 Task: Look for space in Tarancón, Spain from 12th  July, 2023 to 15th July, 2023 for 3 adults in price range Rs.12000 to Rs.16000. Place can be entire place with 2 bedrooms having 3 beds and 1 bathroom. Property type can be house, flat, guest house. Booking option can be shelf check-in. Required host language is English.
Action: Mouse moved to (400, 180)
Screenshot: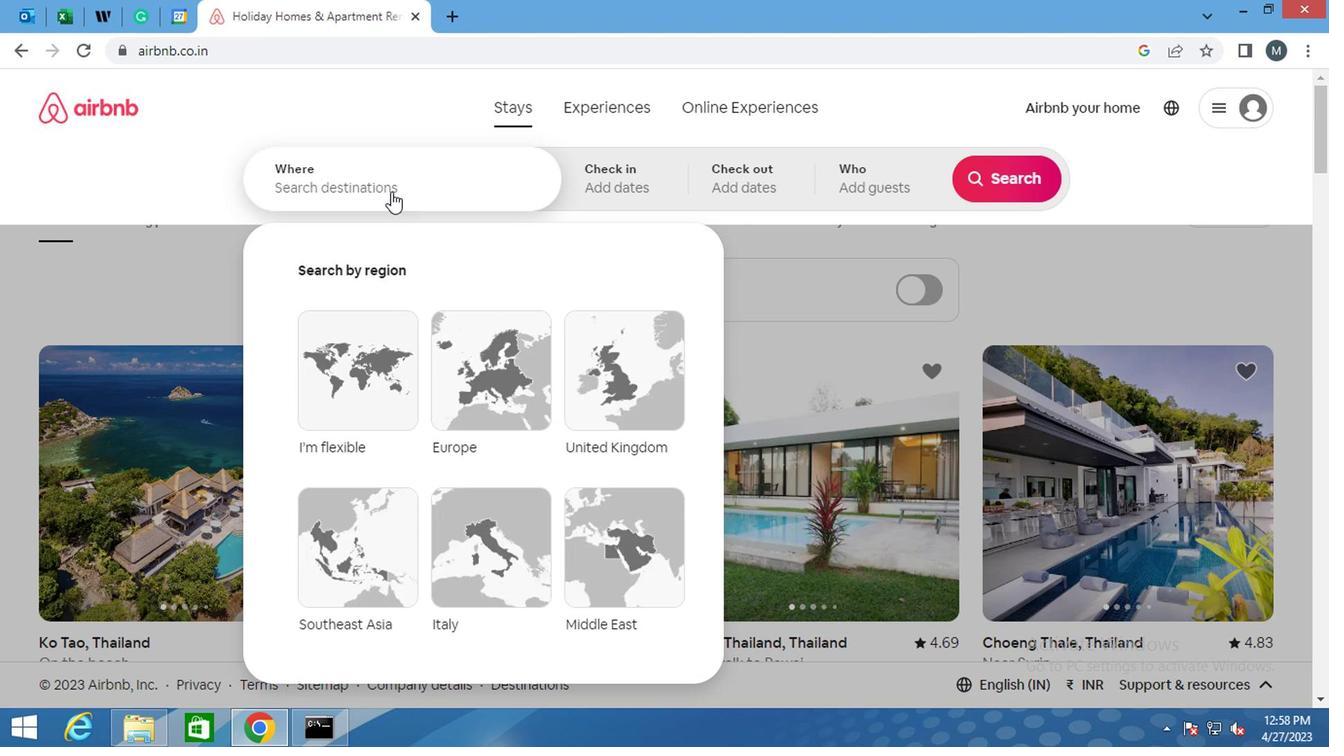 
Action: Mouse pressed left at (400, 180)
Screenshot: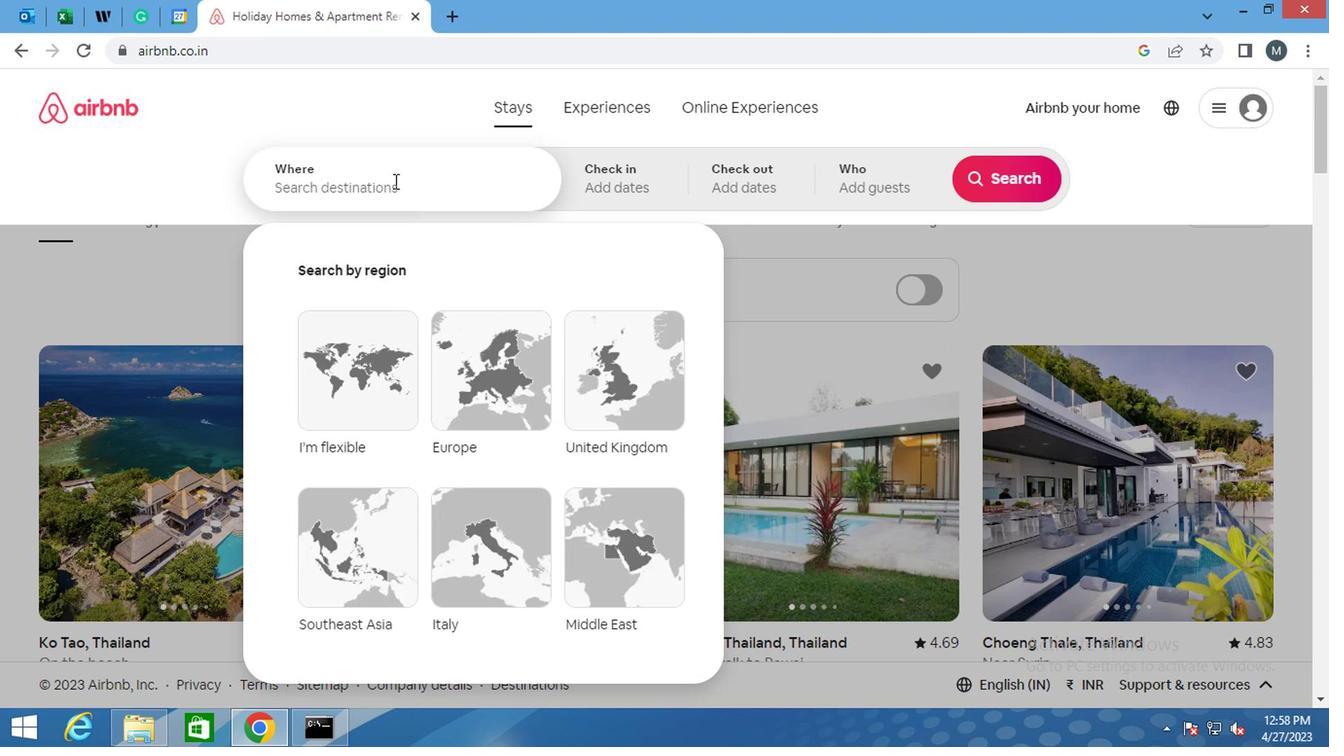 
Action: Mouse moved to (385, 194)
Screenshot: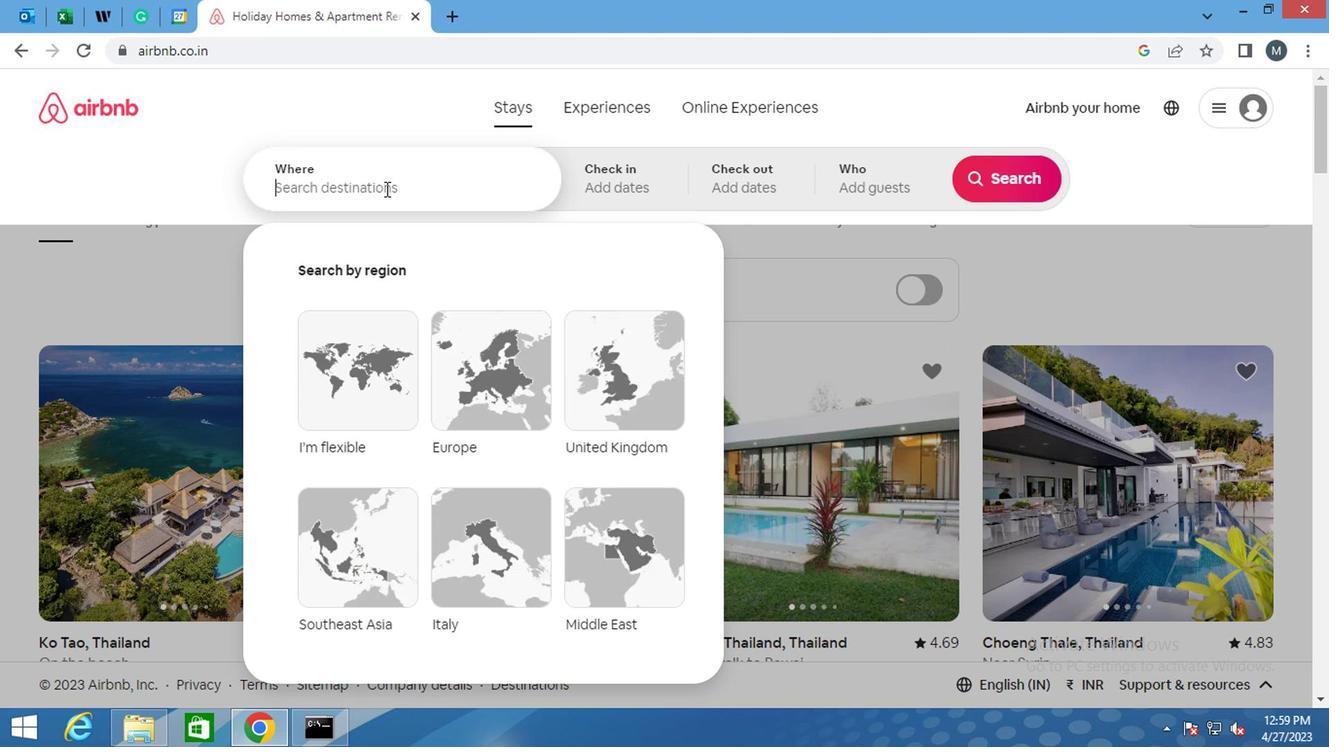 
Action: Key pressed <Key.shift>TARANCON,<Key.space><Key.shift><Key.shift><Key.shift><Key.shift><Key.shift><Key.shift><Key.shift><Key.shift><Key.shift><Key.shift><Key.shift>SPAIN<Key.enter>
Screenshot: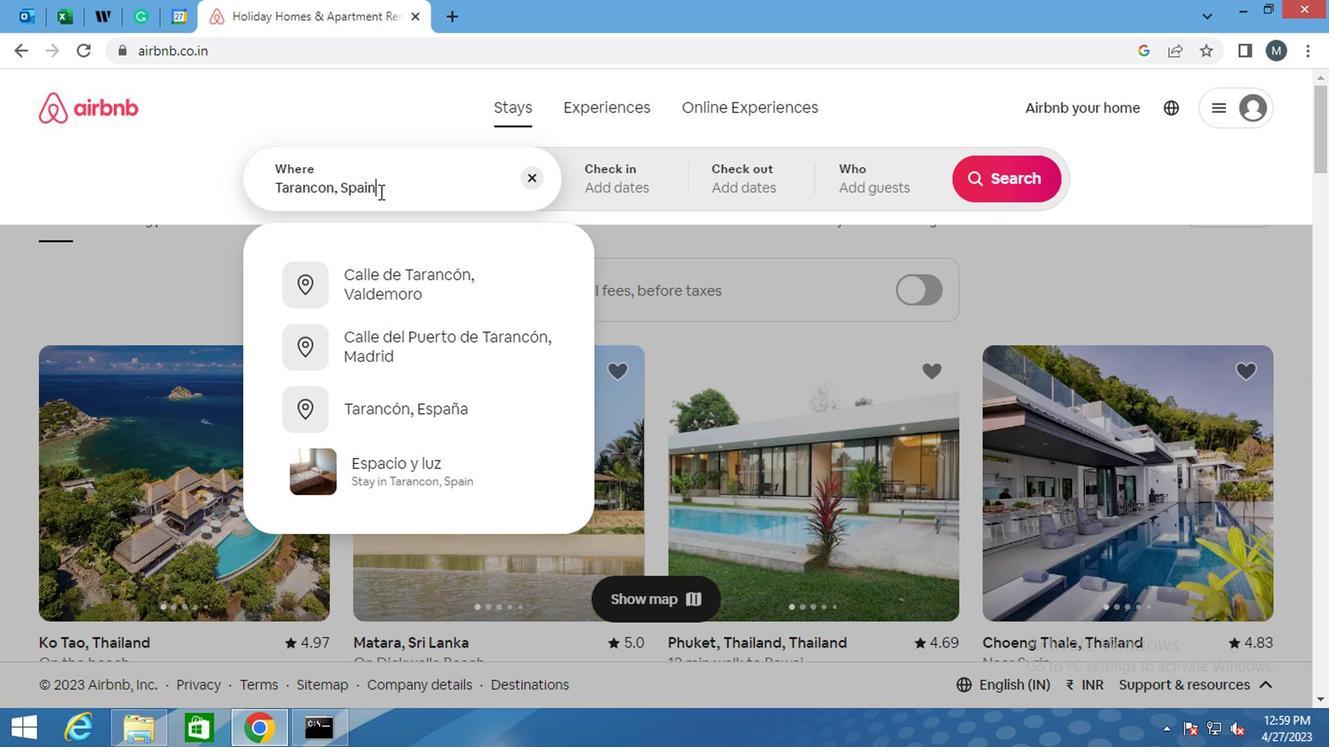 
Action: Mouse moved to (982, 343)
Screenshot: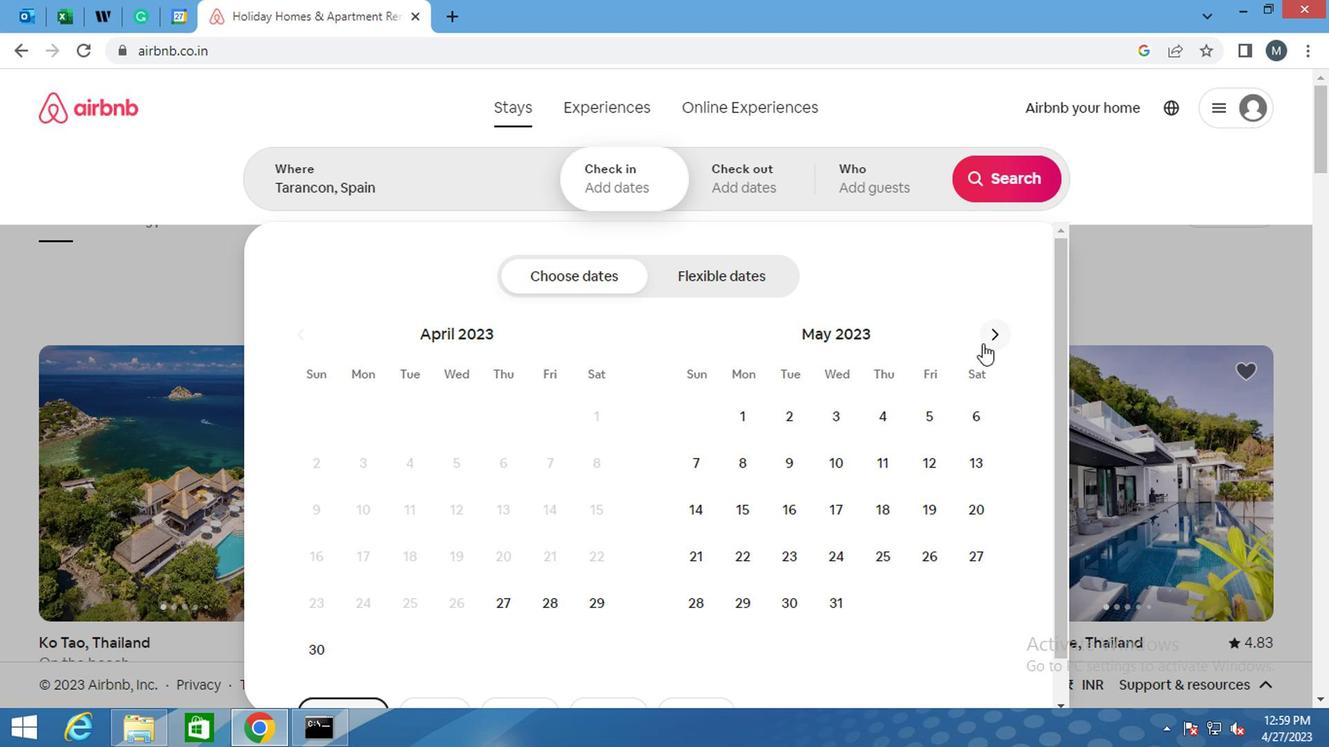 
Action: Mouse pressed left at (982, 343)
Screenshot: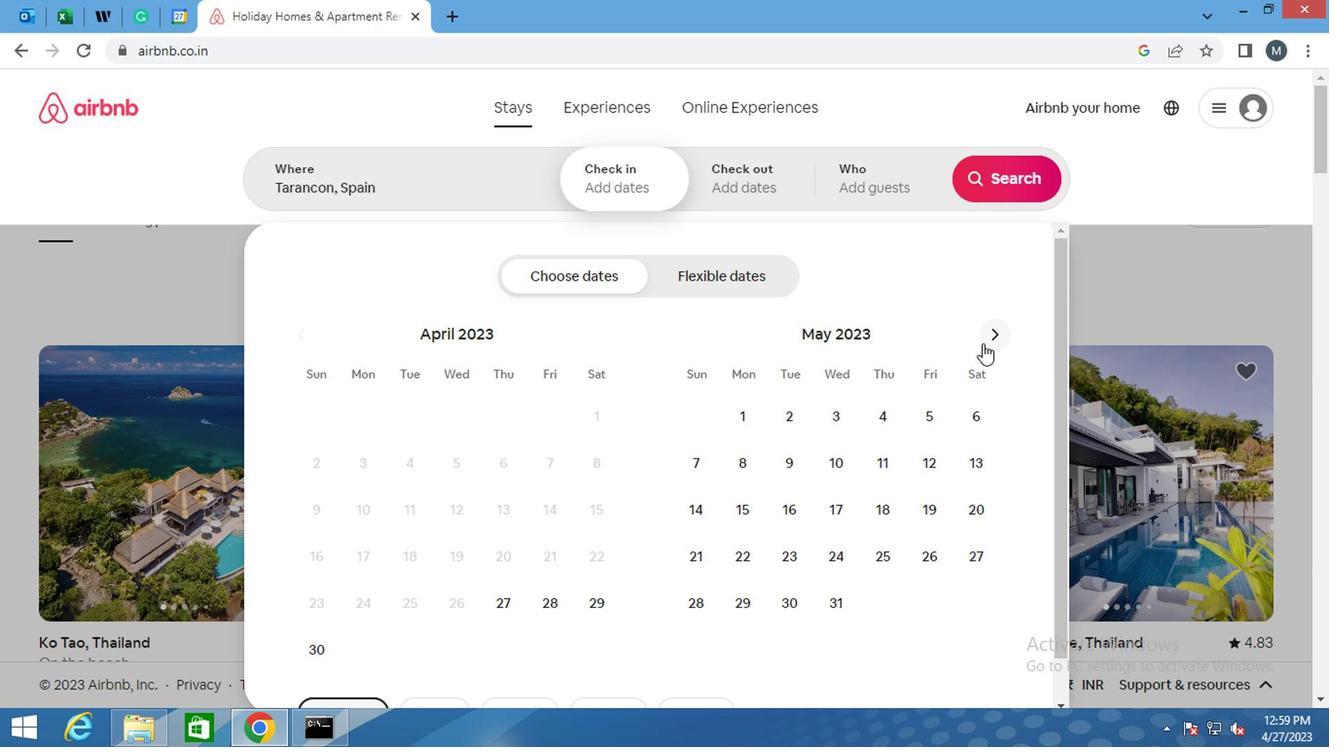 
Action: Mouse moved to (989, 339)
Screenshot: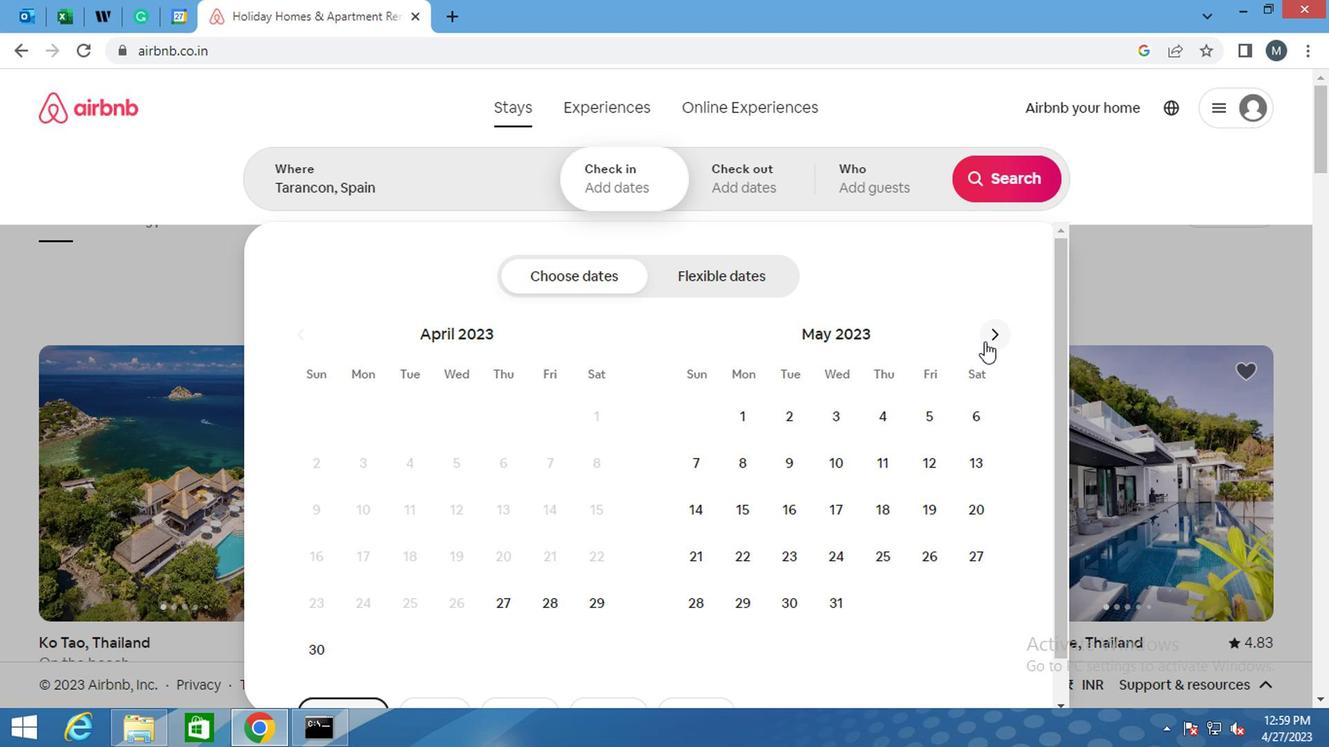 
Action: Mouse pressed left at (989, 339)
Screenshot: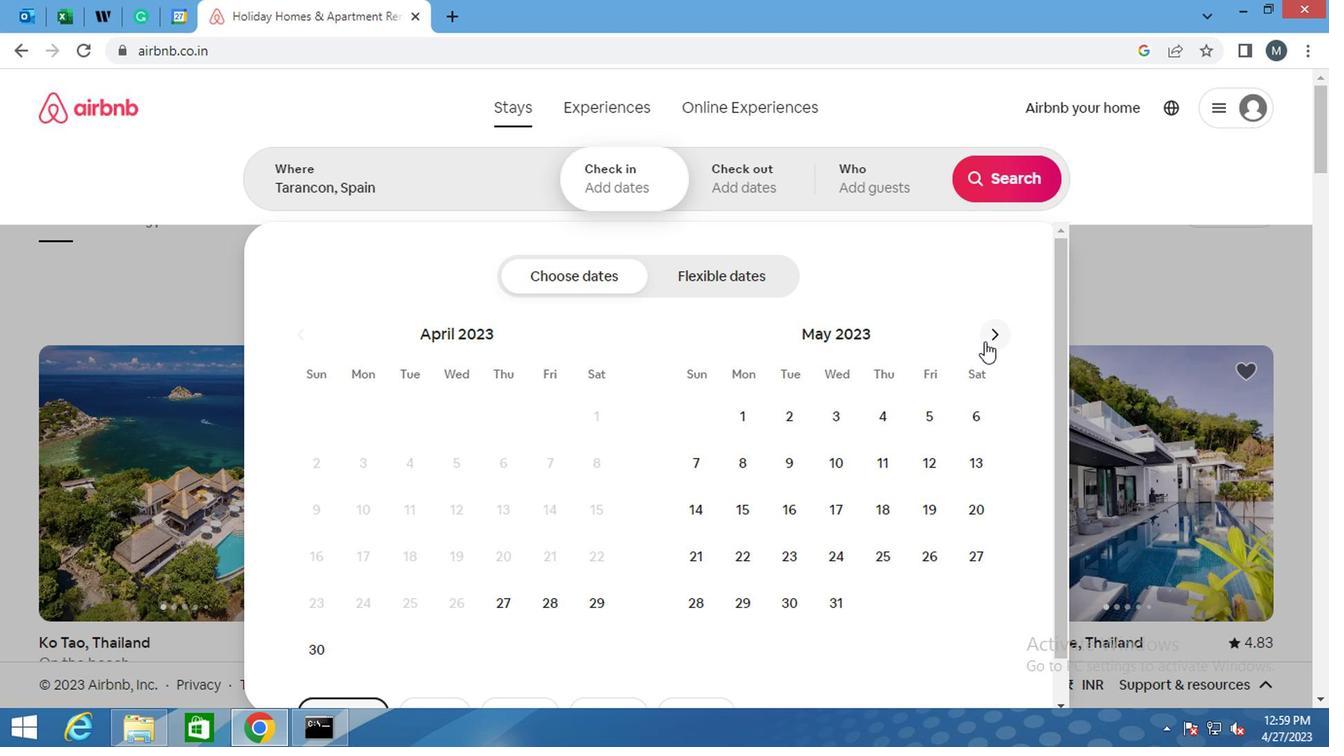 
Action: Mouse moved to (989, 339)
Screenshot: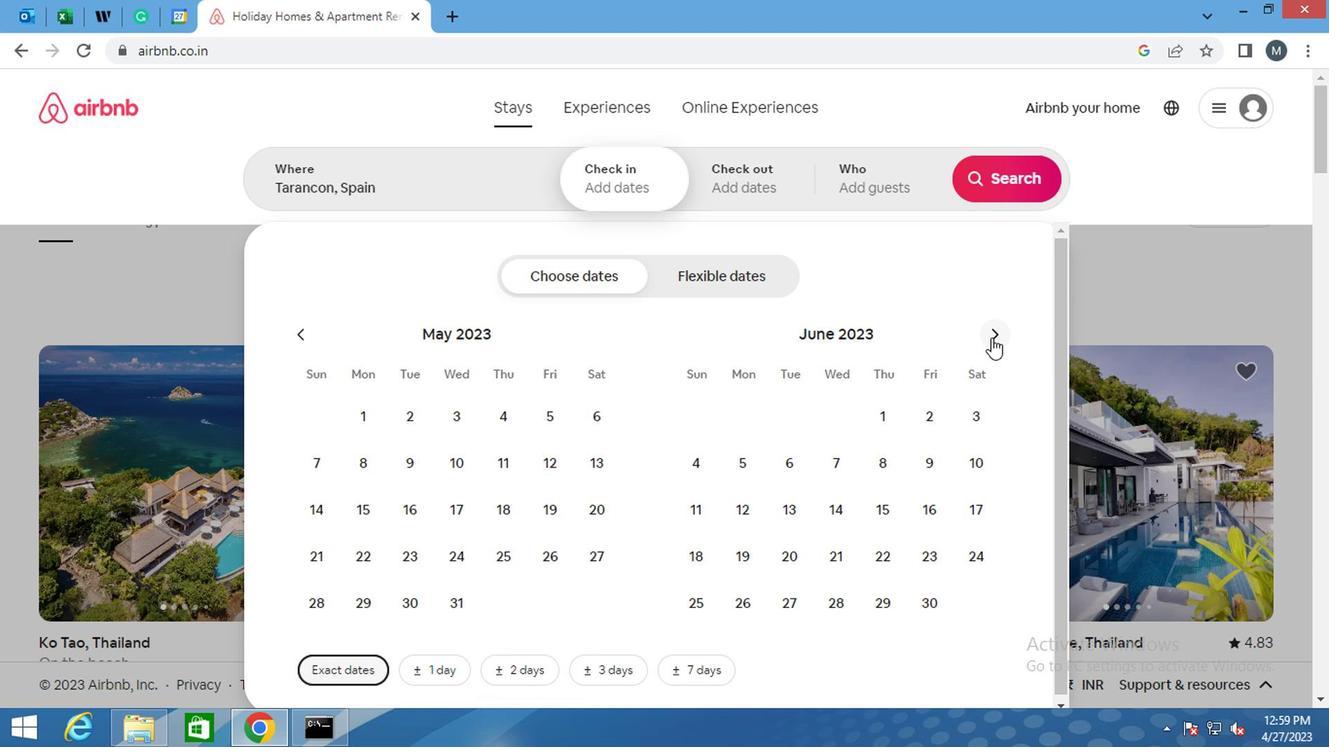 
Action: Mouse pressed left at (989, 339)
Screenshot: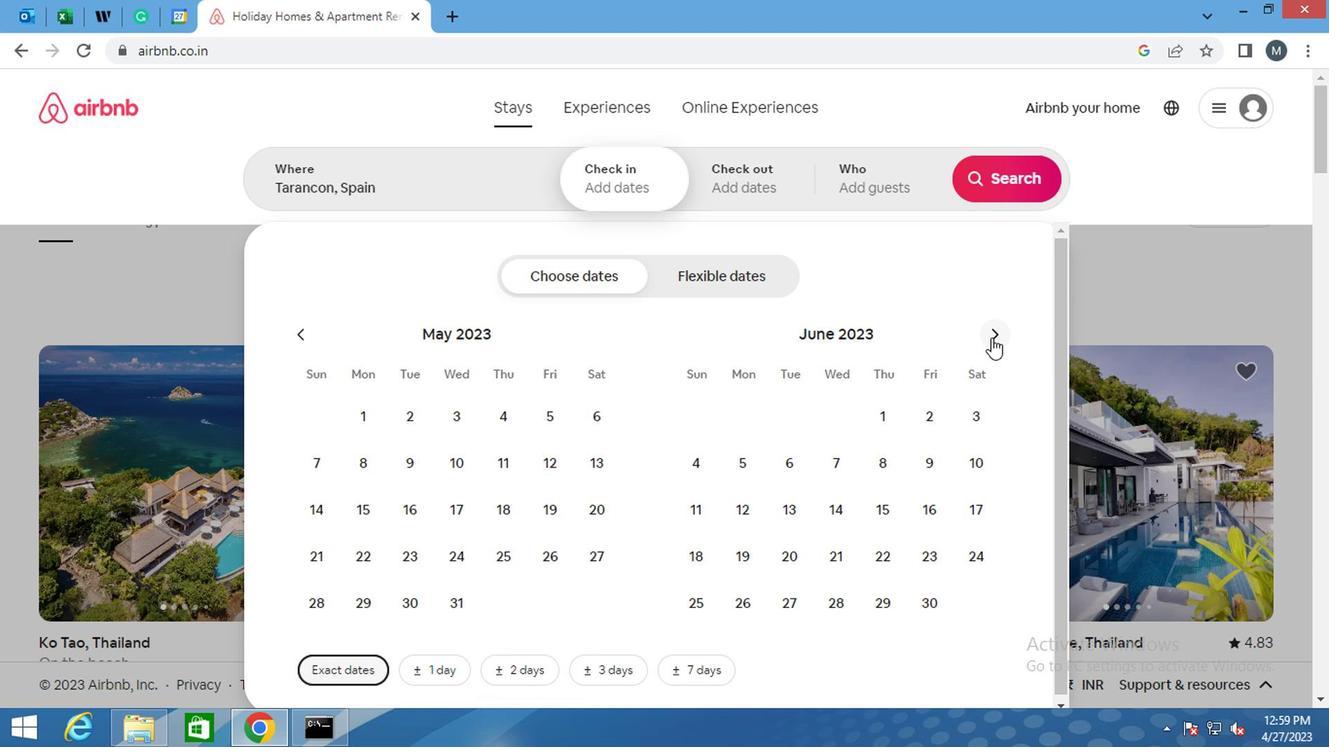
Action: Mouse moved to (846, 505)
Screenshot: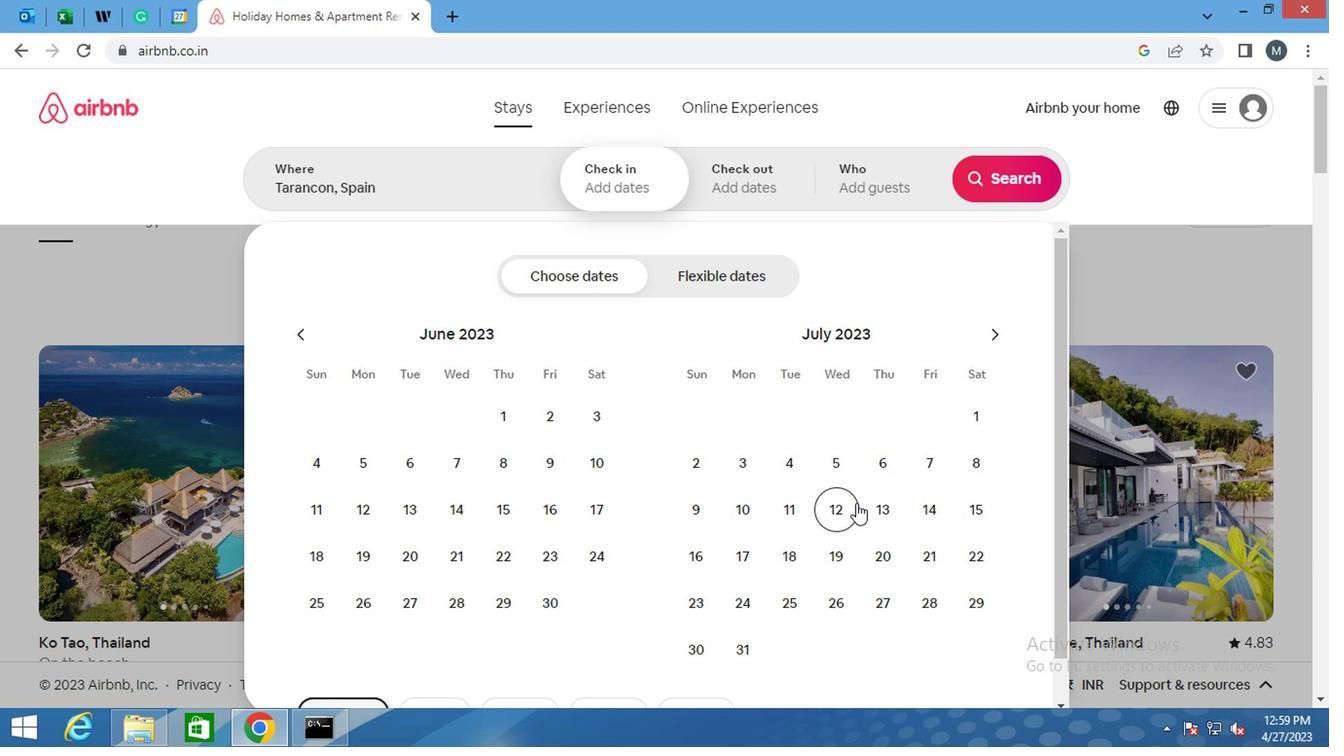 
Action: Mouse pressed left at (846, 505)
Screenshot: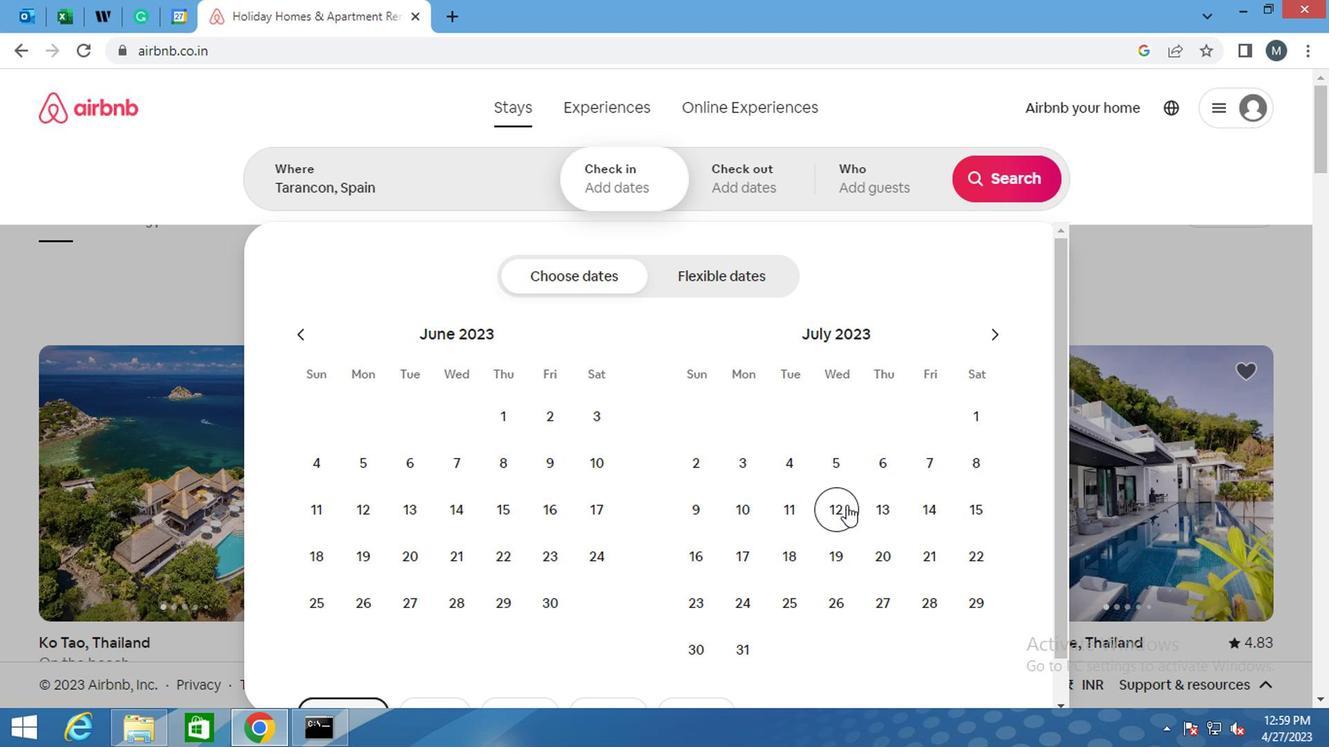 
Action: Mouse moved to (965, 509)
Screenshot: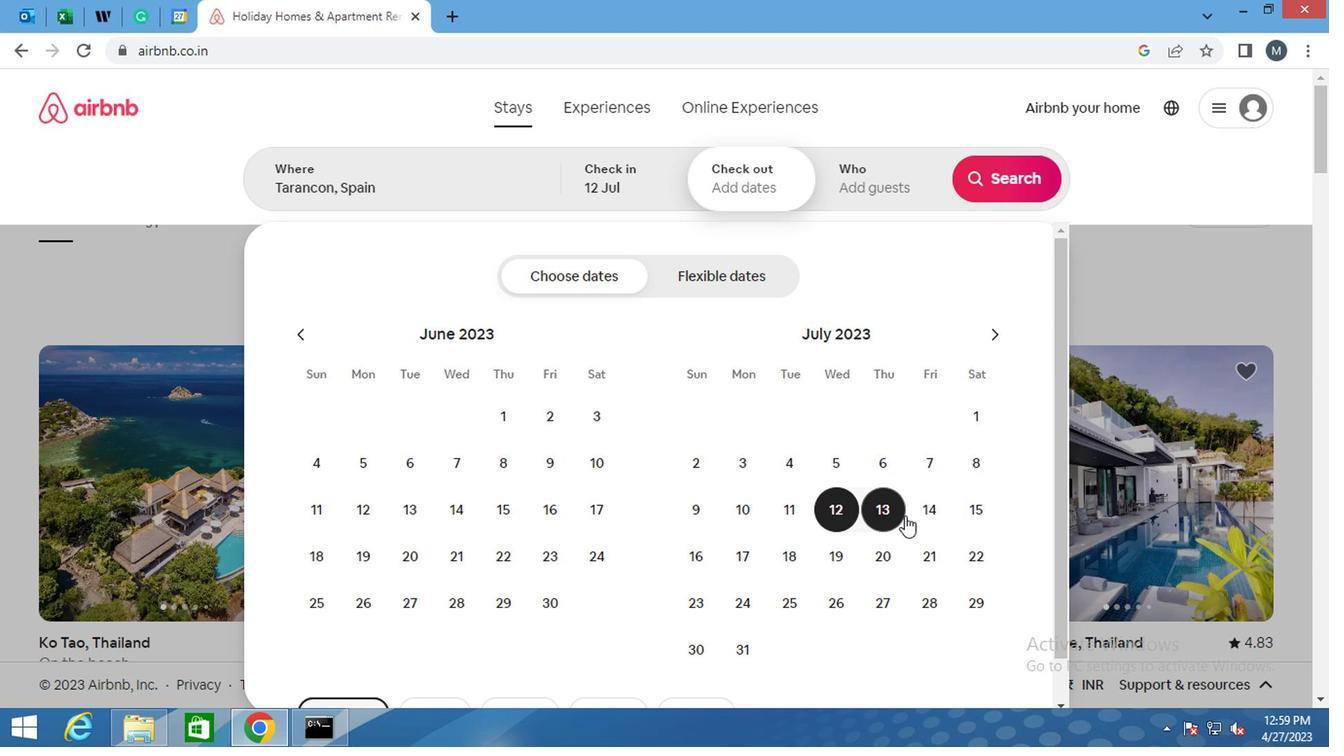 
Action: Mouse pressed left at (965, 509)
Screenshot: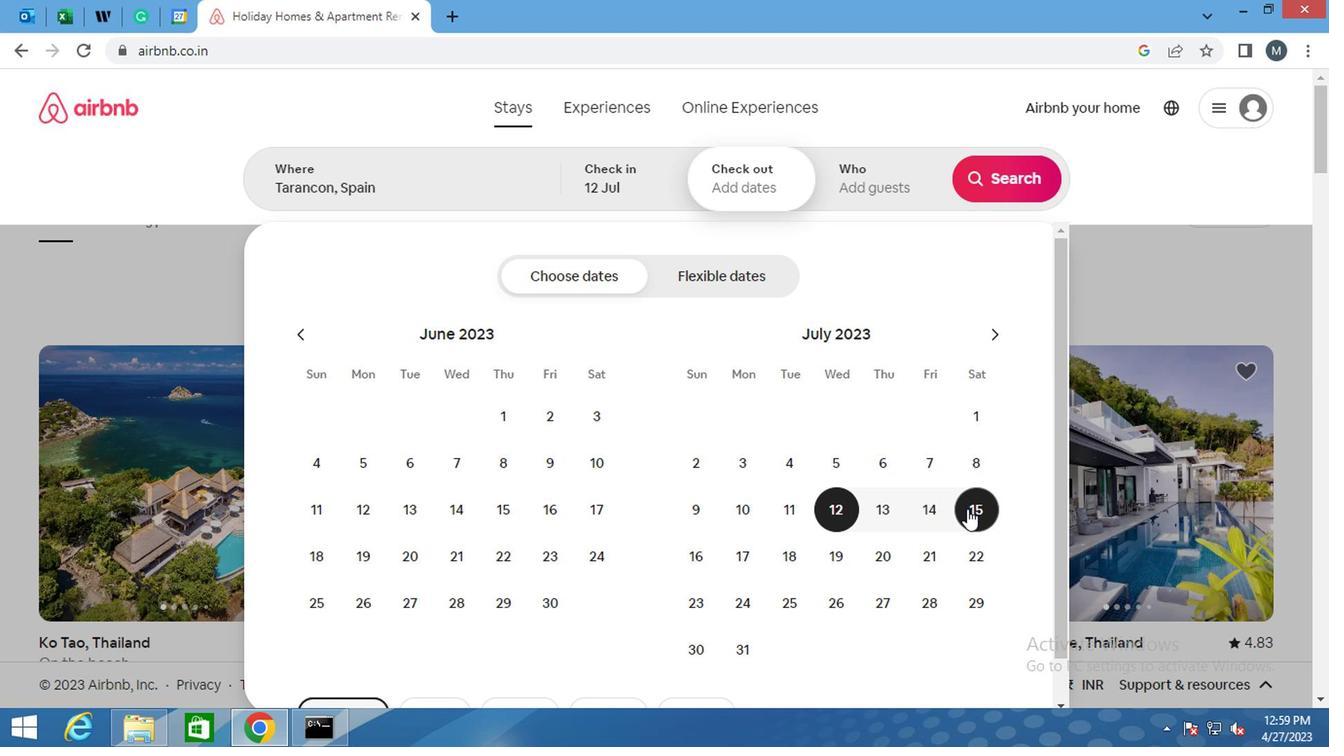 
Action: Mouse moved to (883, 195)
Screenshot: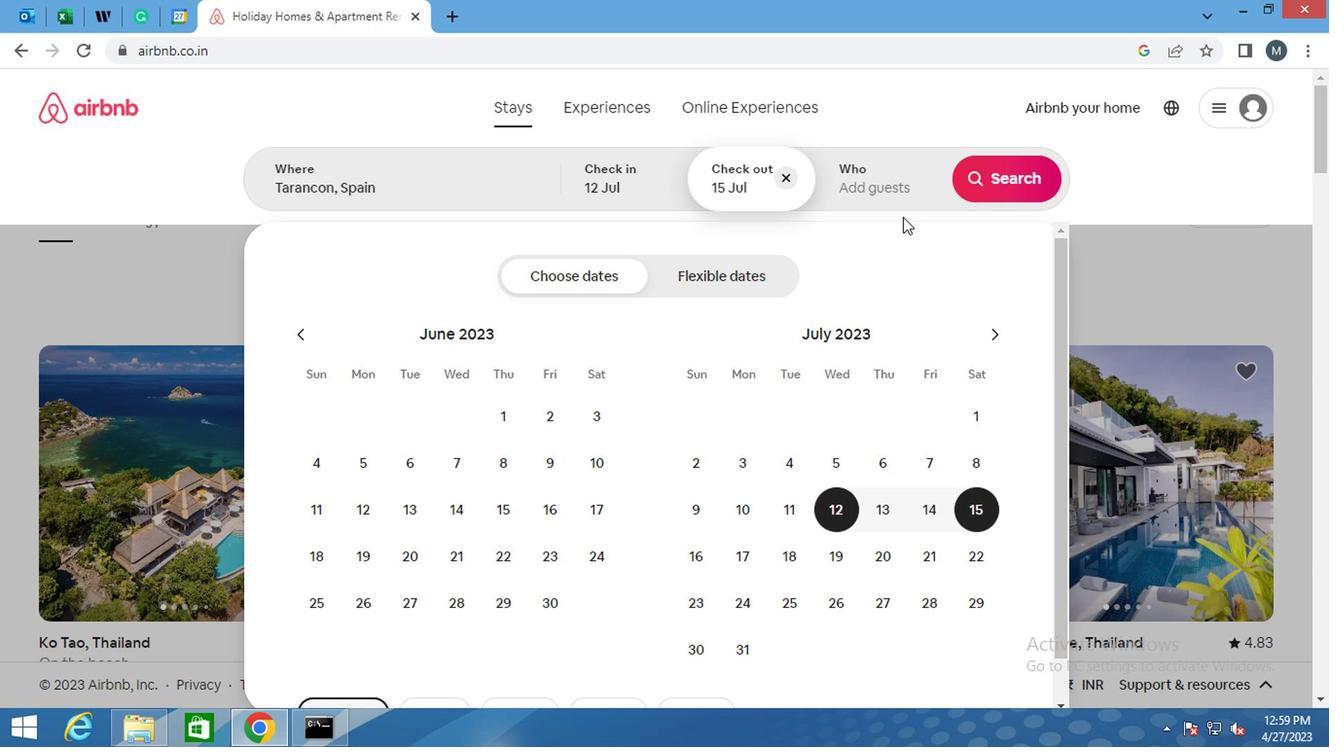 
Action: Mouse pressed left at (883, 195)
Screenshot: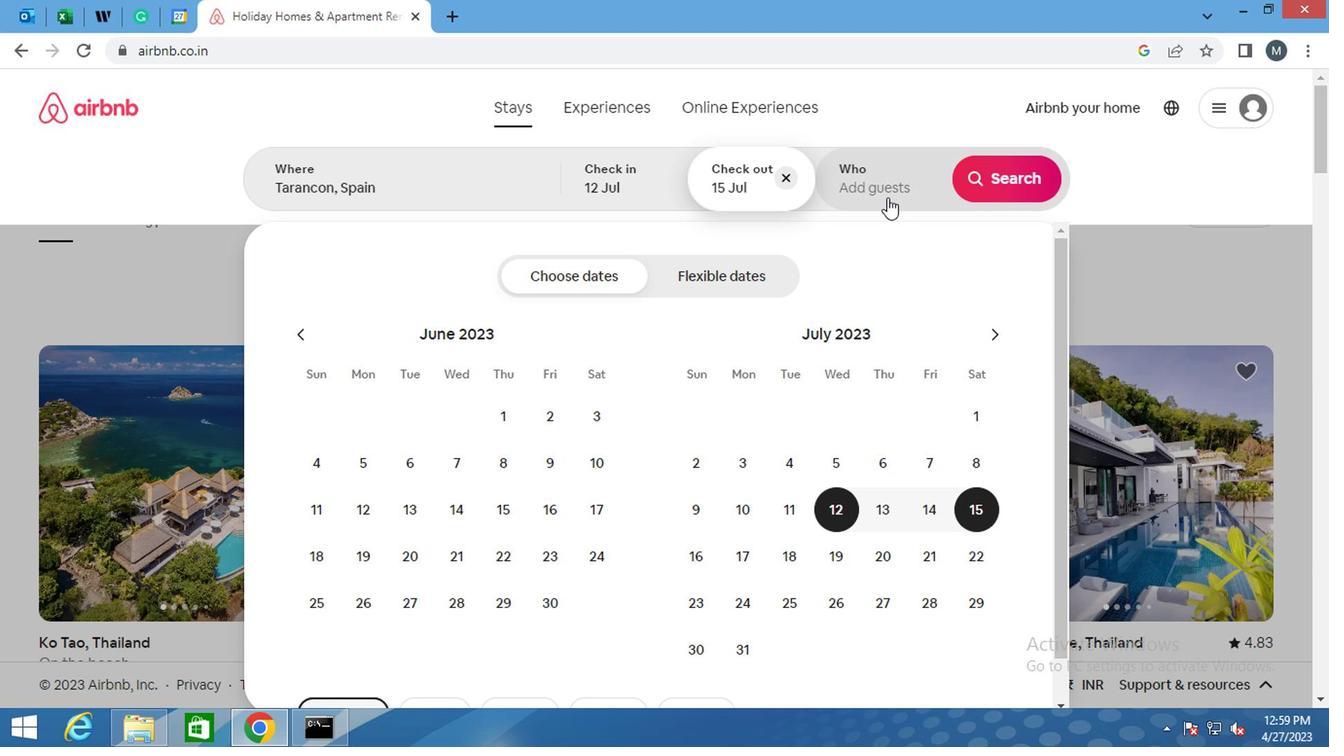 
Action: Mouse moved to (1014, 279)
Screenshot: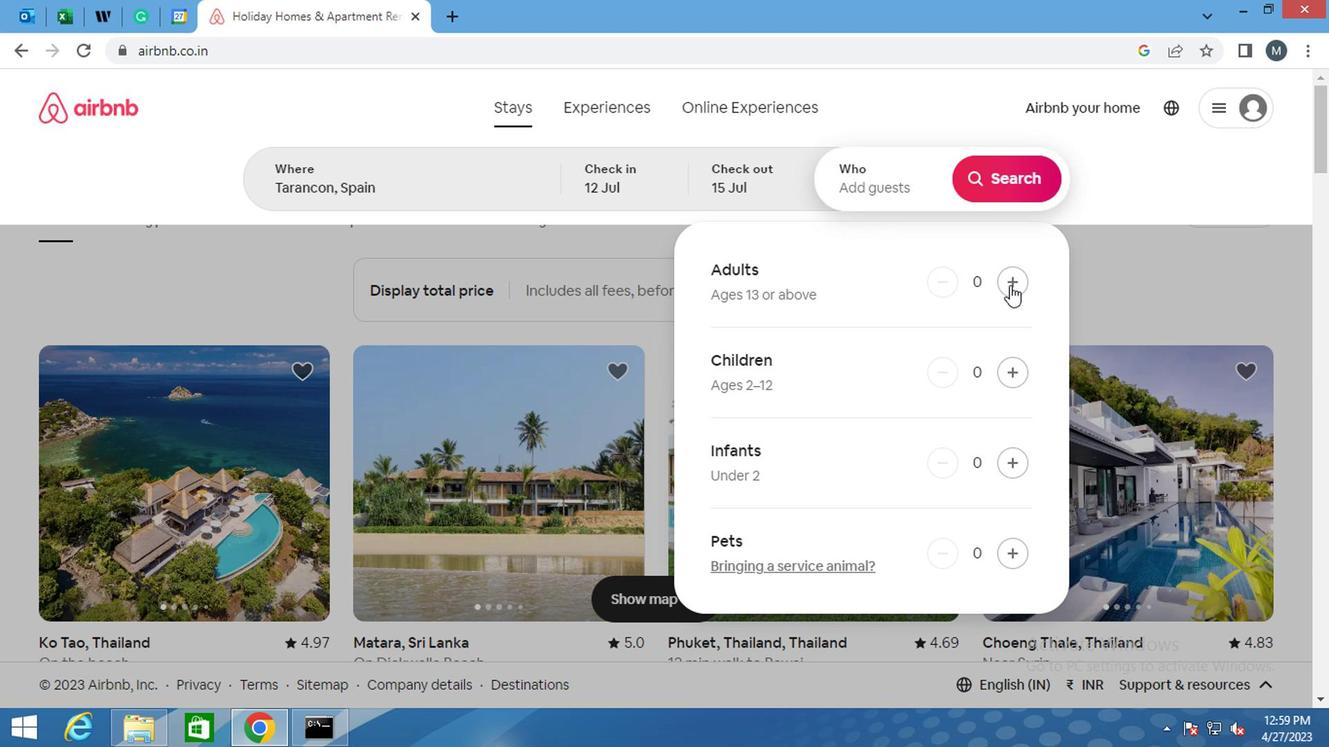 
Action: Mouse pressed left at (1014, 279)
Screenshot: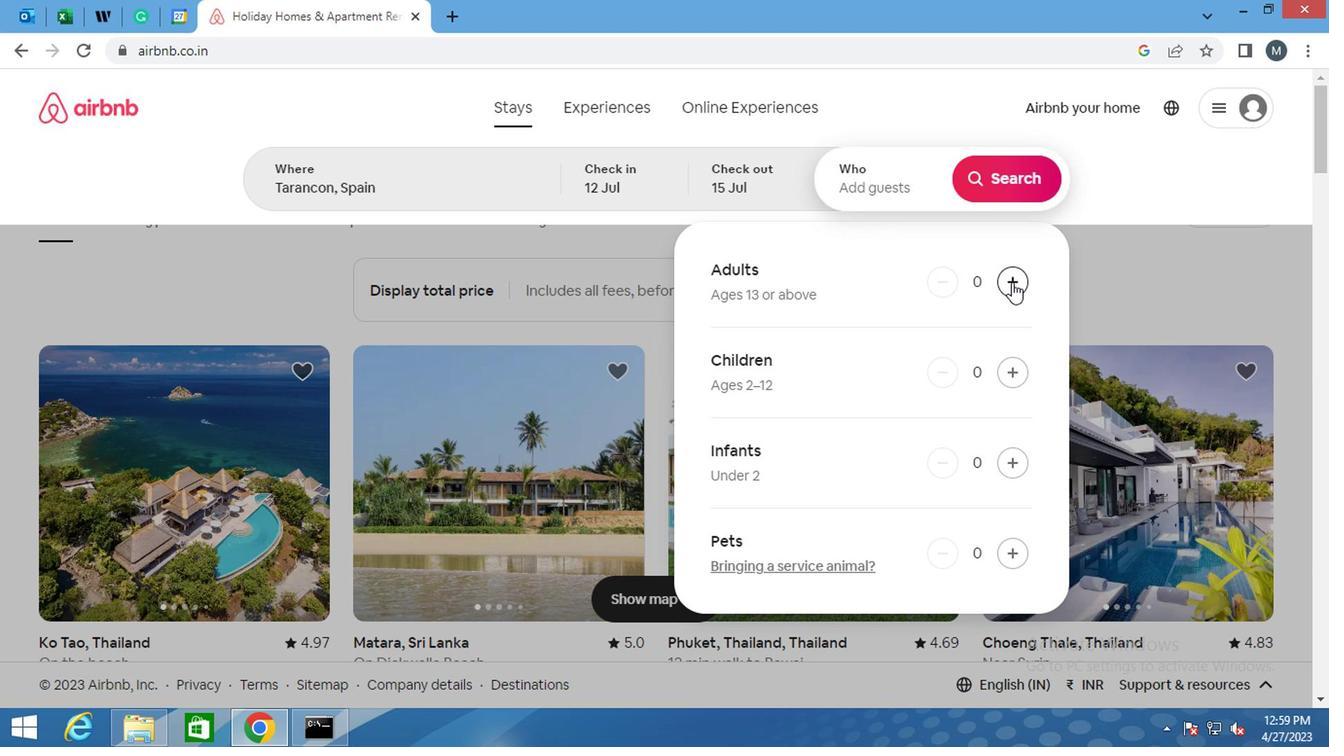 
Action: Mouse pressed left at (1014, 279)
Screenshot: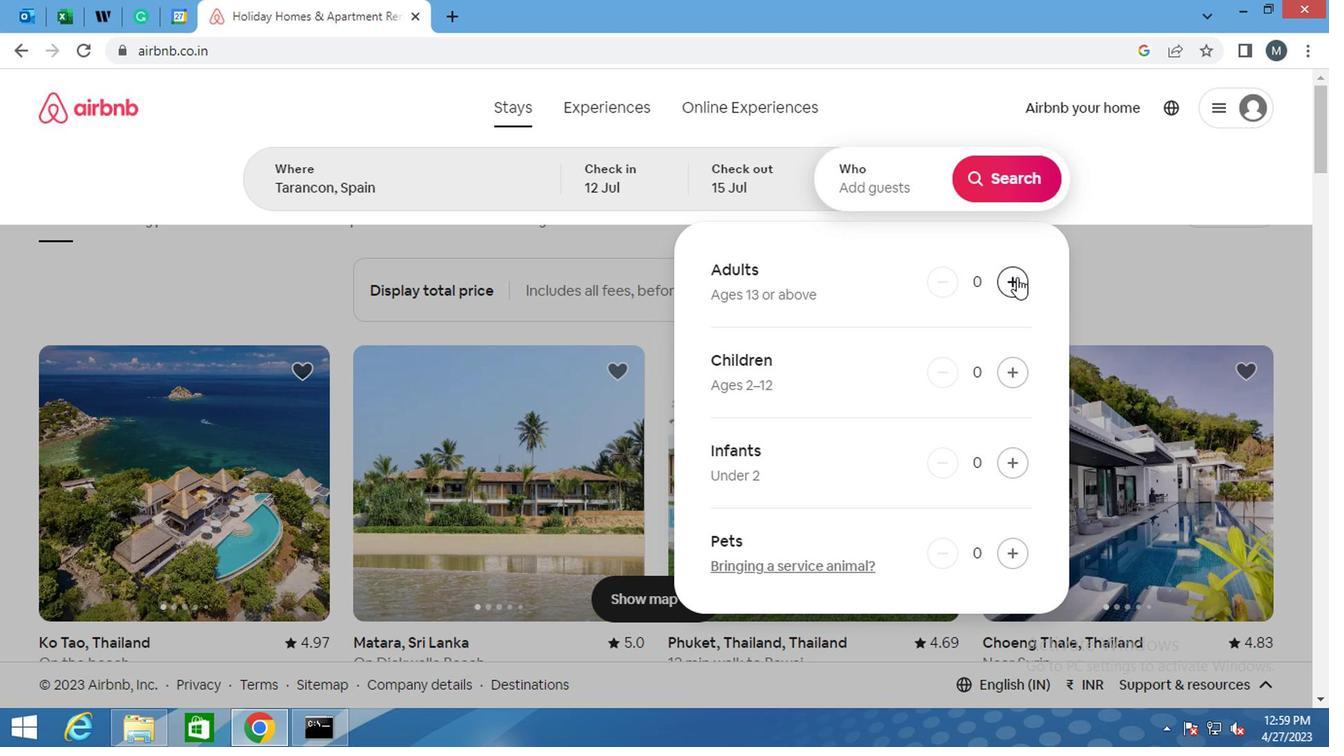 
Action: Mouse pressed left at (1014, 279)
Screenshot: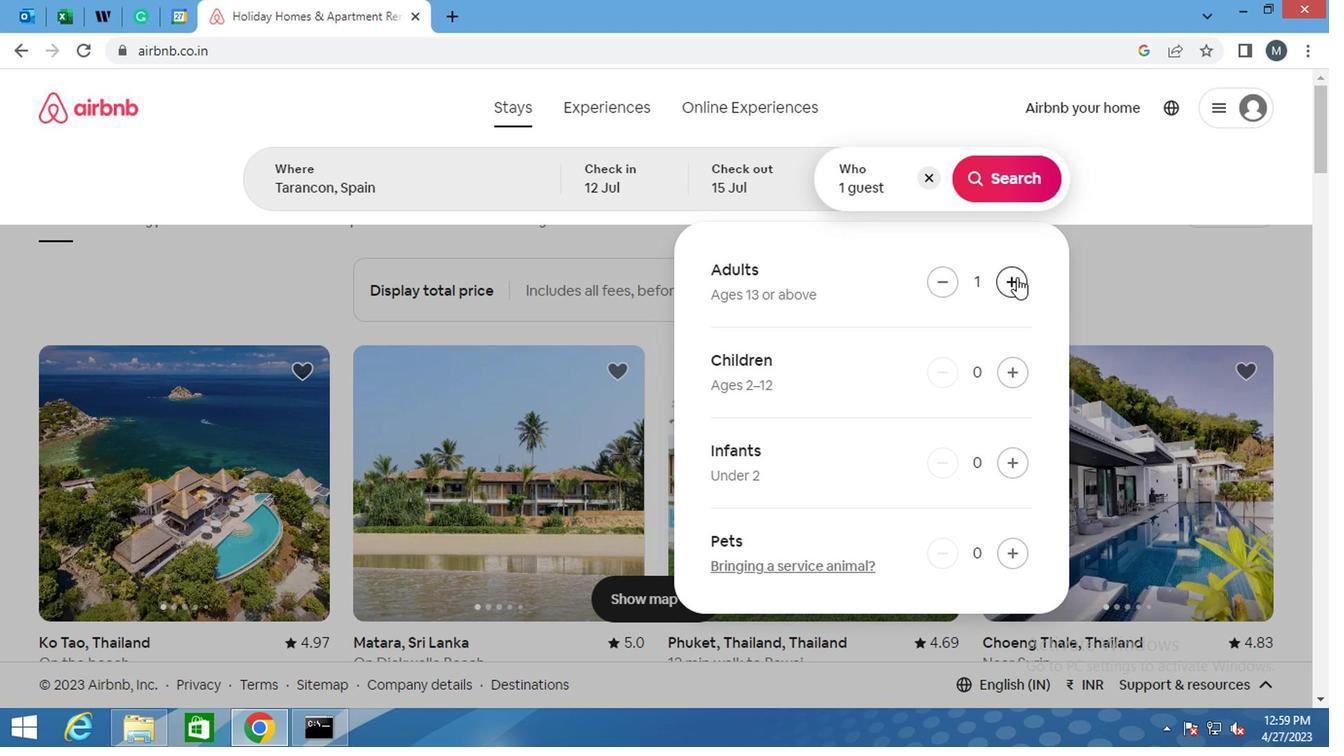 
Action: Mouse moved to (1008, 178)
Screenshot: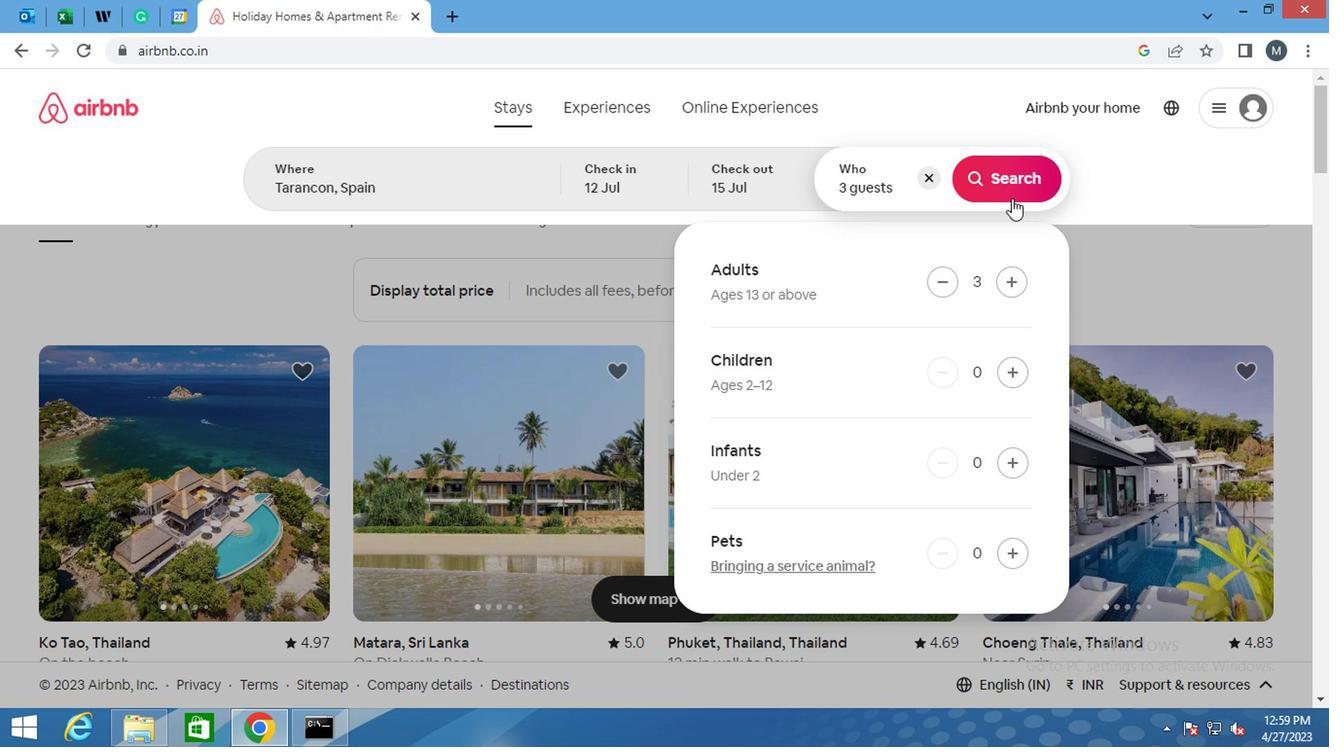 
Action: Mouse pressed left at (1008, 178)
Screenshot: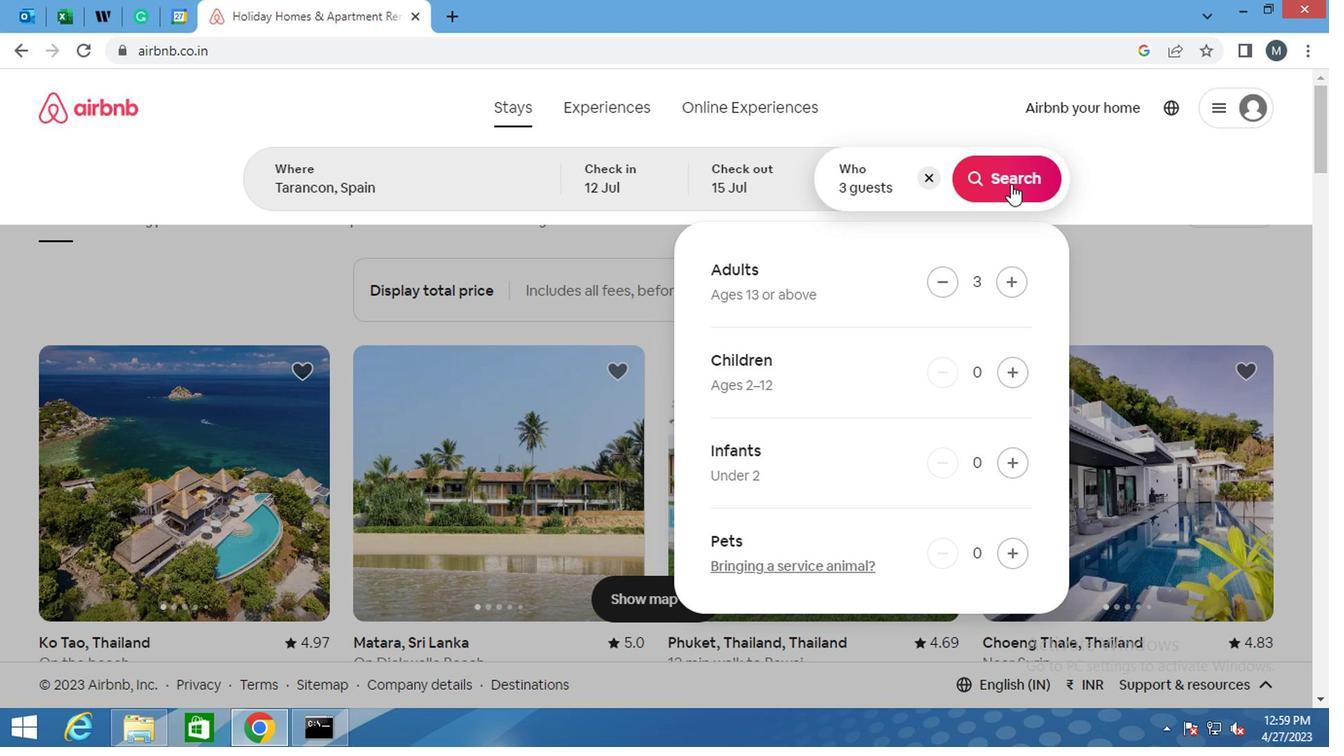 
Action: Mouse moved to (1226, 184)
Screenshot: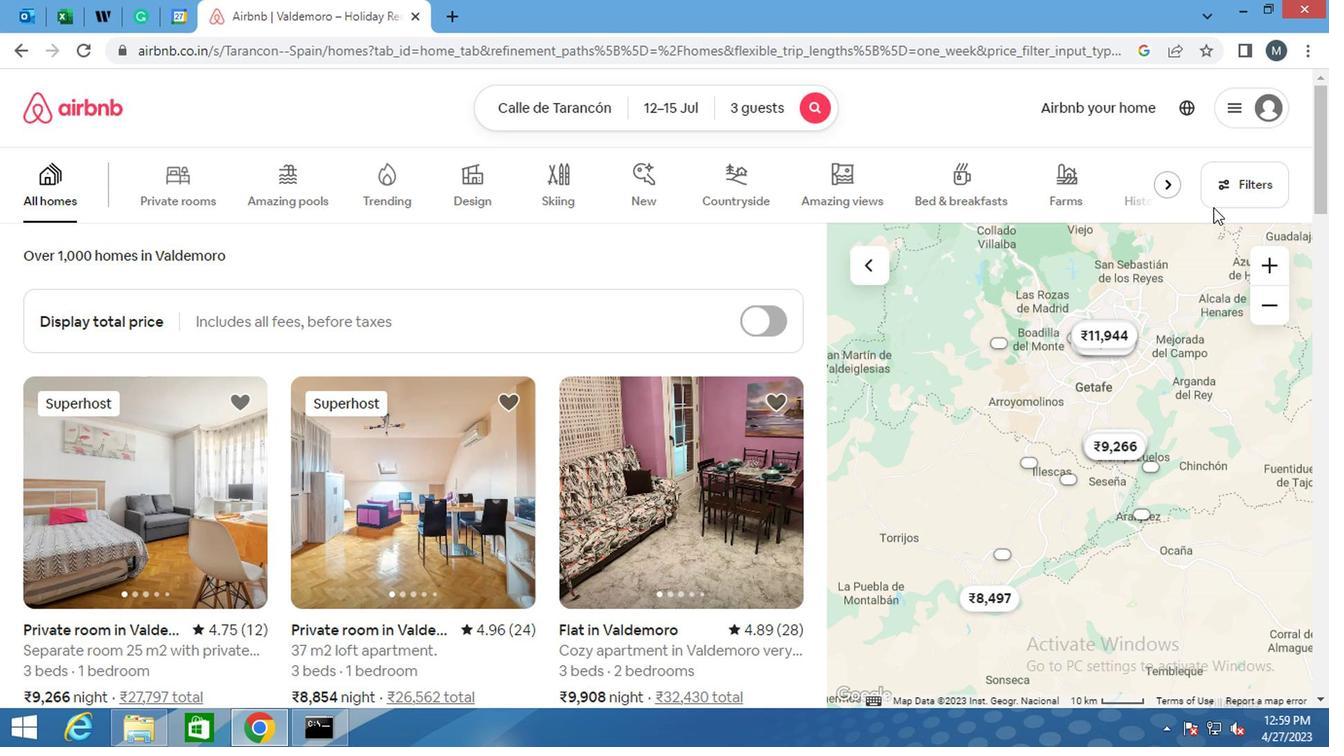 
Action: Mouse pressed left at (1226, 184)
Screenshot: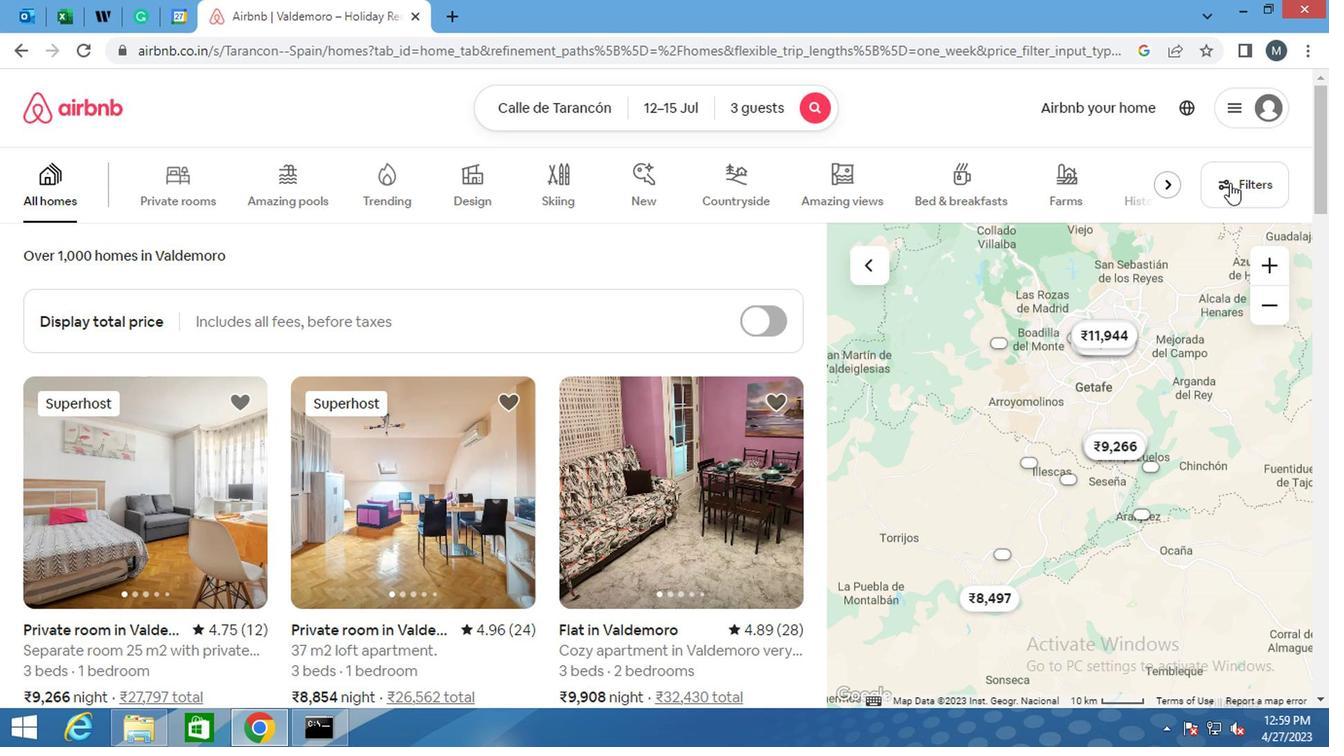 
Action: Mouse moved to (517, 422)
Screenshot: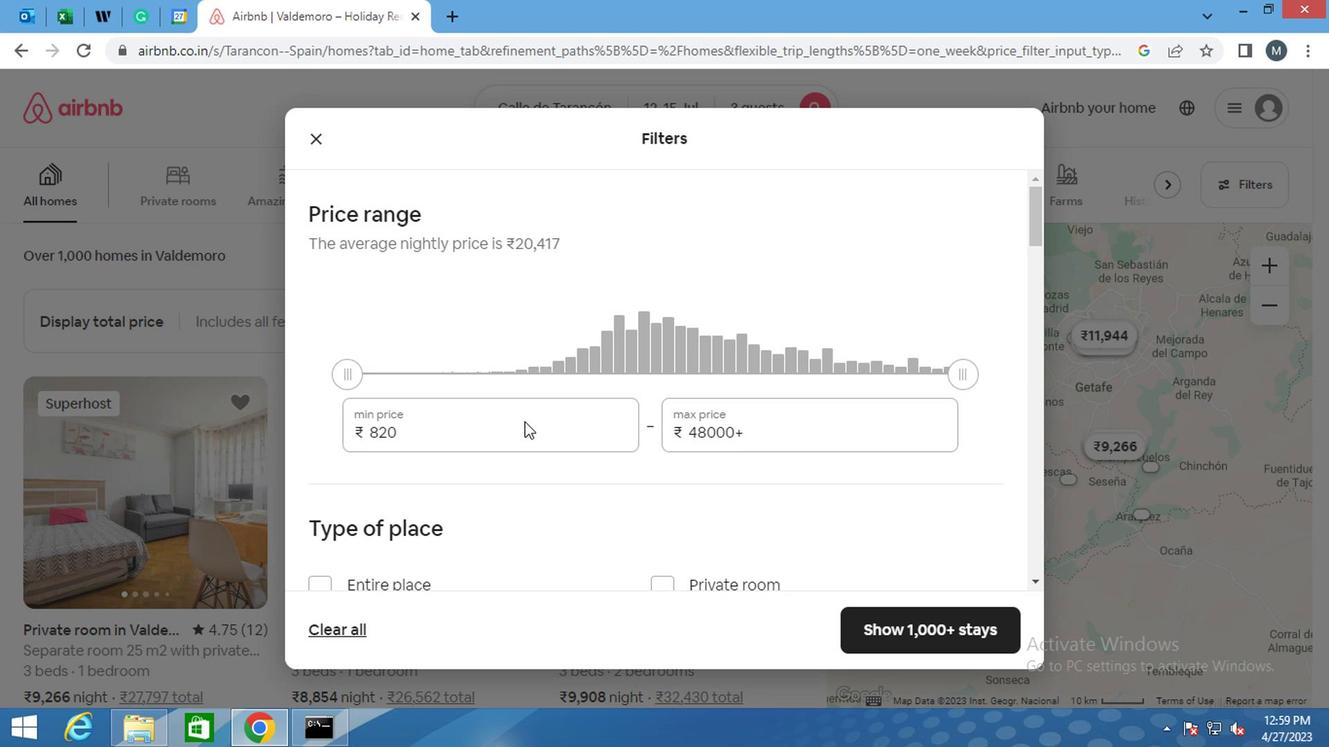 
Action: Mouse pressed left at (517, 422)
Screenshot: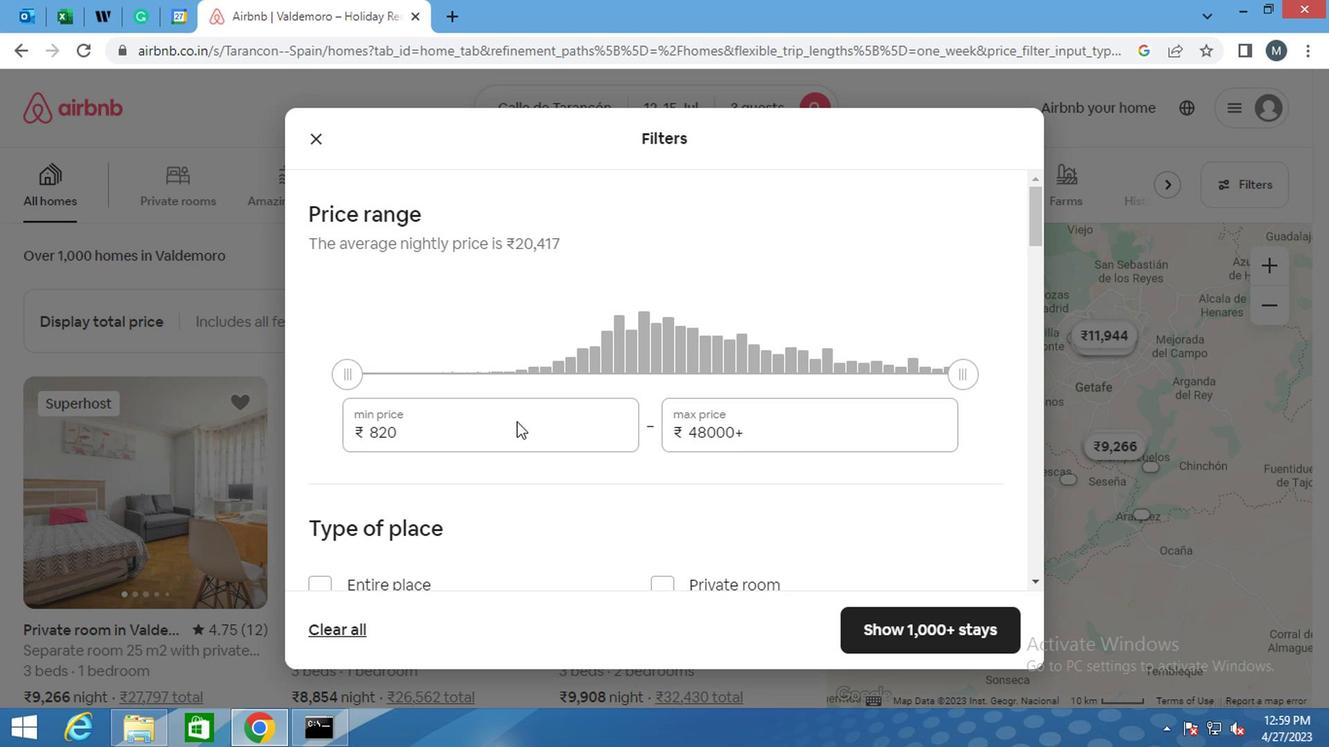 
Action: Mouse moved to (502, 433)
Screenshot: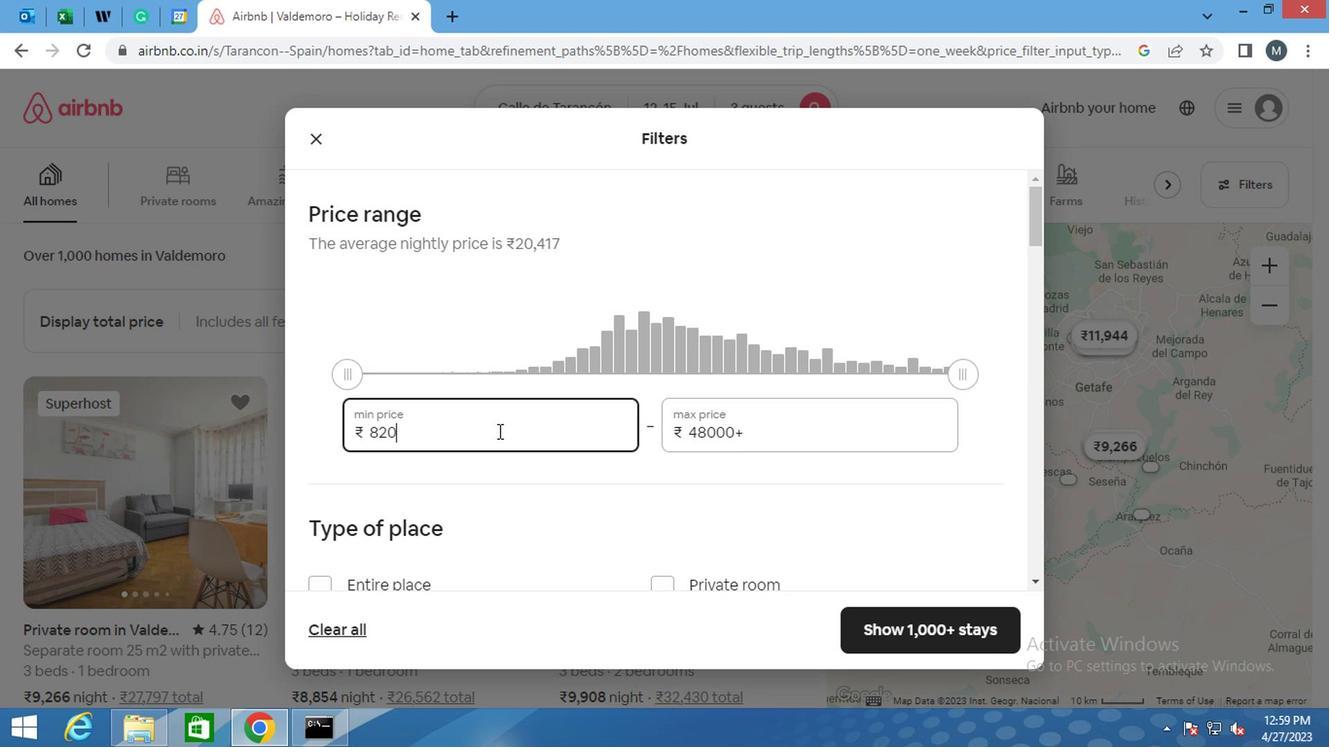 
Action: Key pressed <Key.backspace><Key.backspace><Key.backspace><Key.backspace><Key.backspace><Key.backspace><Key.backspace>12000
Screenshot: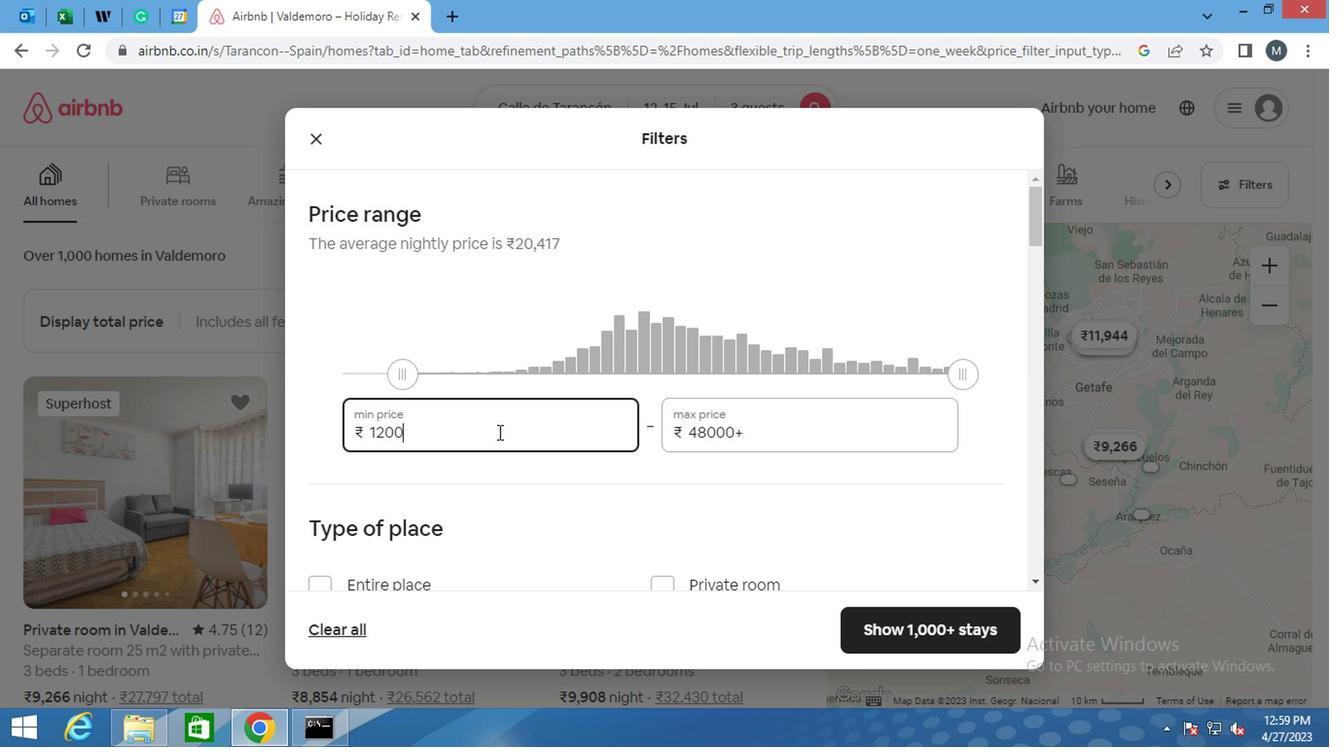 
Action: Mouse moved to (757, 424)
Screenshot: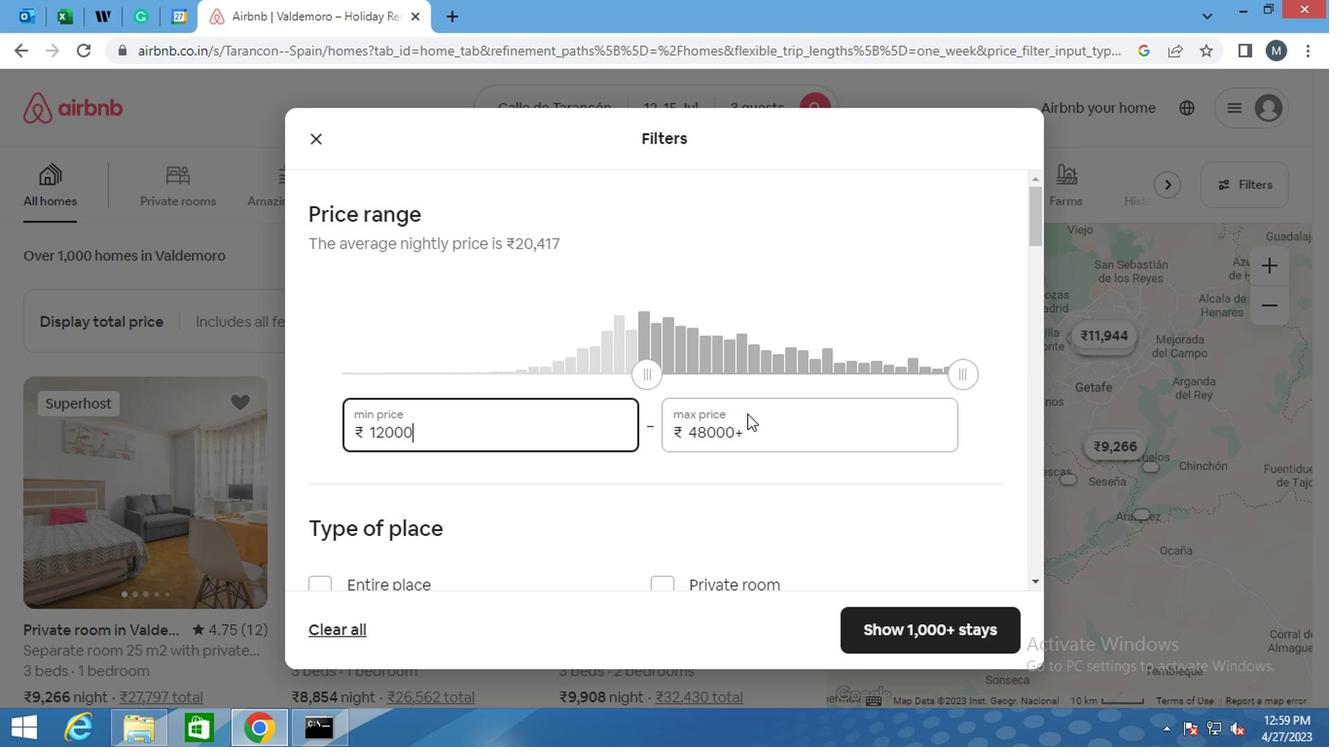 
Action: Mouse pressed left at (757, 424)
Screenshot: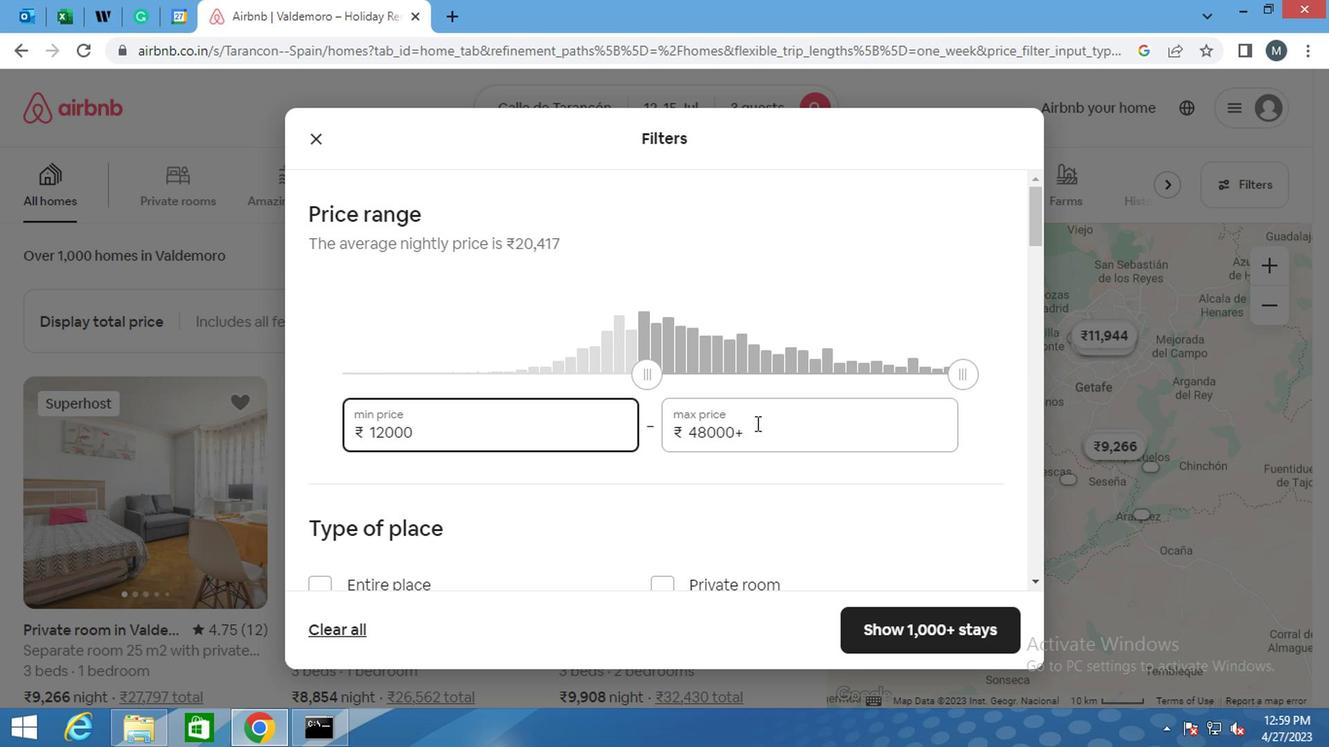 
Action: Mouse moved to (652, 429)
Screenshot: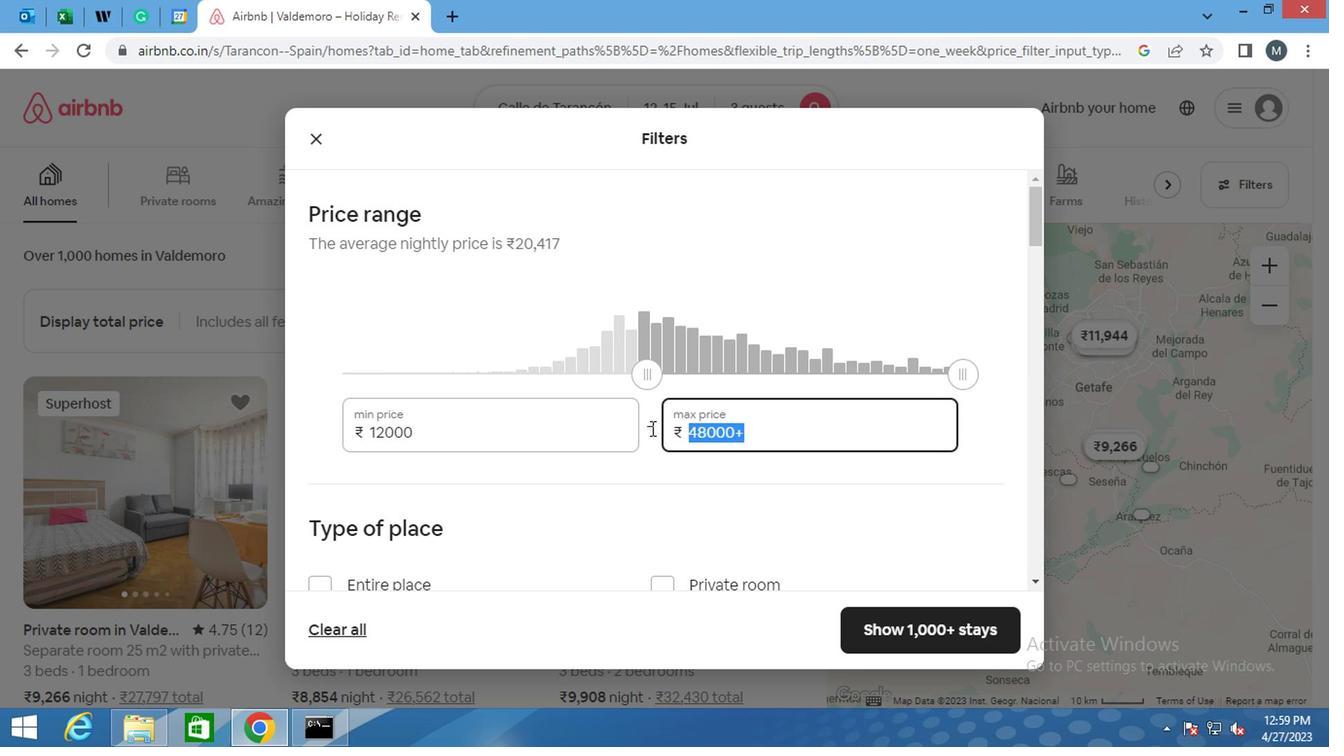 
Action: Key pressed 1
Screenshot: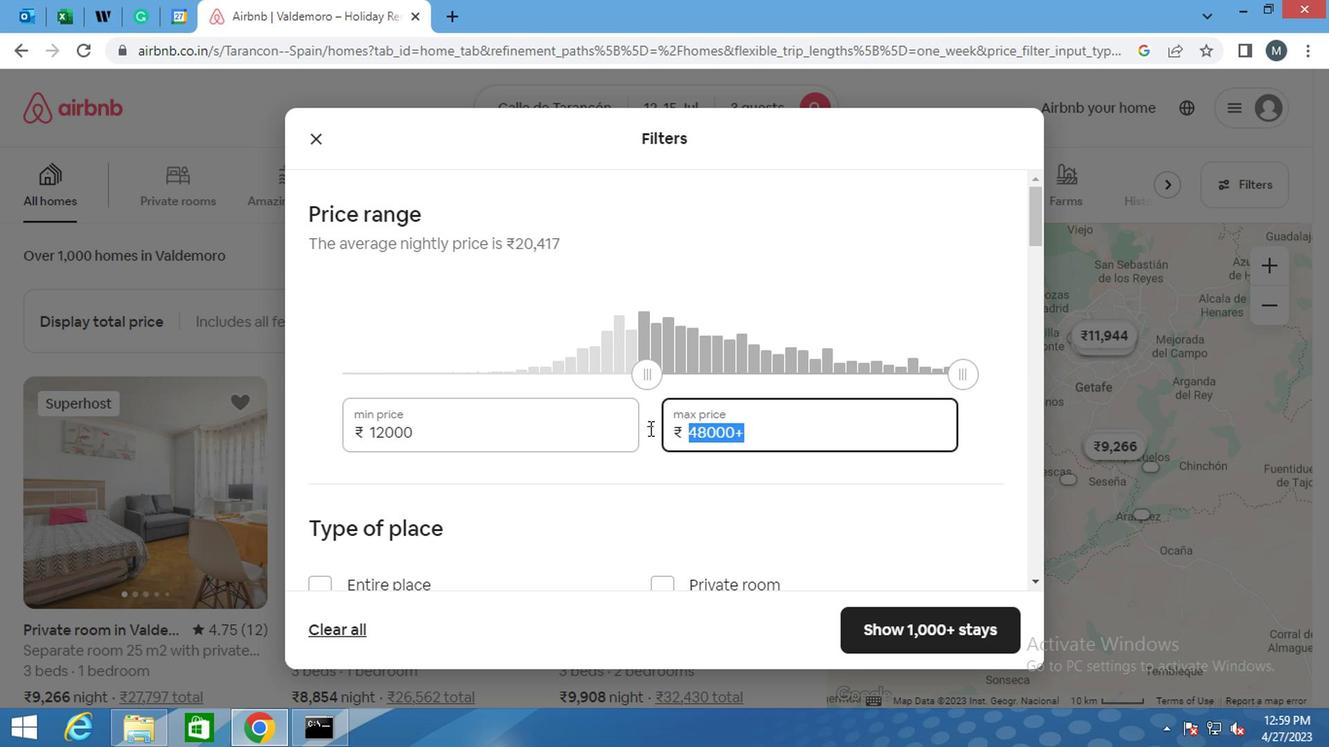 
Action: Mouse moved to (649, 429)
Screenshot: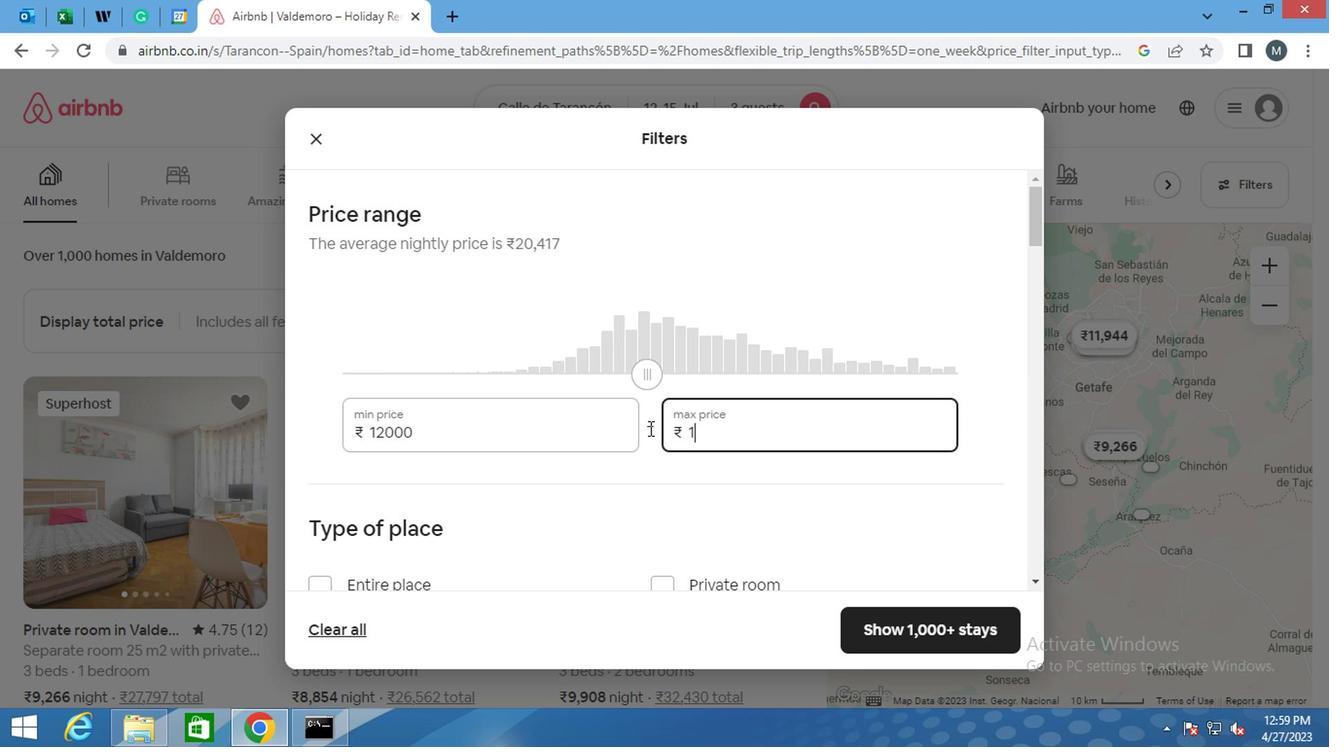 
Action: Key pressed 6
Screenshot: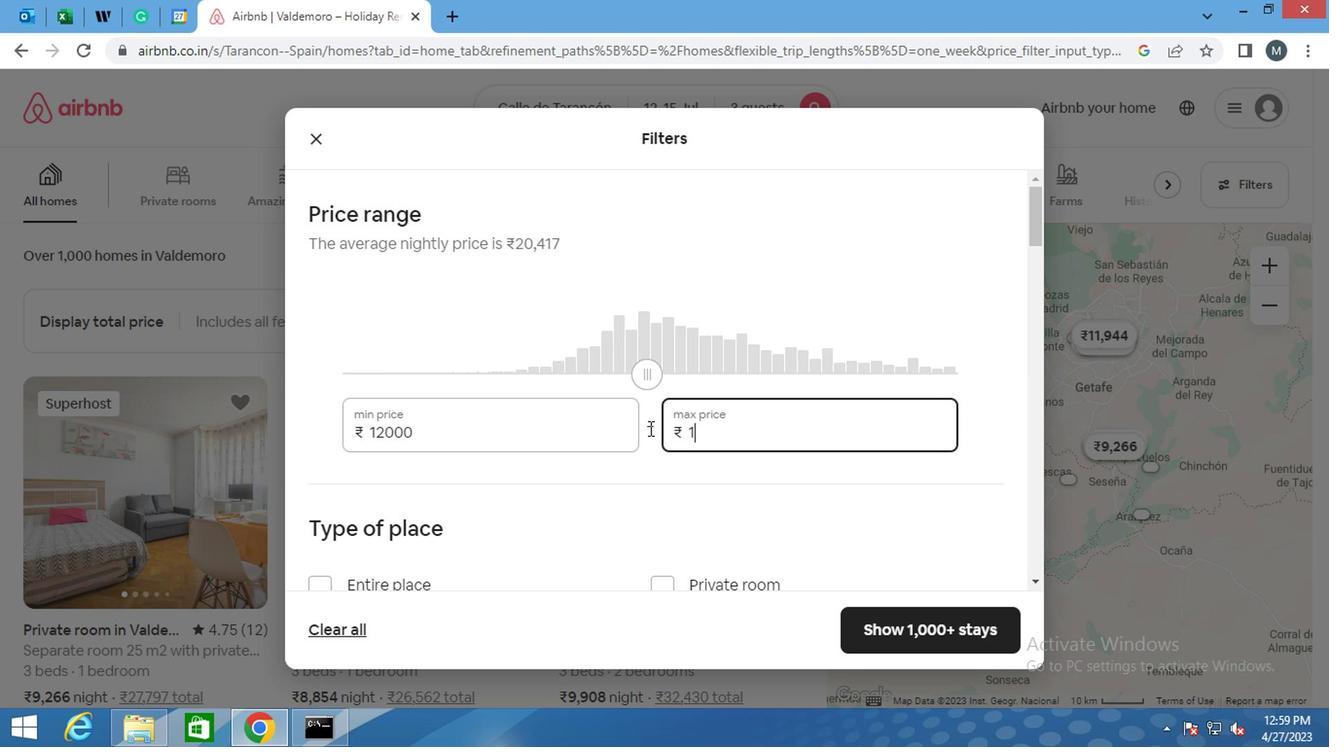 
Action: Mouse moved to (648, 429)
Screenshot: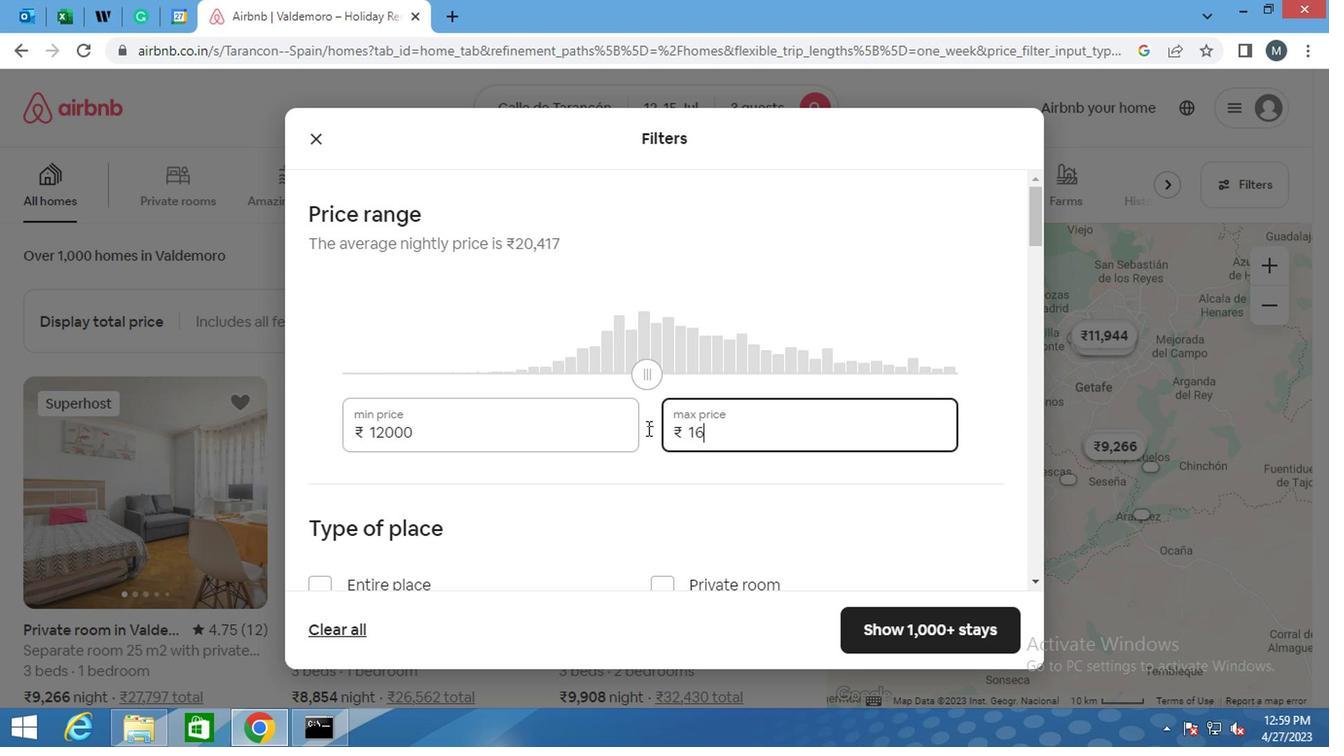 
Action: Key pressed 000
Screenshot: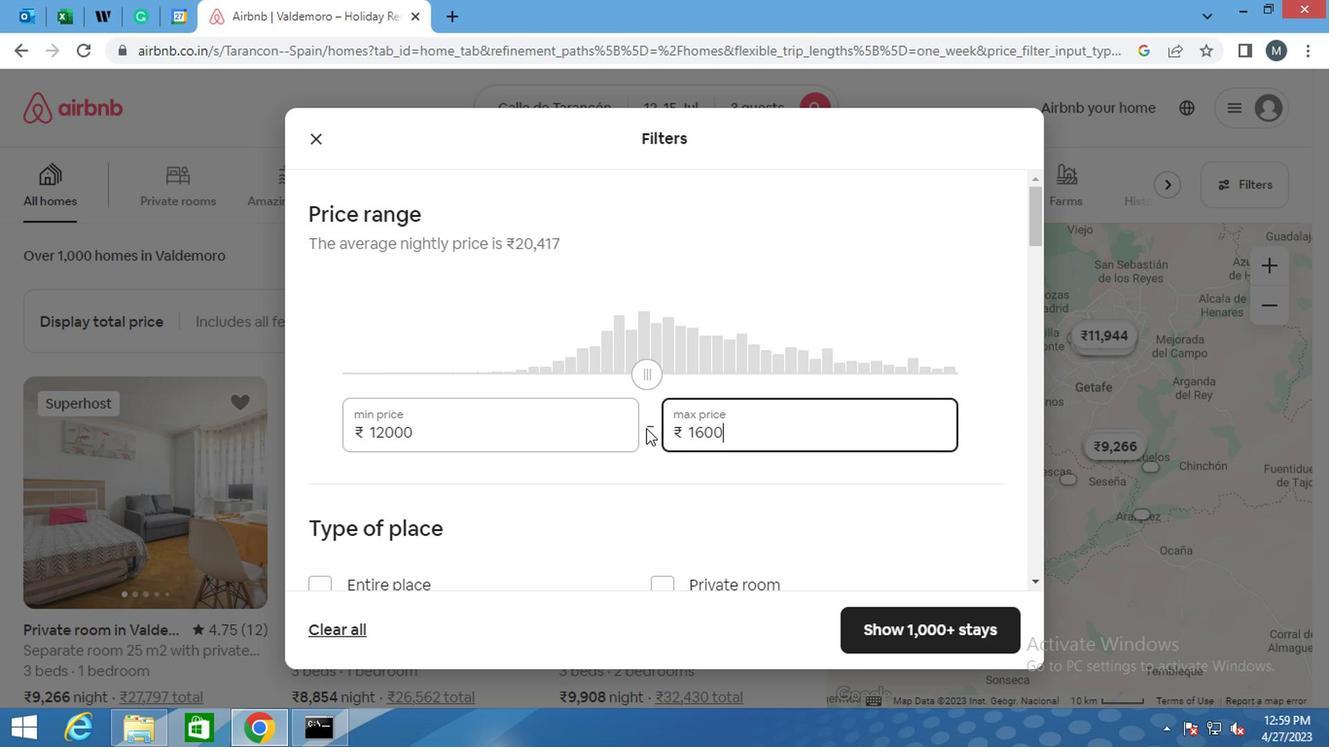 
Action: Mouse moved to (536, 429)
Screenshot: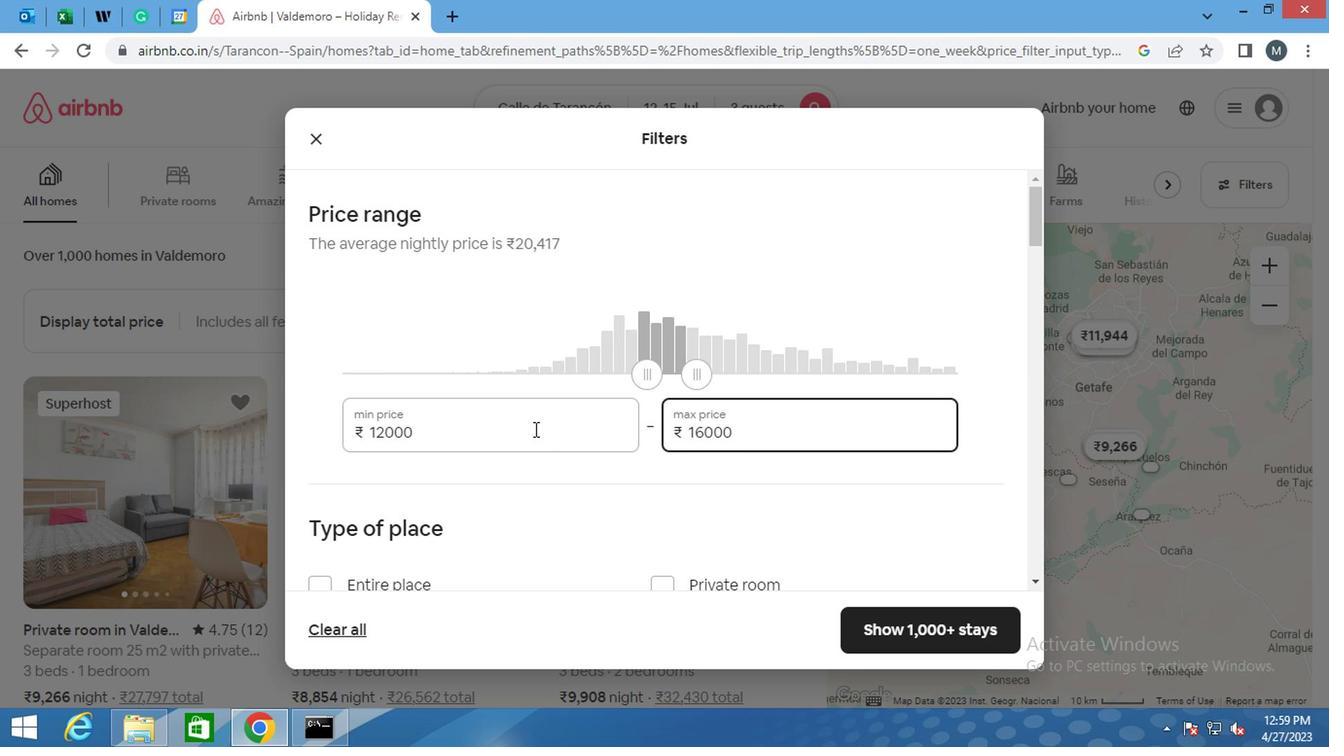 
Action: Mouse scrolled (536, 428) with delta (0, 0)
Screenshot: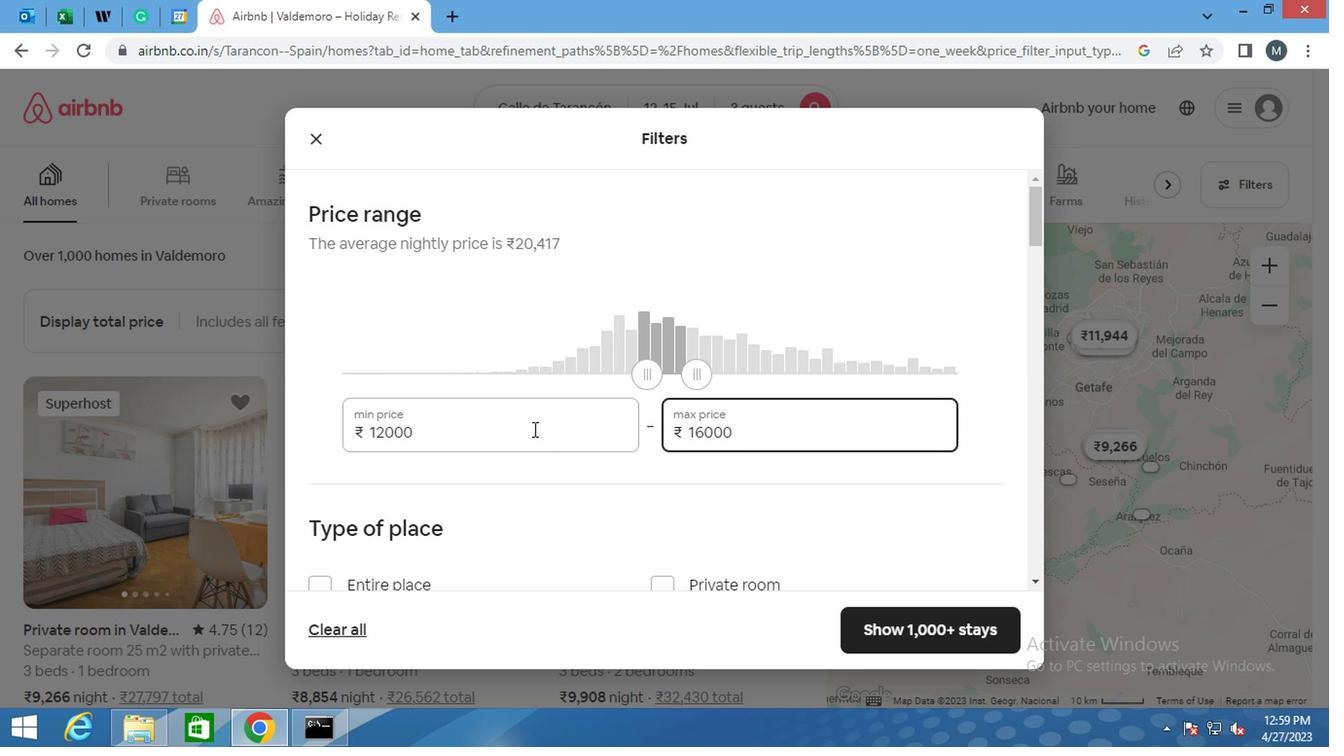 
Action: Mouse moved to (535, 428)
Screenshot: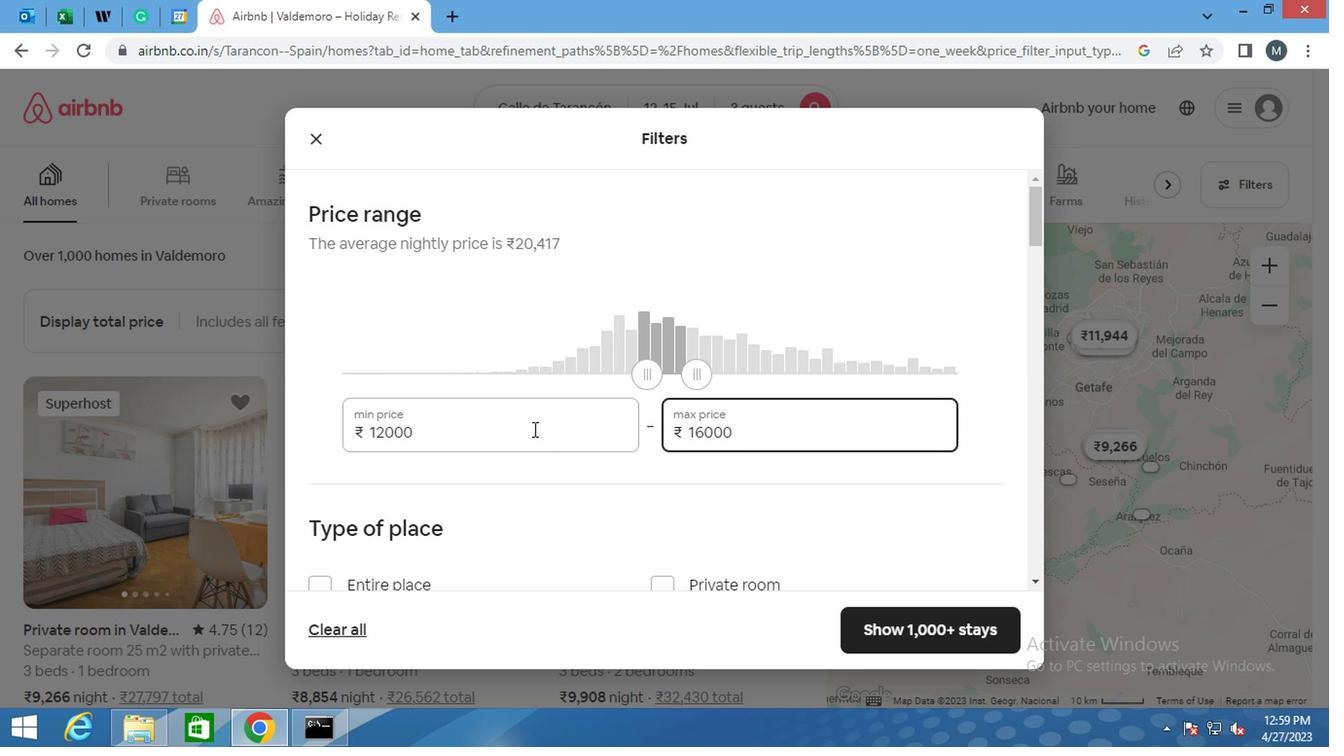 
Action: Mouse scrolled (535, 427) with delta (0, -1)
Screenshot: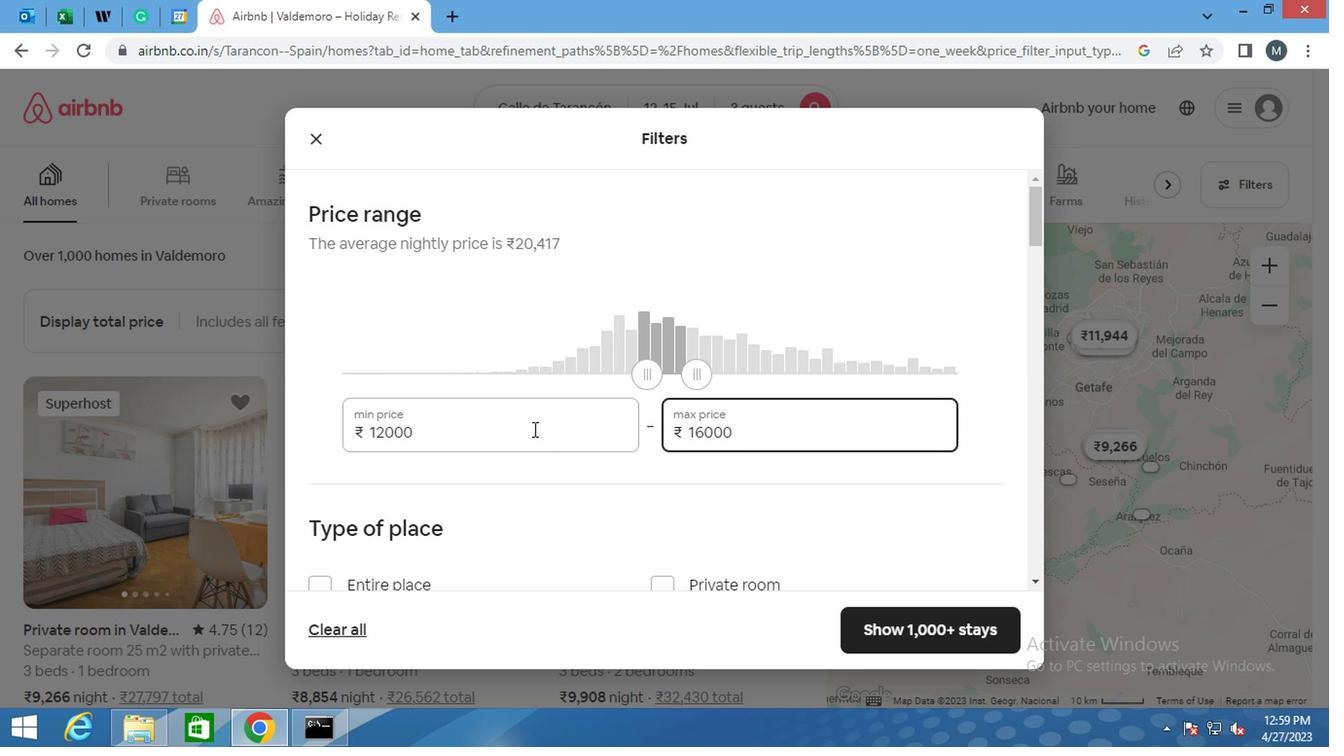 
Action: Mouse moved to (330, 384)
Screenshot: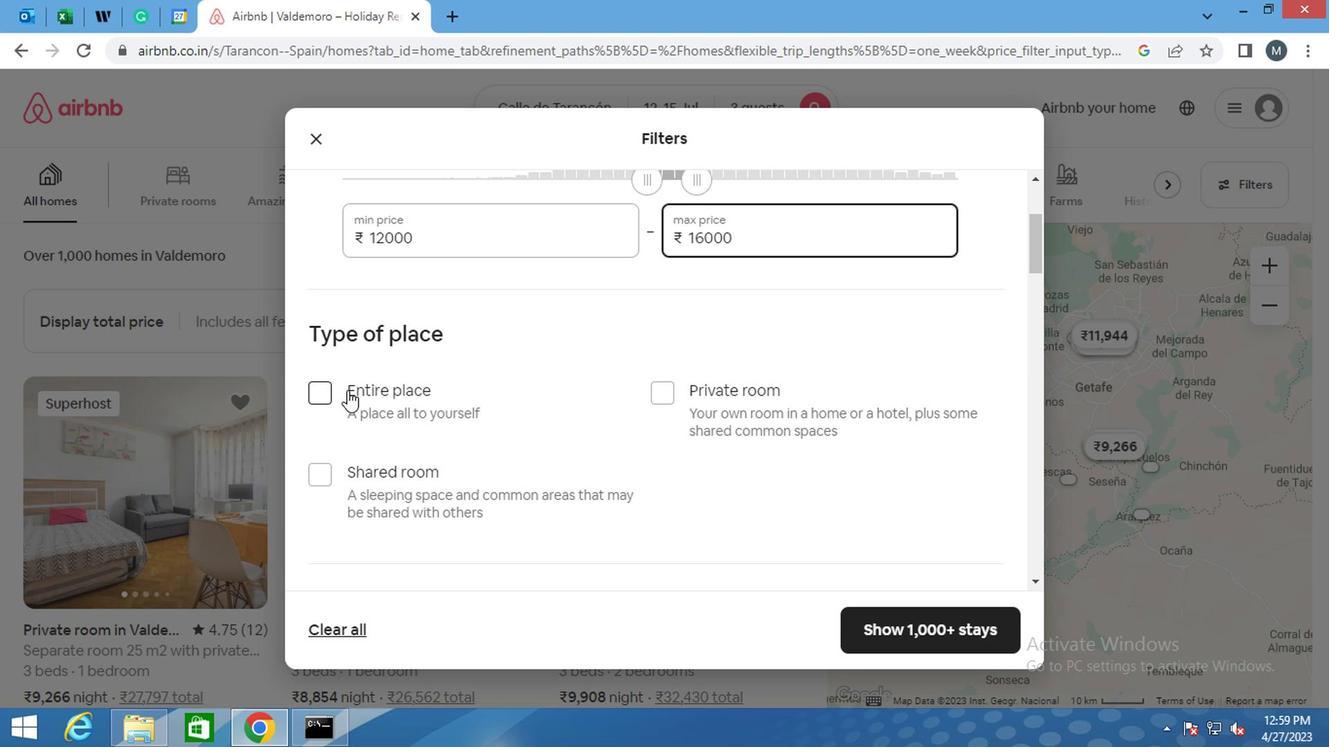 
Action: Mouse pressed left at (330, 384)
Screenshot: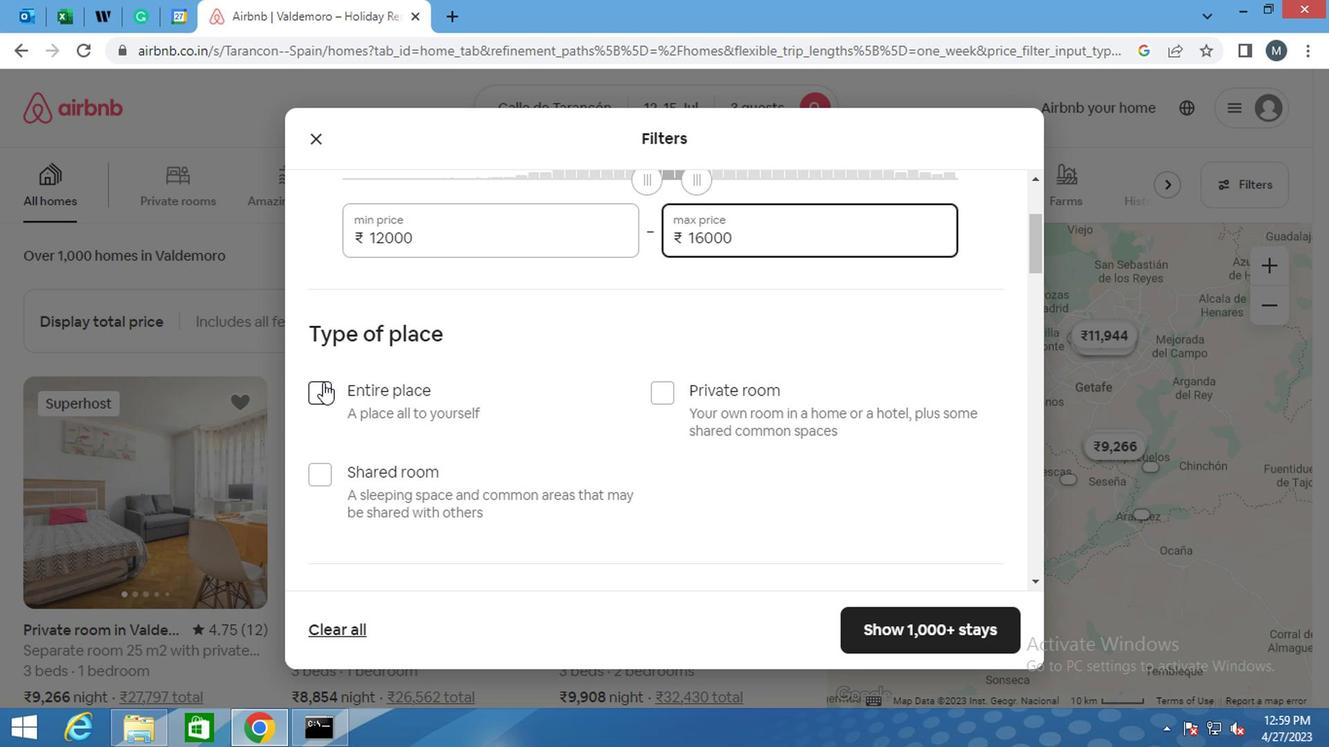
Action: Mouse moved to (419, 375)
Screenshot: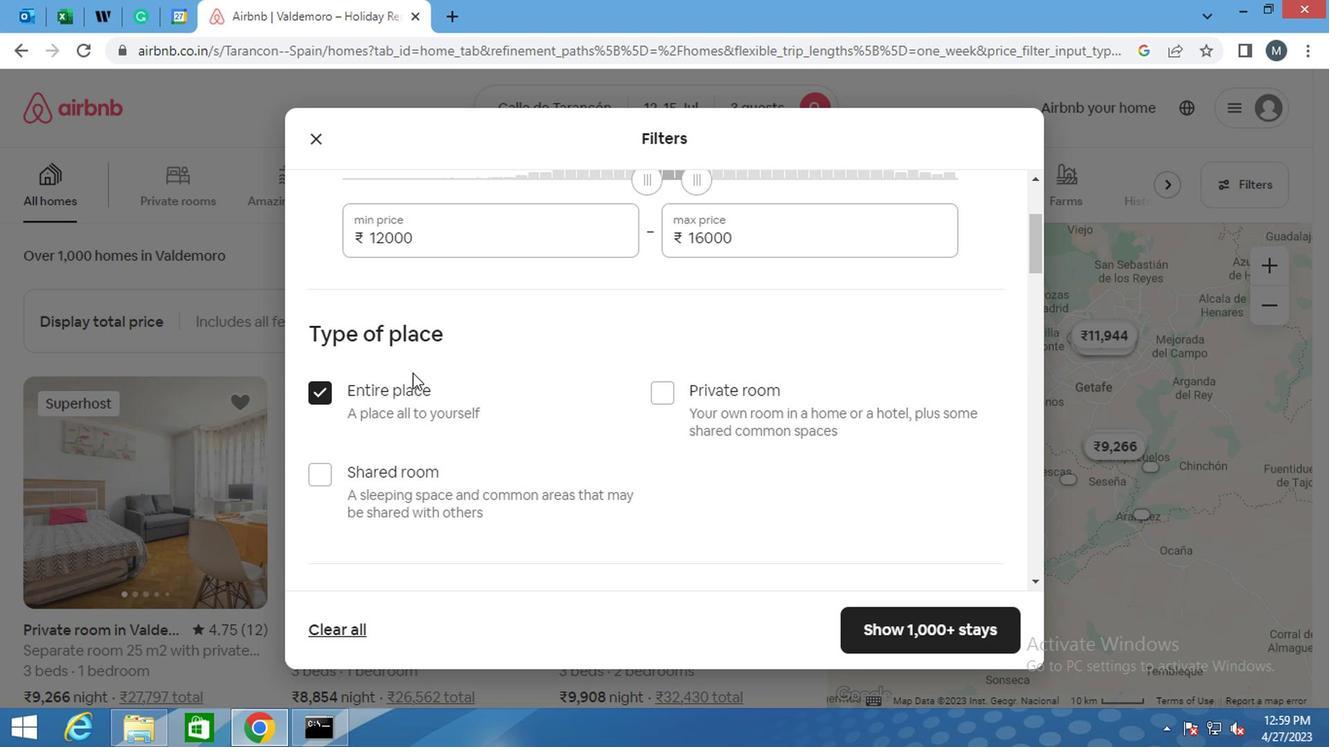 
Action: Mouse scrolled (419, 374) with delta (0, 0)
Screenshot: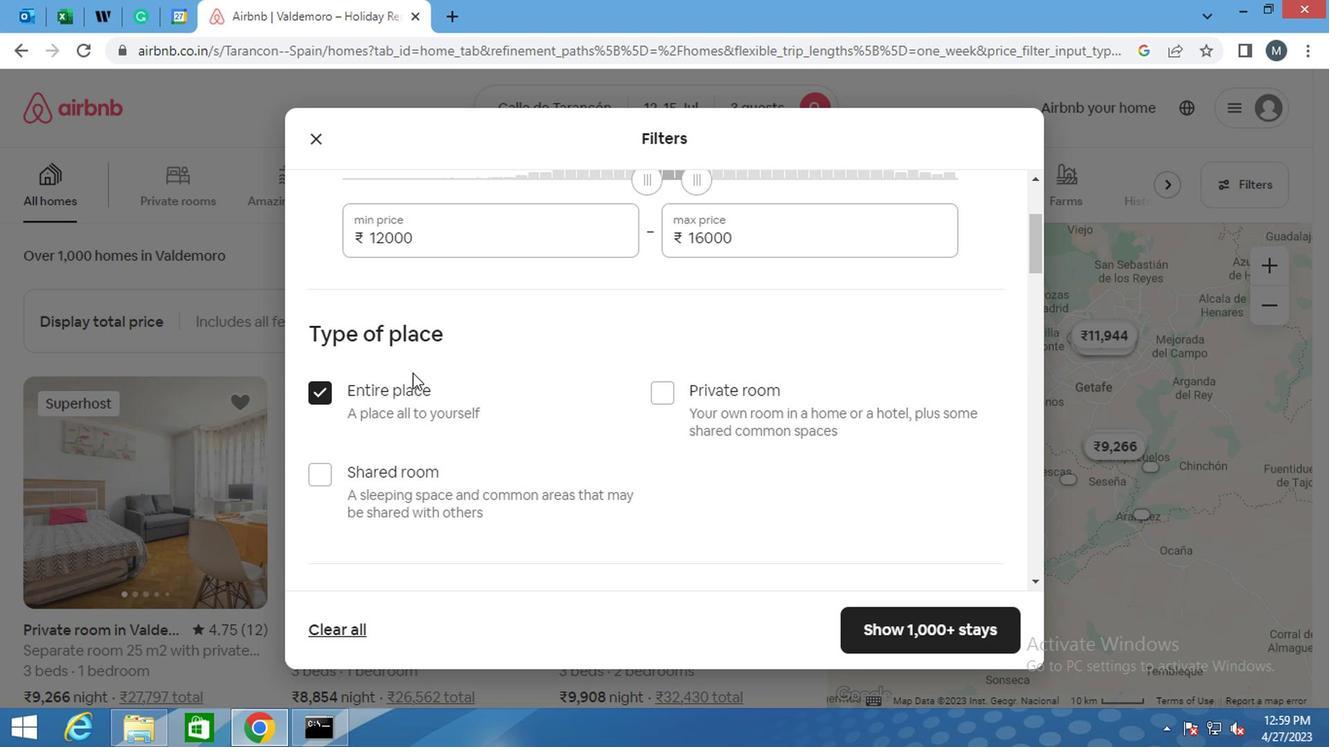 
Action: Mouse scrolled (419, 374) with delta (0, 0)
Screenshot: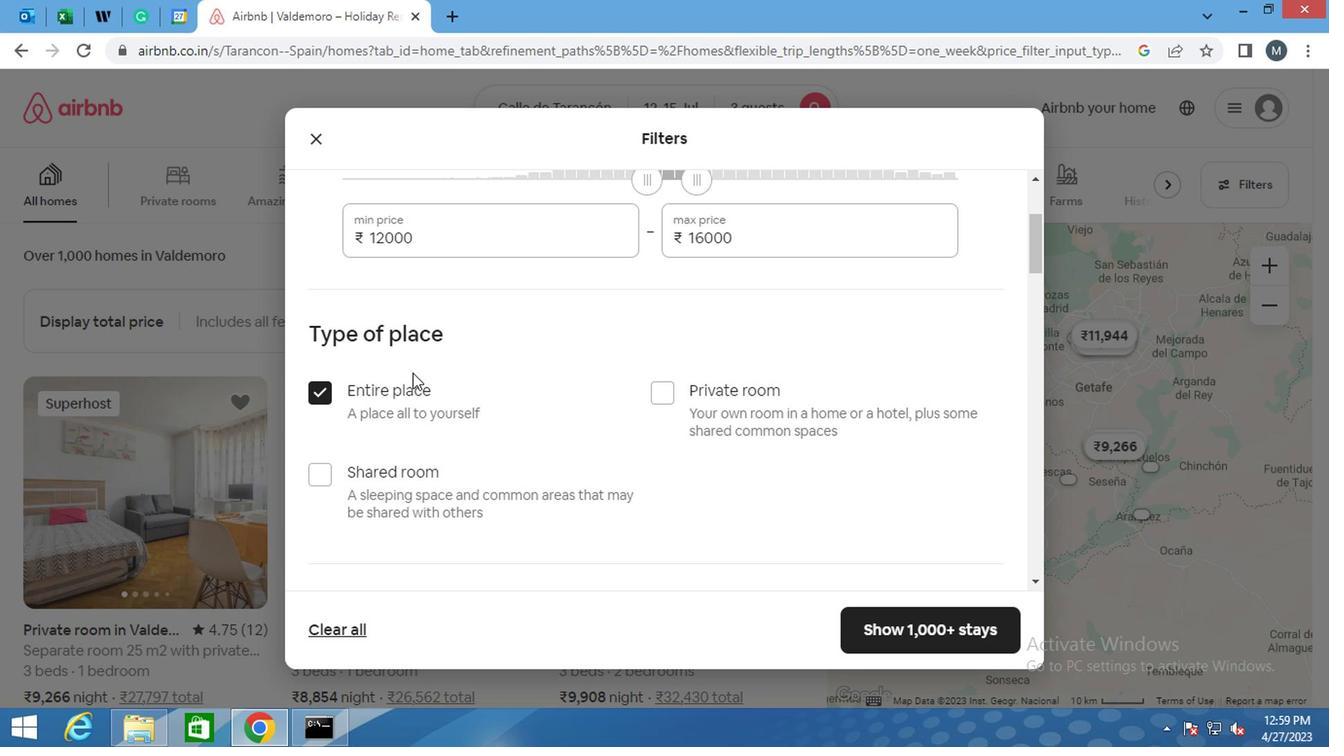 
Action: Mouse moved to (422, 379)
Screenshot: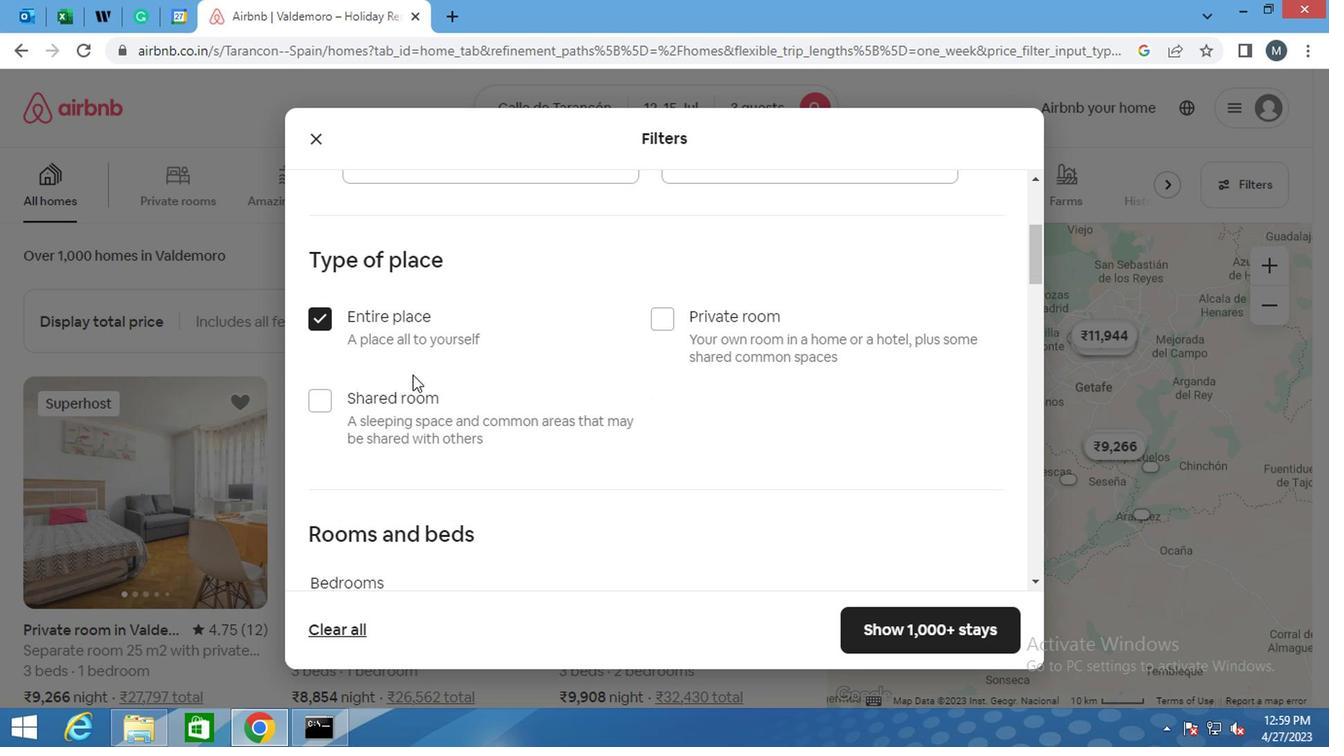 
Action: Mouse scrolled (422, 377) with delta (0, -1)
Screenshot: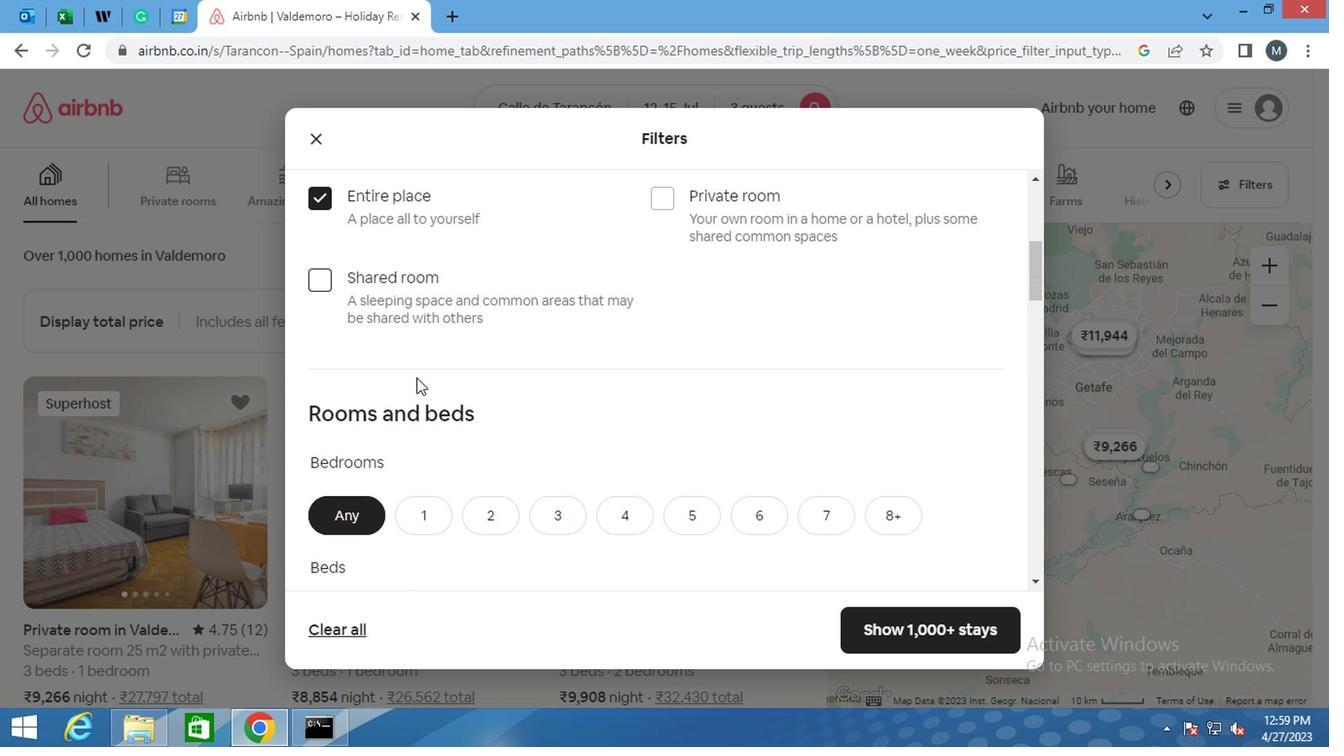 
Action: Mouse scrolled (422, 377) with delta (0, -1)
Screenshot: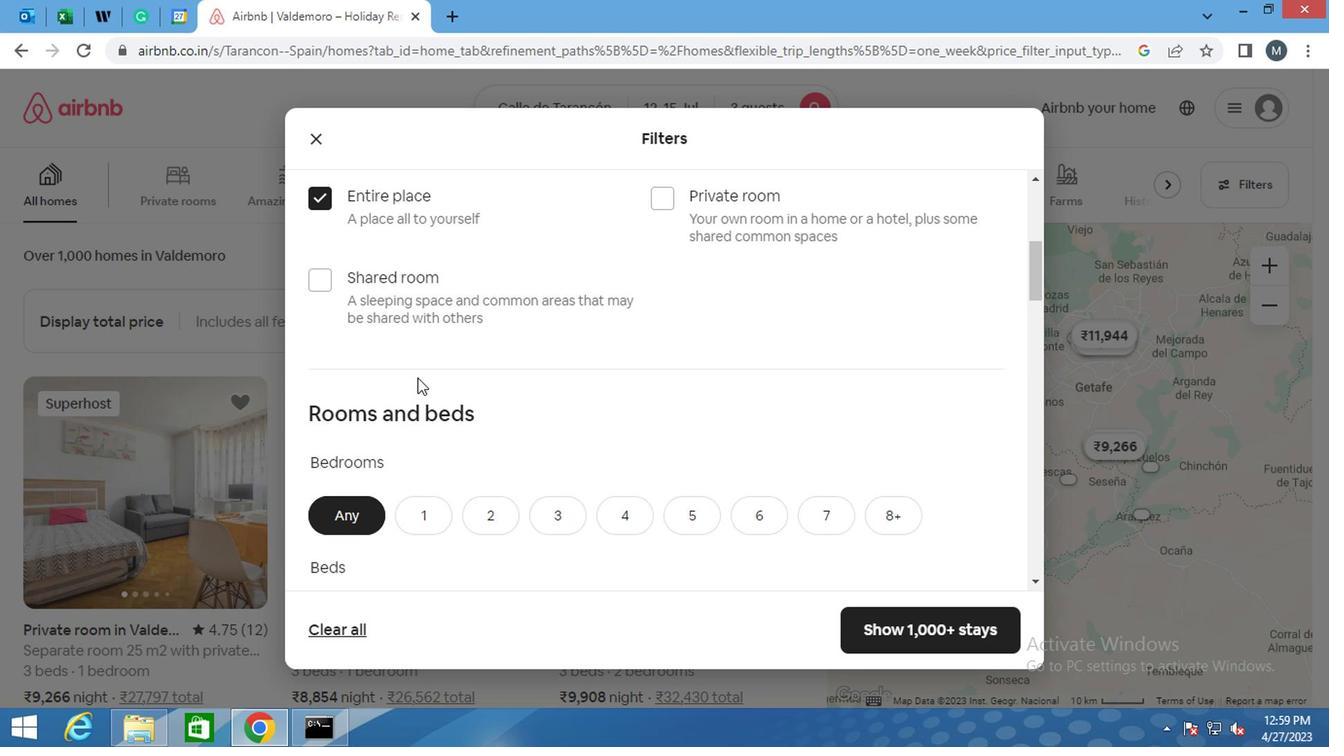 
Action: Mouse moved to (486, 324)
Screenshot: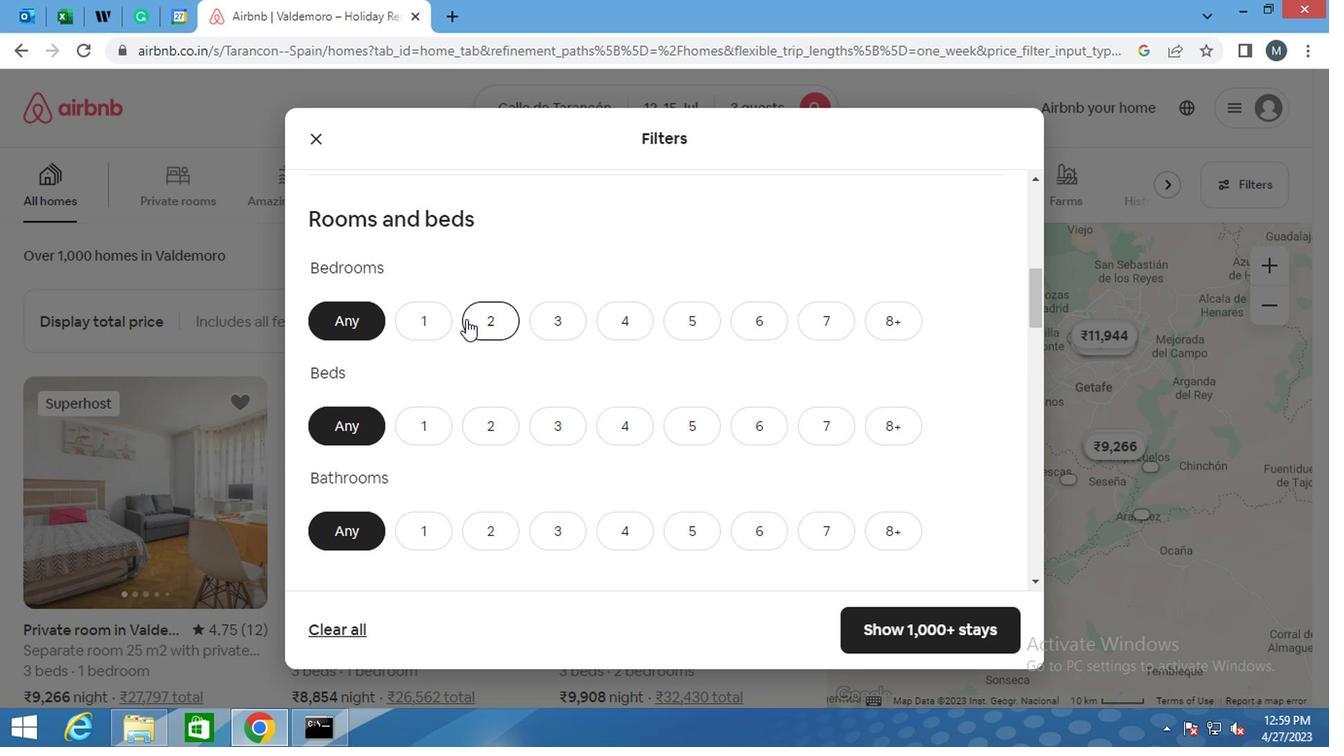 
Action: Mouse pressed left at (486, 324)
Screenshot: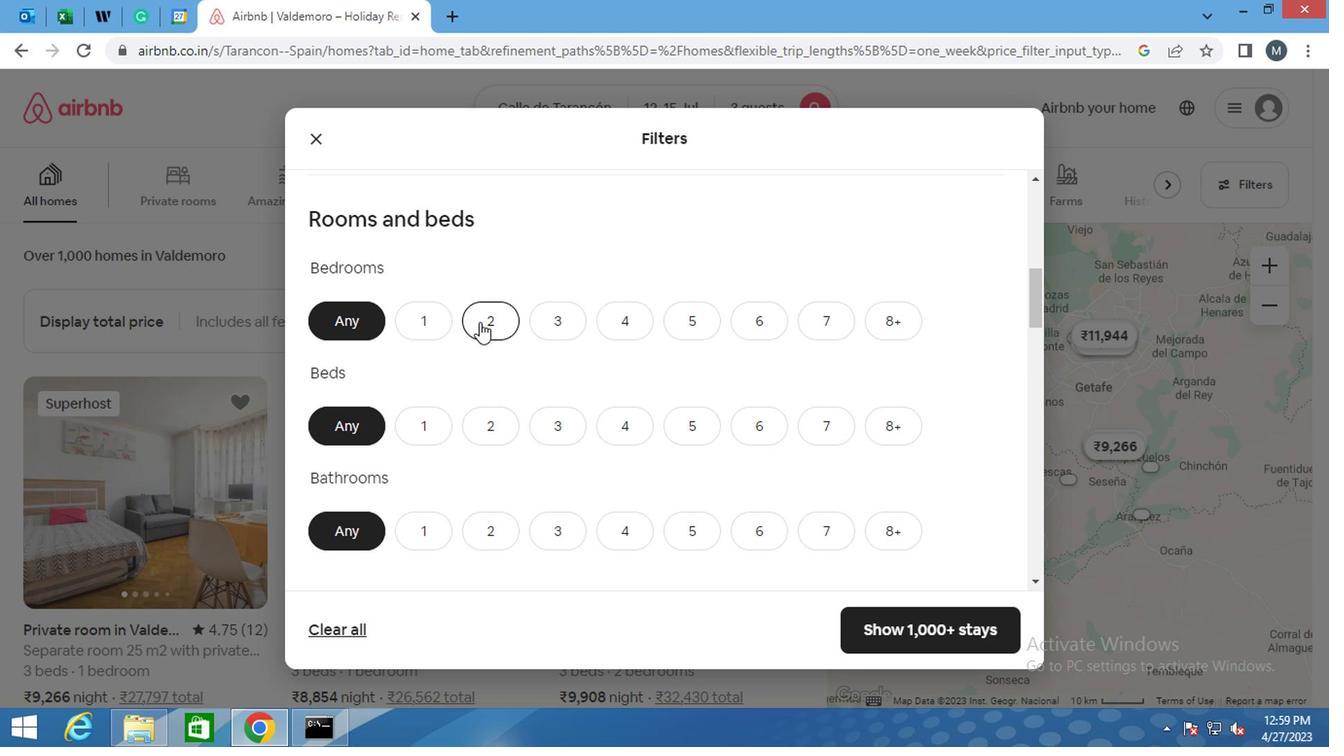 
Action: Mouse moved to (562, 423)
Screenshot: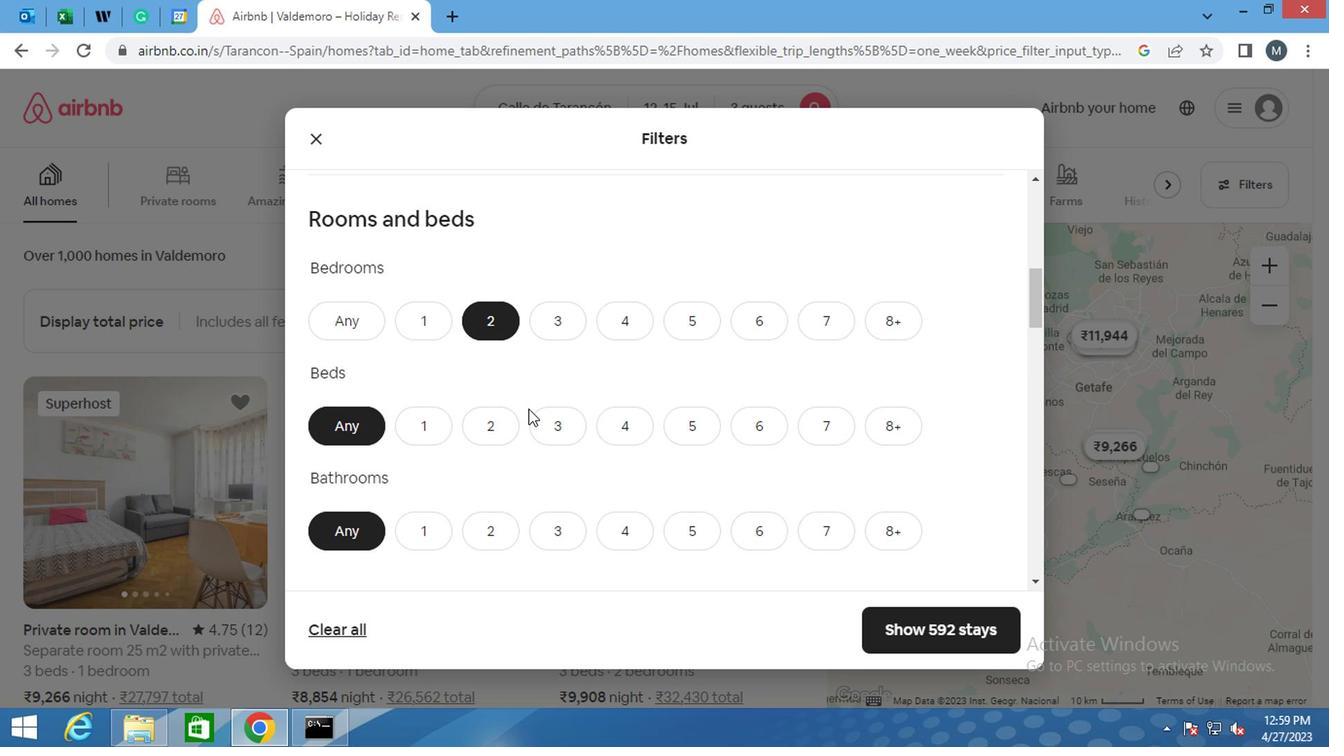 
Action: Mouse pressed left at (562, 423)
Screenshot: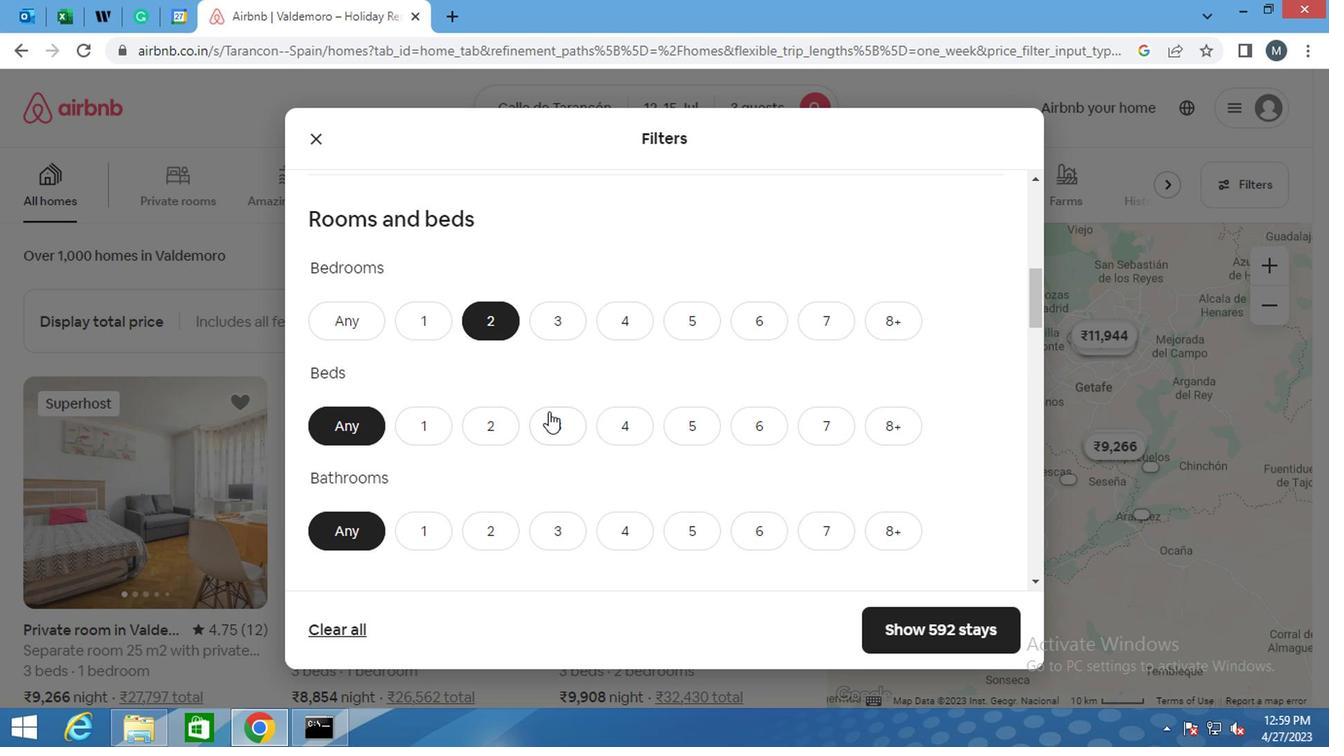 
Action: Mouse moved to (434, 536)
Screenshot: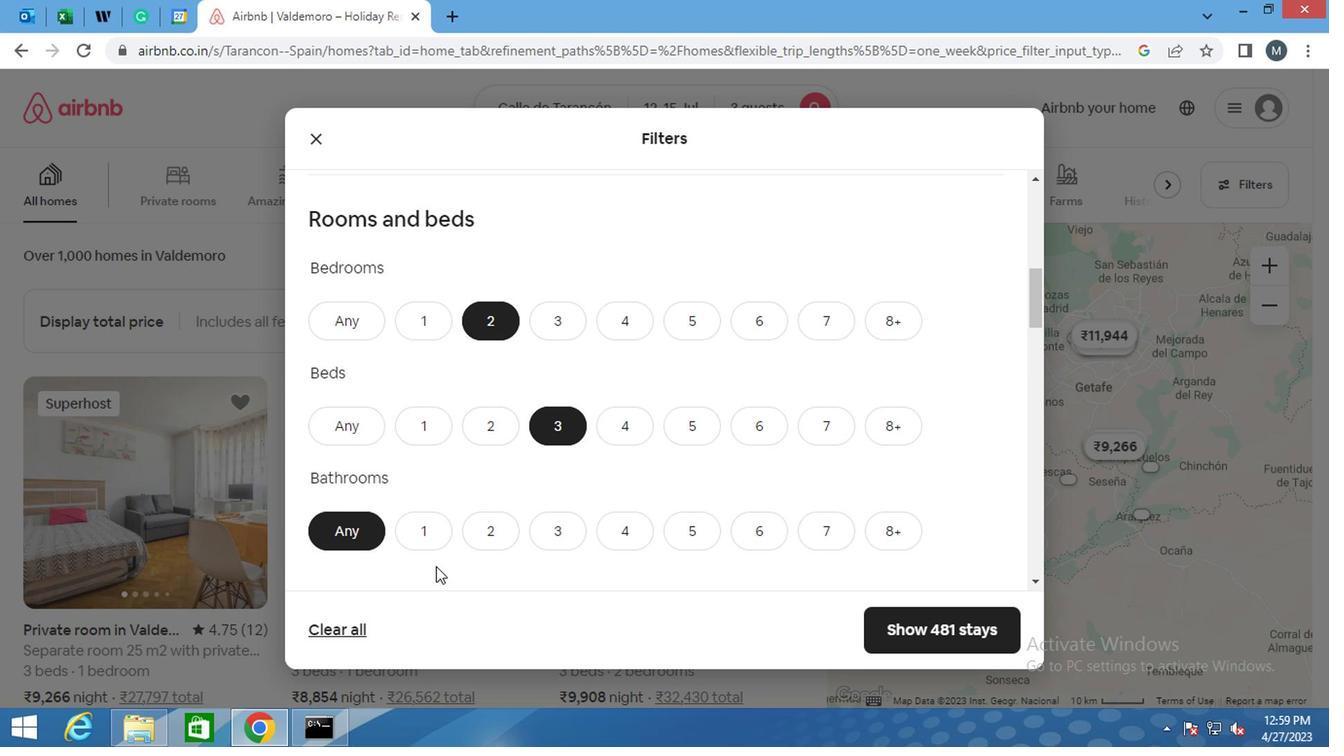 
Action: Mouse pressed left at (434, 536)
Screenshot: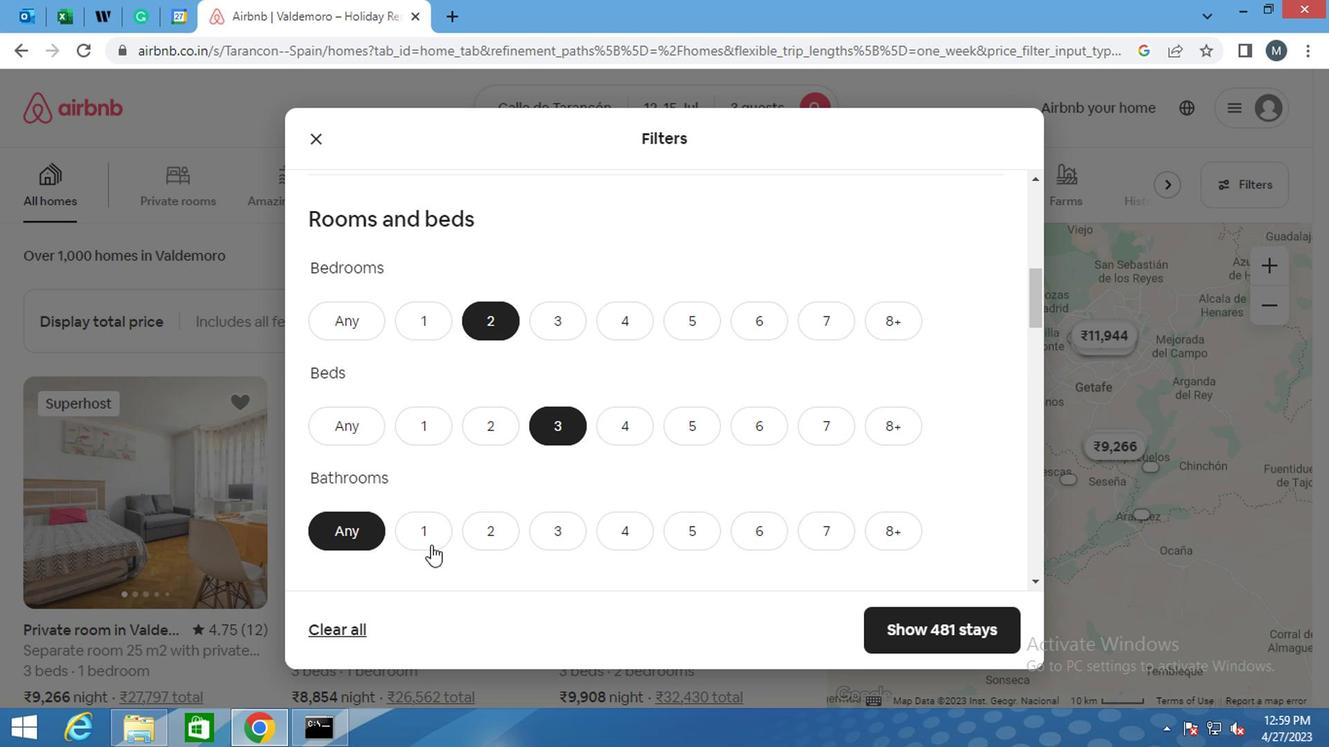 
Action: Mouse moved to (425, 473)
Screenshot: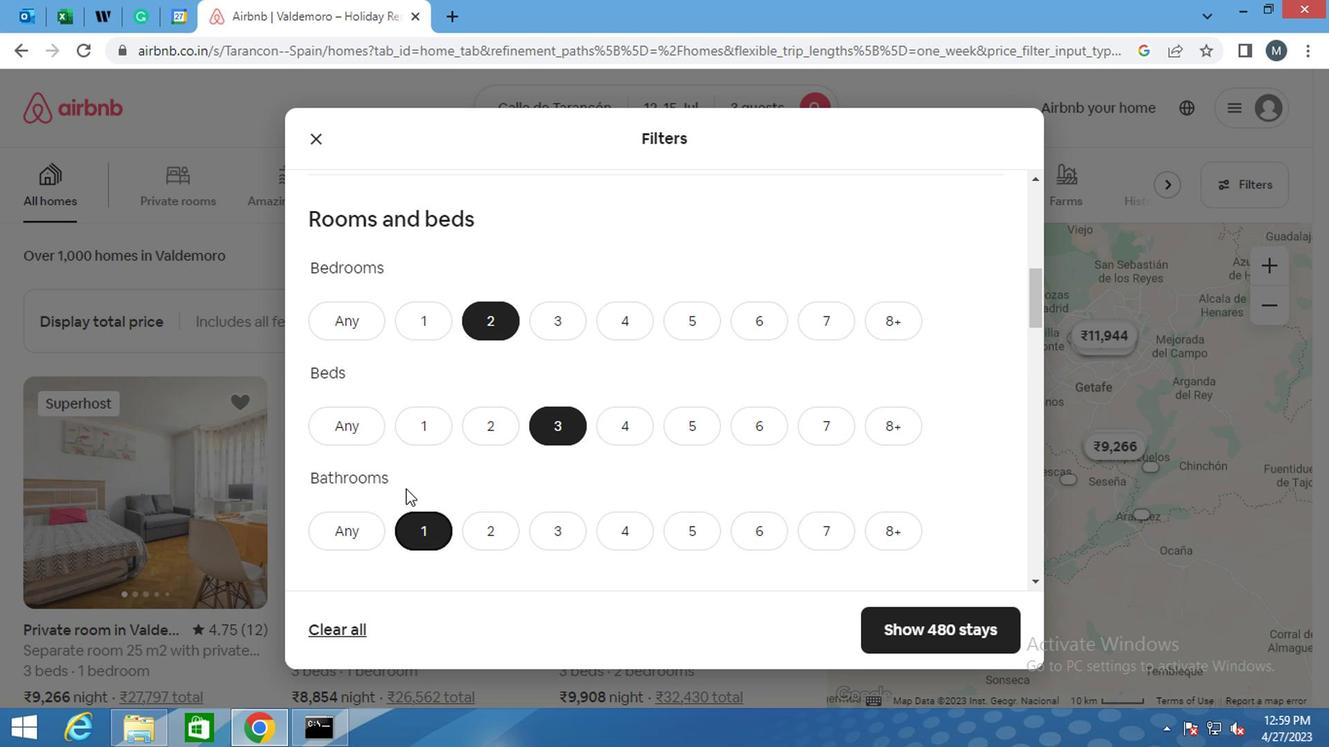
Action: Mouse scrolled (425, 472) with delta (0, 0)
Screenshot: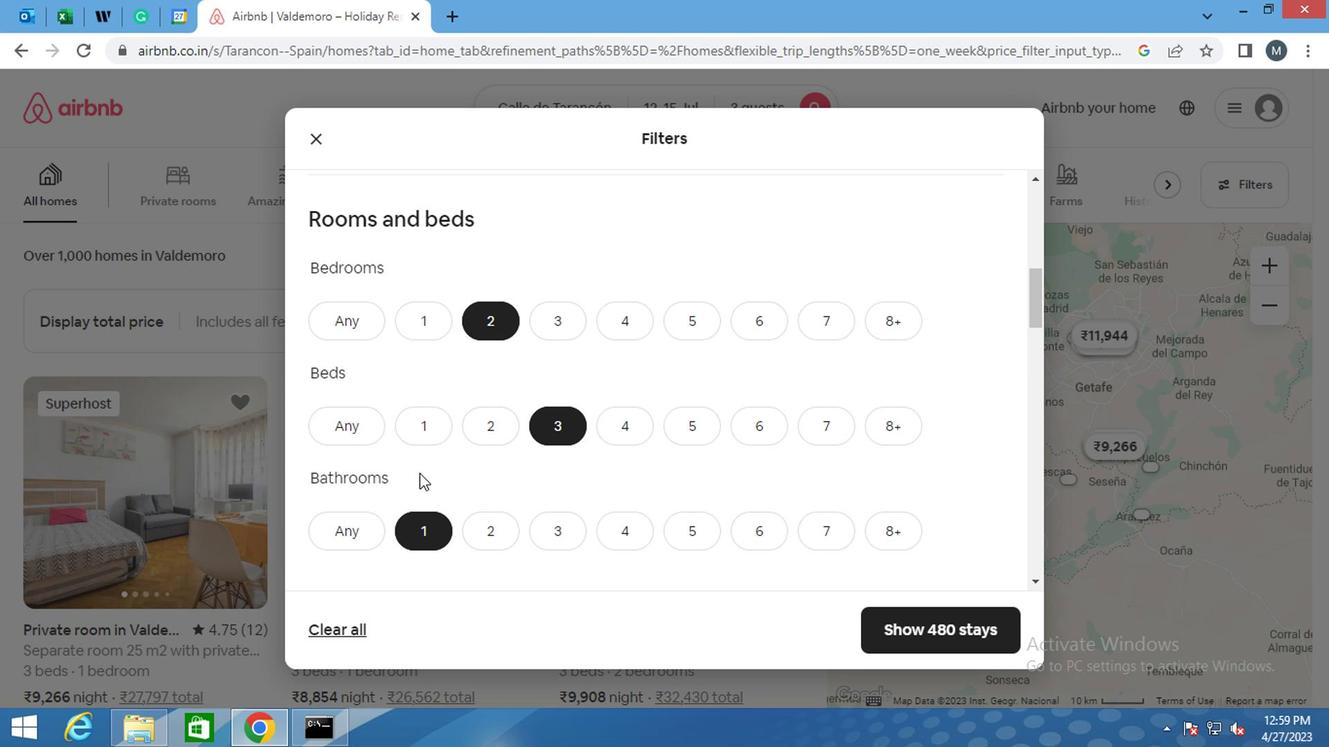 
Action: Mouse moved to (424, 473)
Screenshot: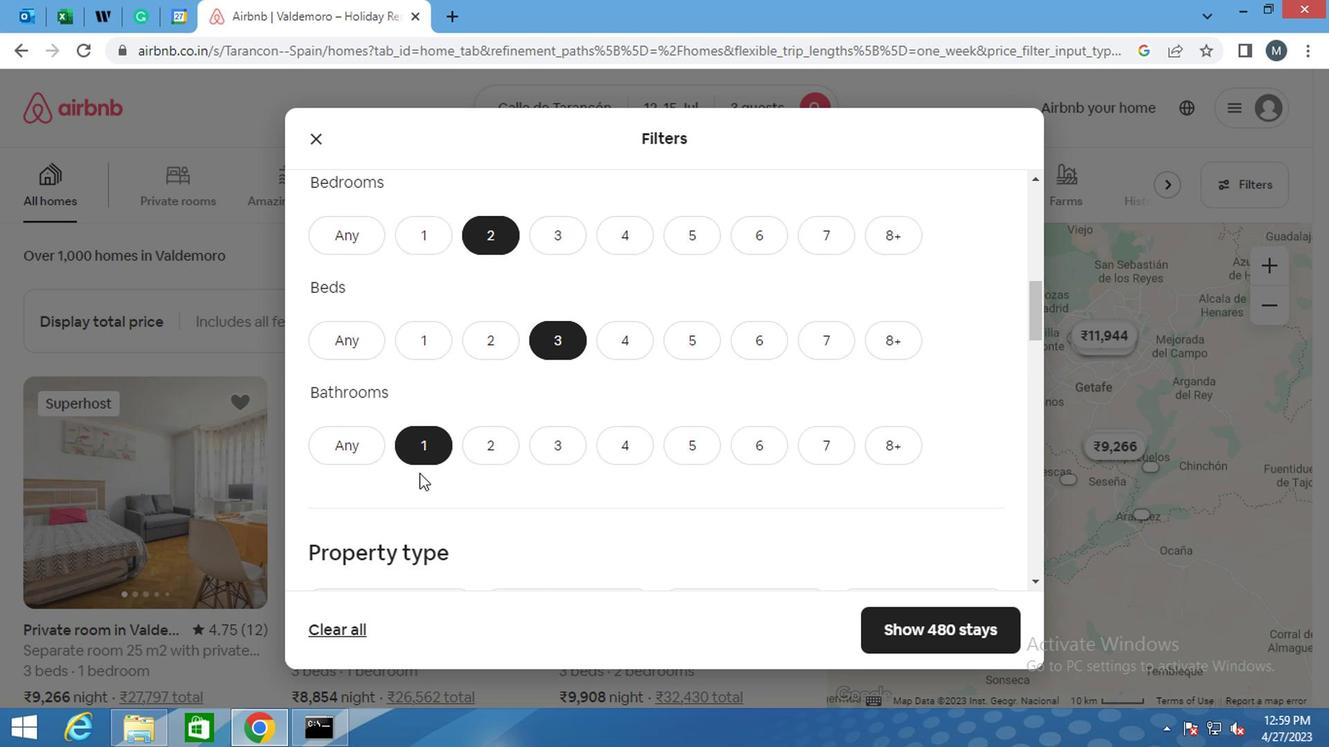 
Action: Mouse scrolled (424, 472) with delta (0, 0)
Screenshot: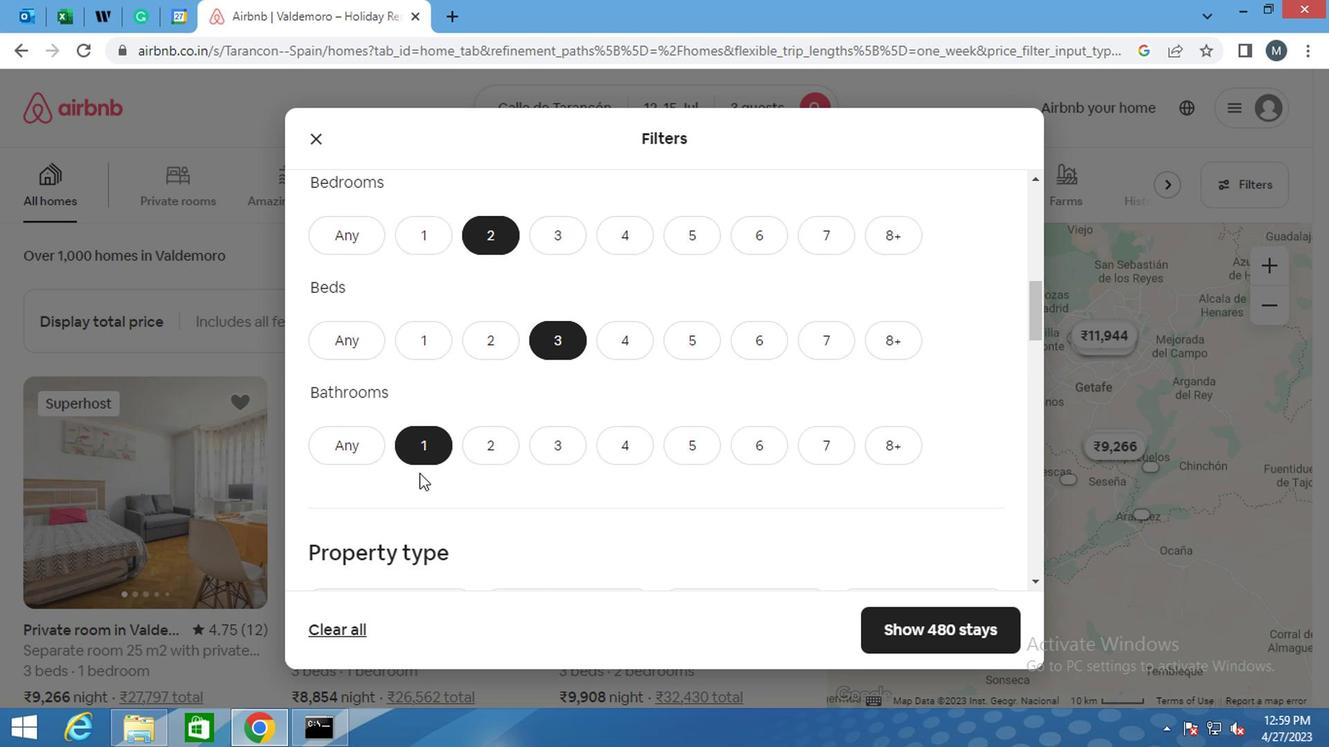 
Action: Mouse moved to (385, 533)
Screenshot: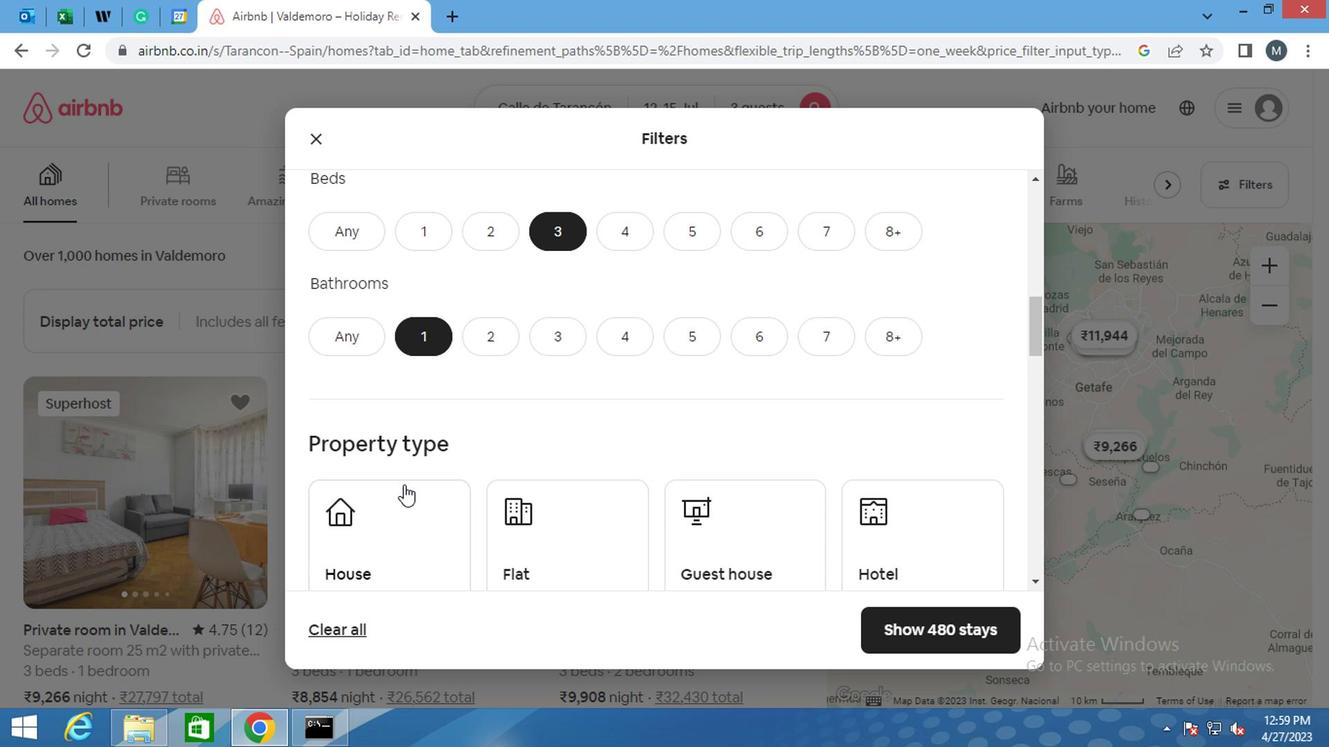 
Action: Mouse pressed left at (385, 533)
Screenshot: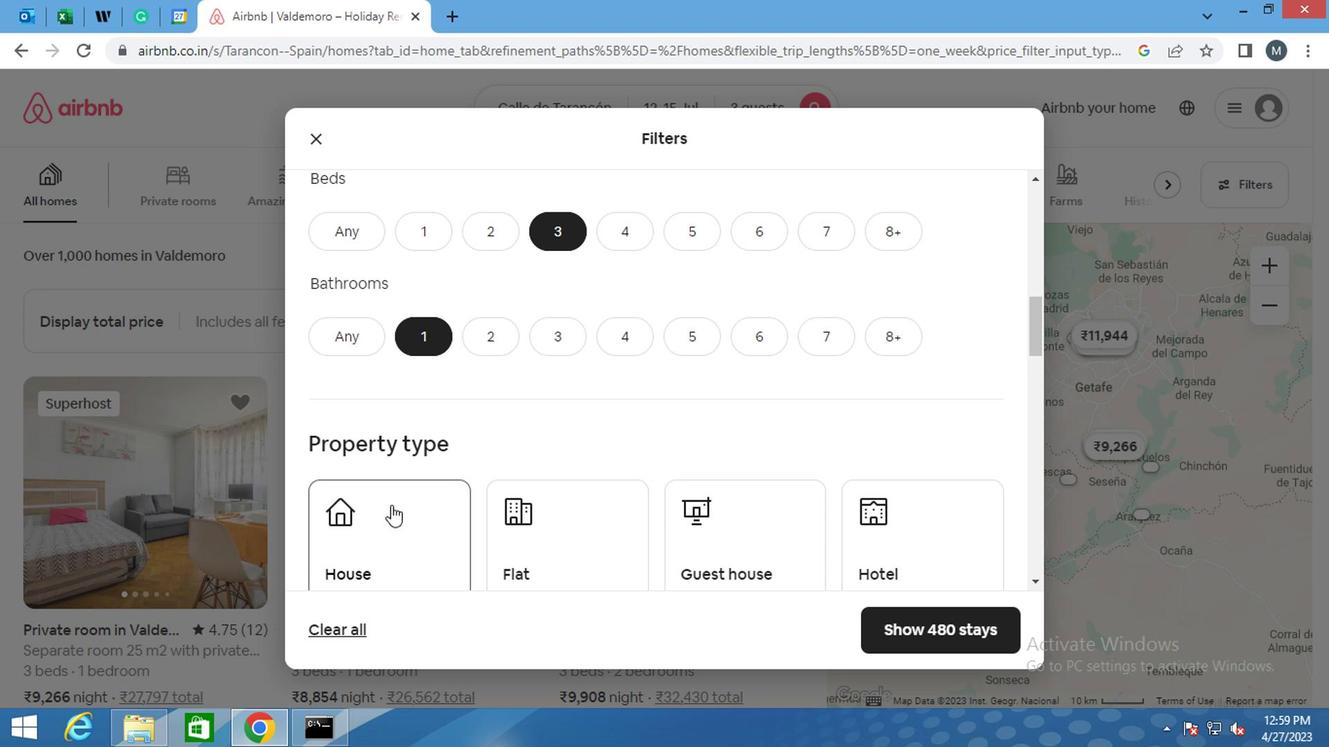 
Action: Mouse moved to (591, 510)
Screenshot: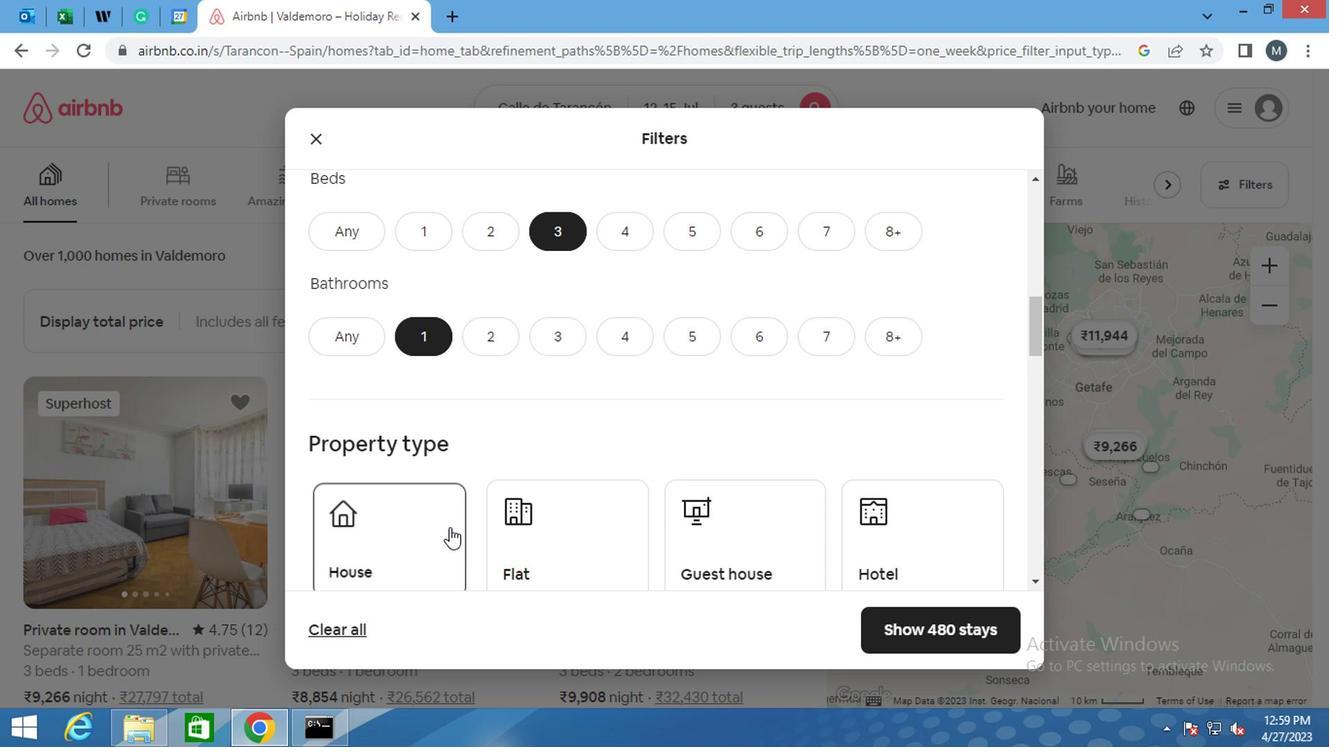 
Action: Mouse pressed left at (591, 510)
Screenshot: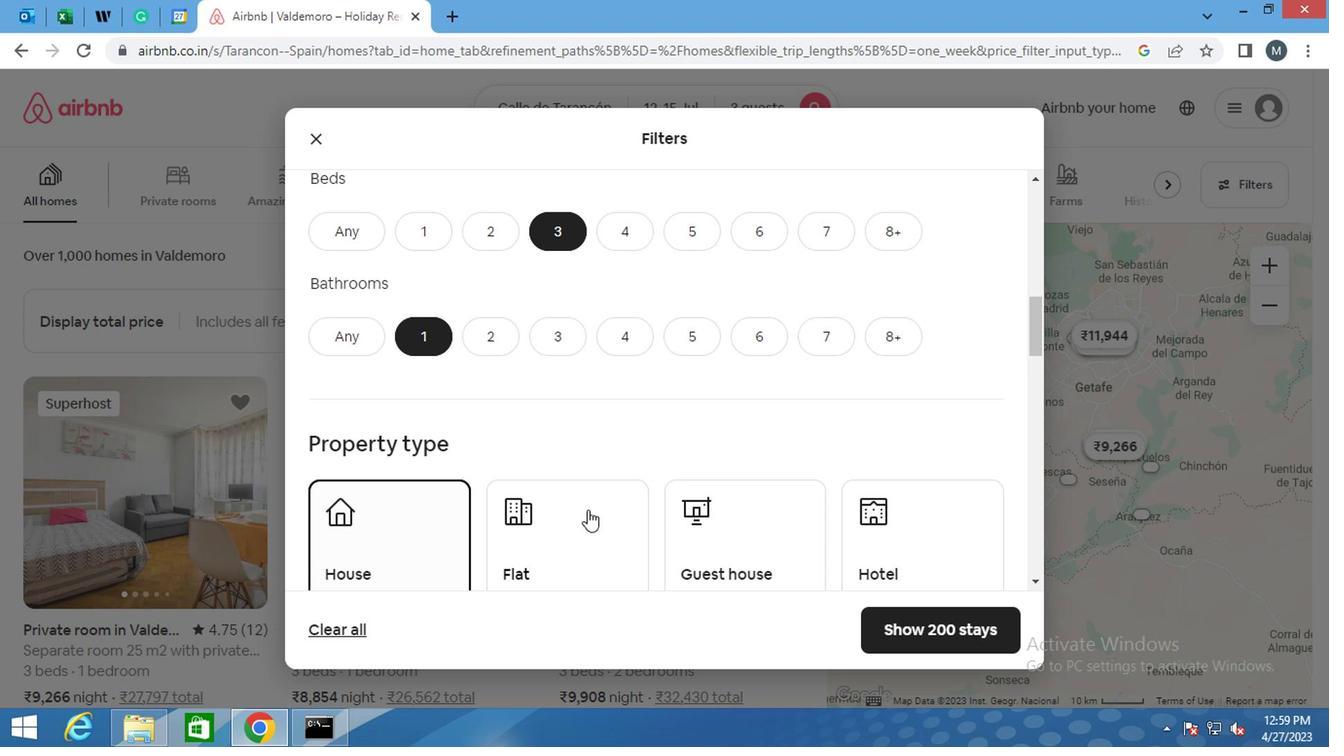
Action: Mouse moved to (686, 511)
Screenshot: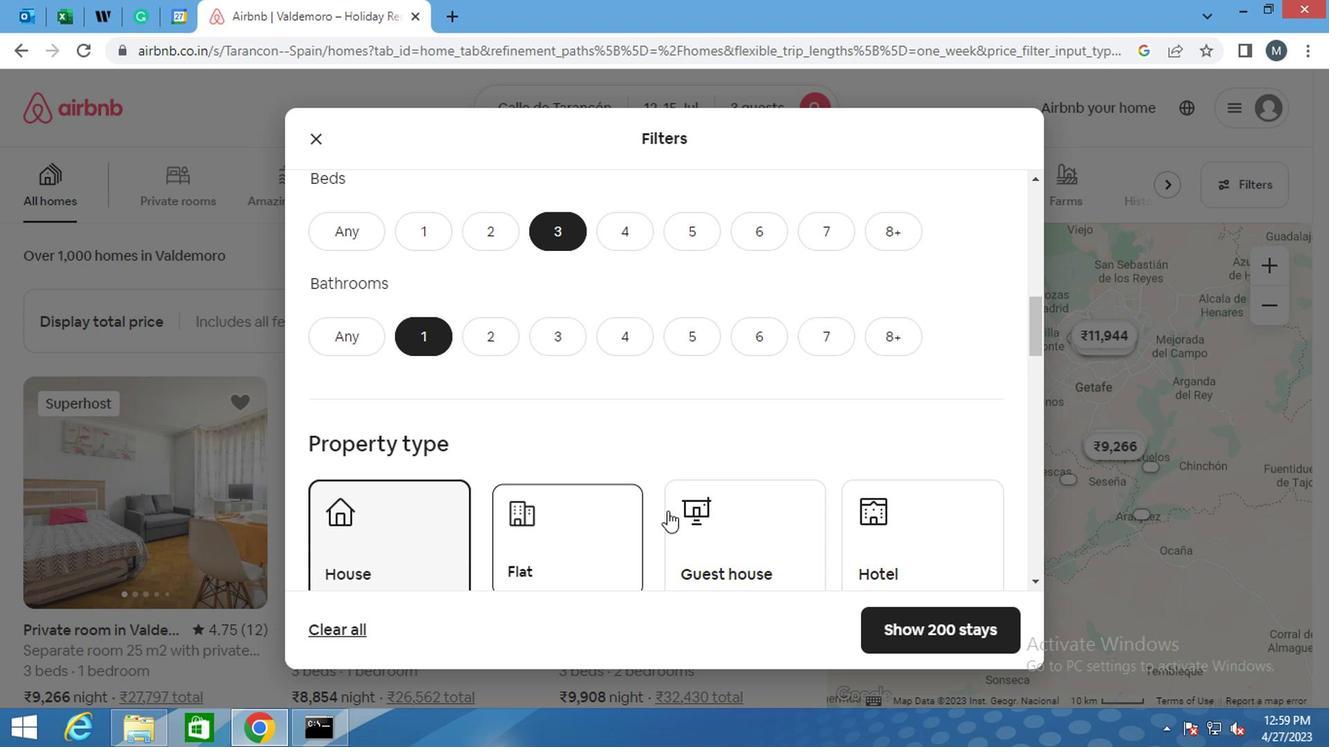 
Action: Mouse pressed left at (686, 511)
Screenshot: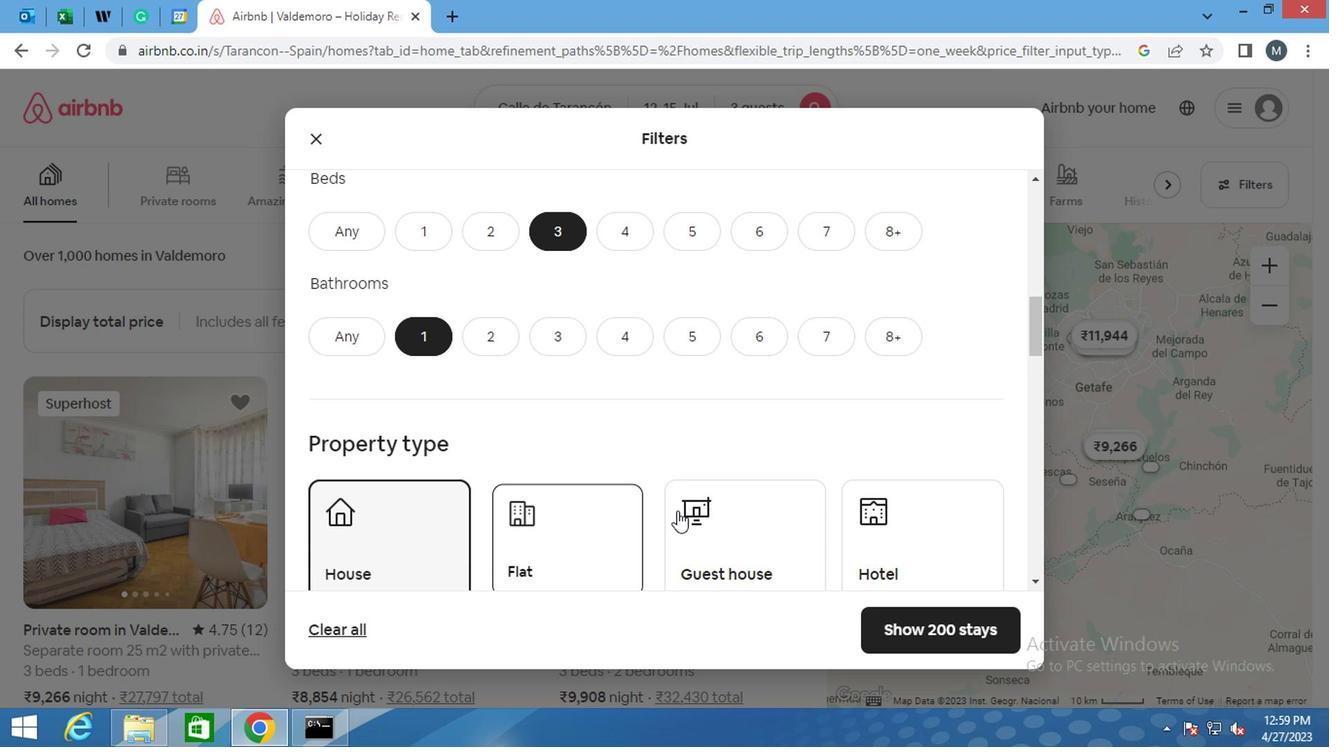 
Action: Mouse moved to (559, 496)
Screenshot: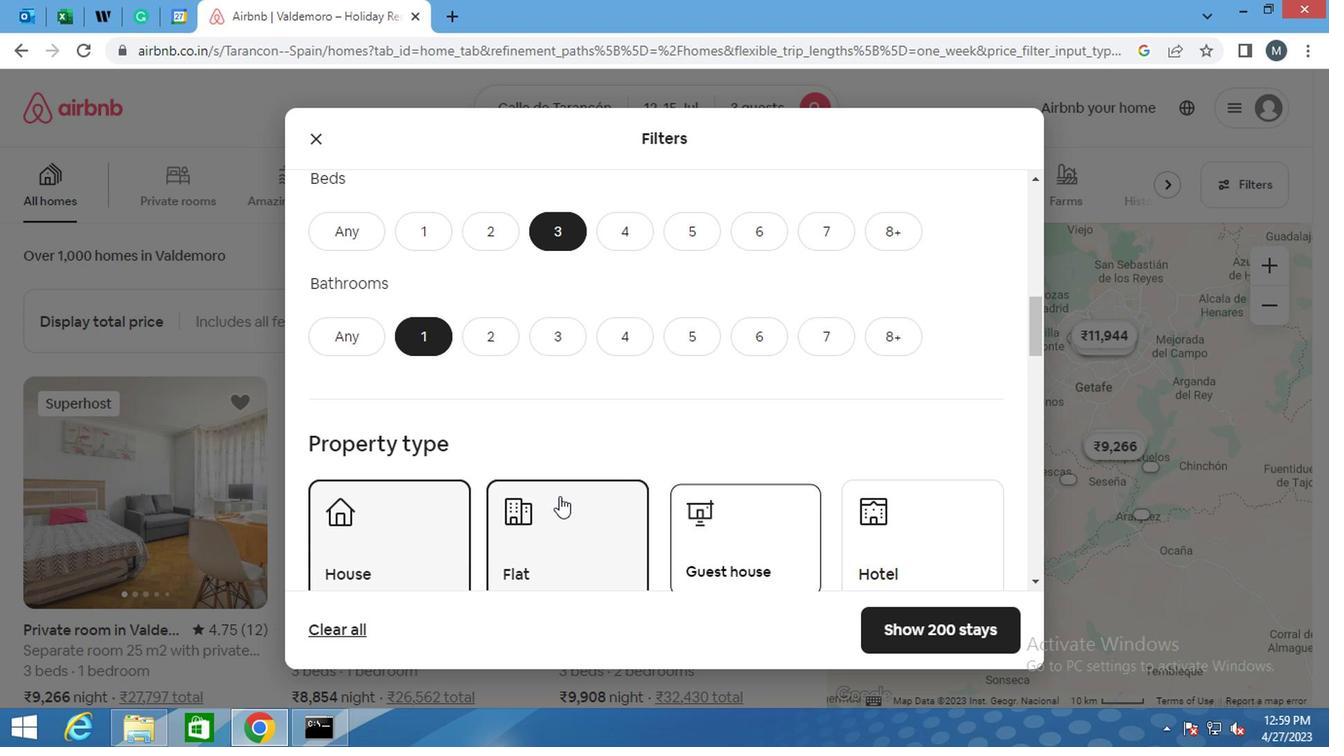 
Action: Mouse scrolled (559, 494) with delta (0, -1)
Screenshot: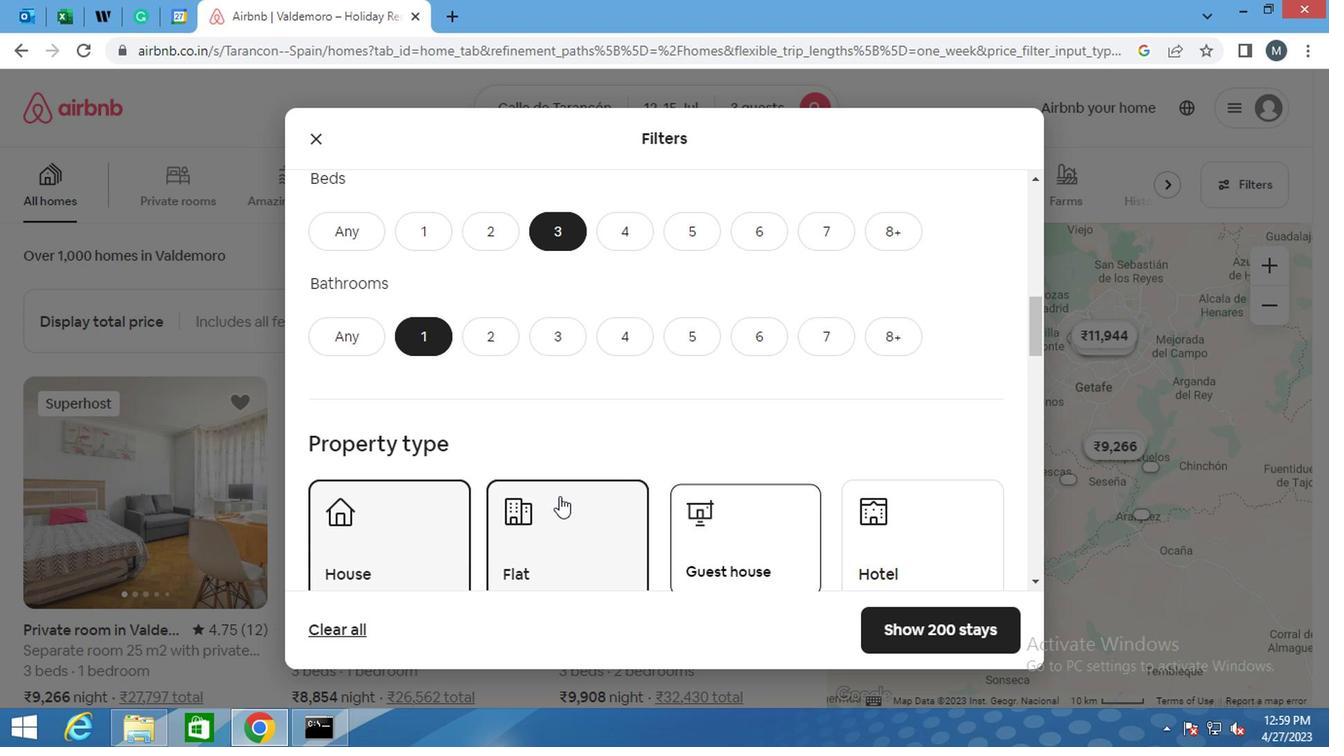 
Action: Mouse moved to (556, 496)
Screenshot: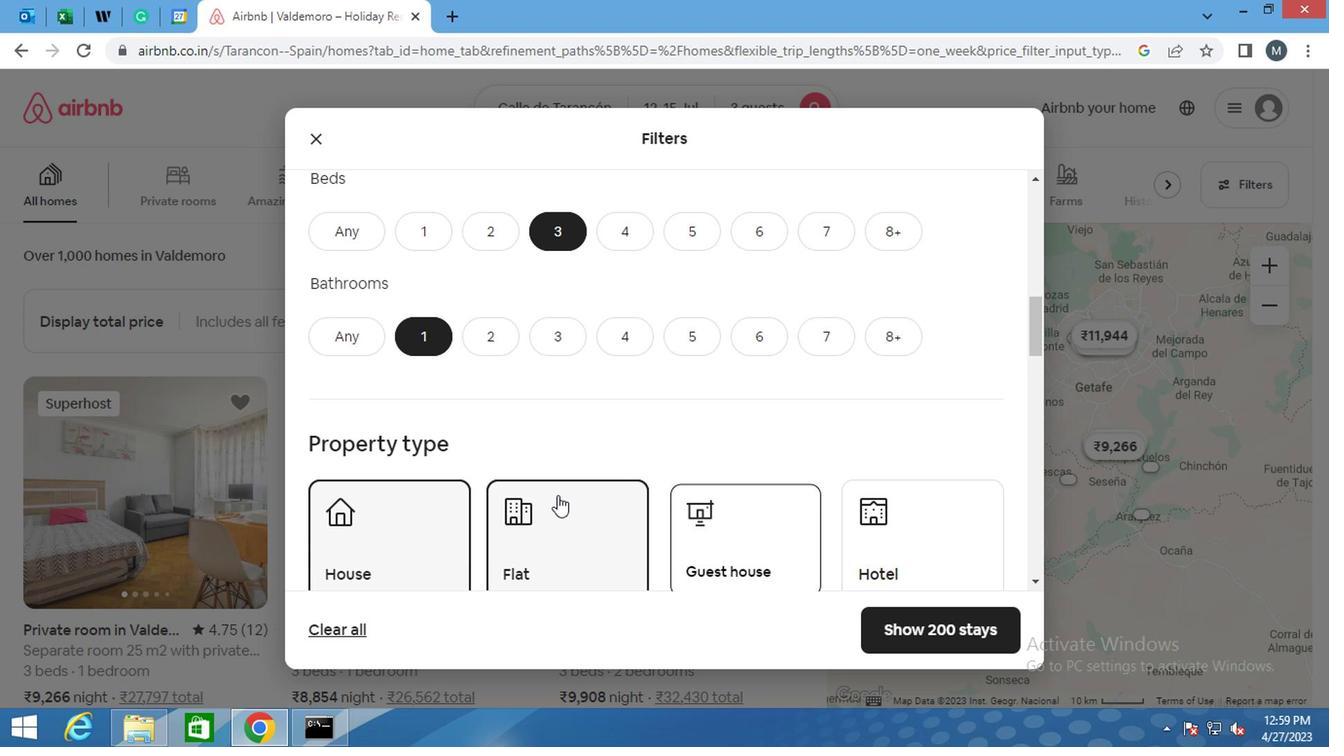 
Action: Mouse scrolled (556, 494) with delta (0, -1)
Screenshot: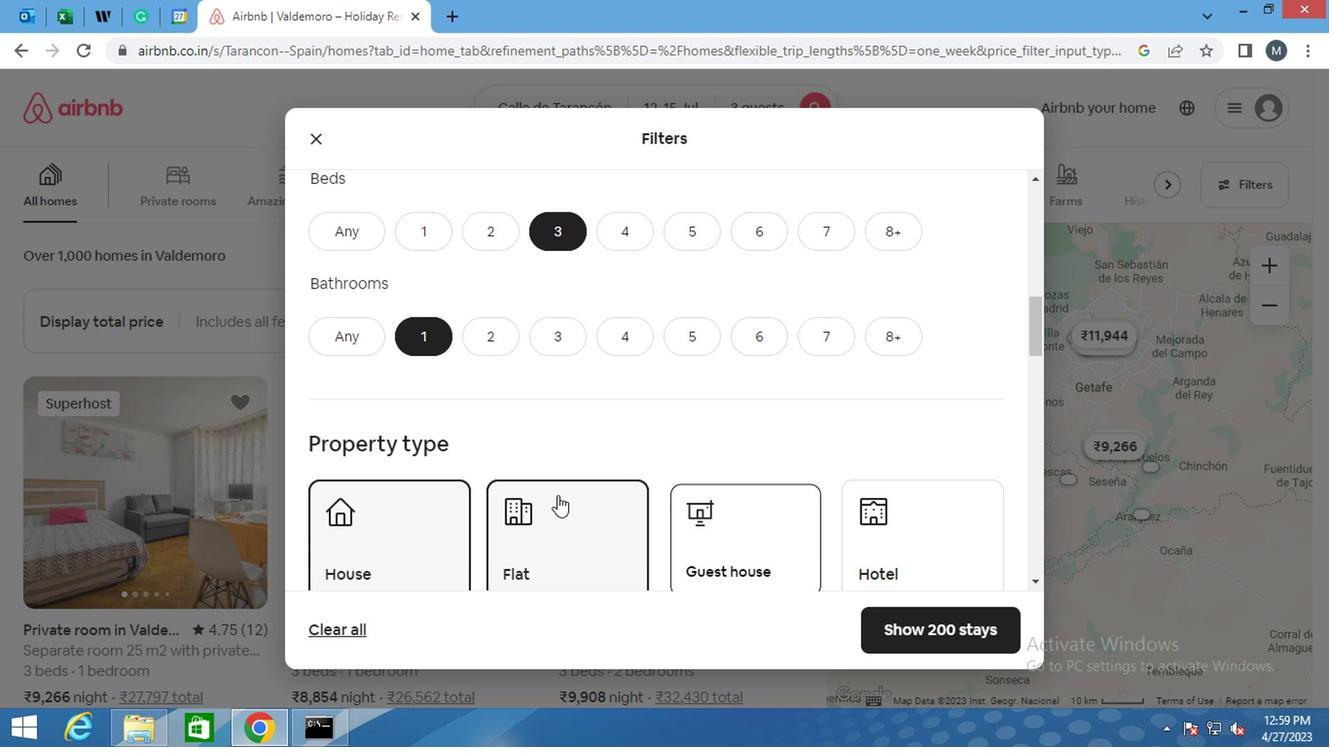 
Action: Mouse moved to (592, 436)
Screenshot: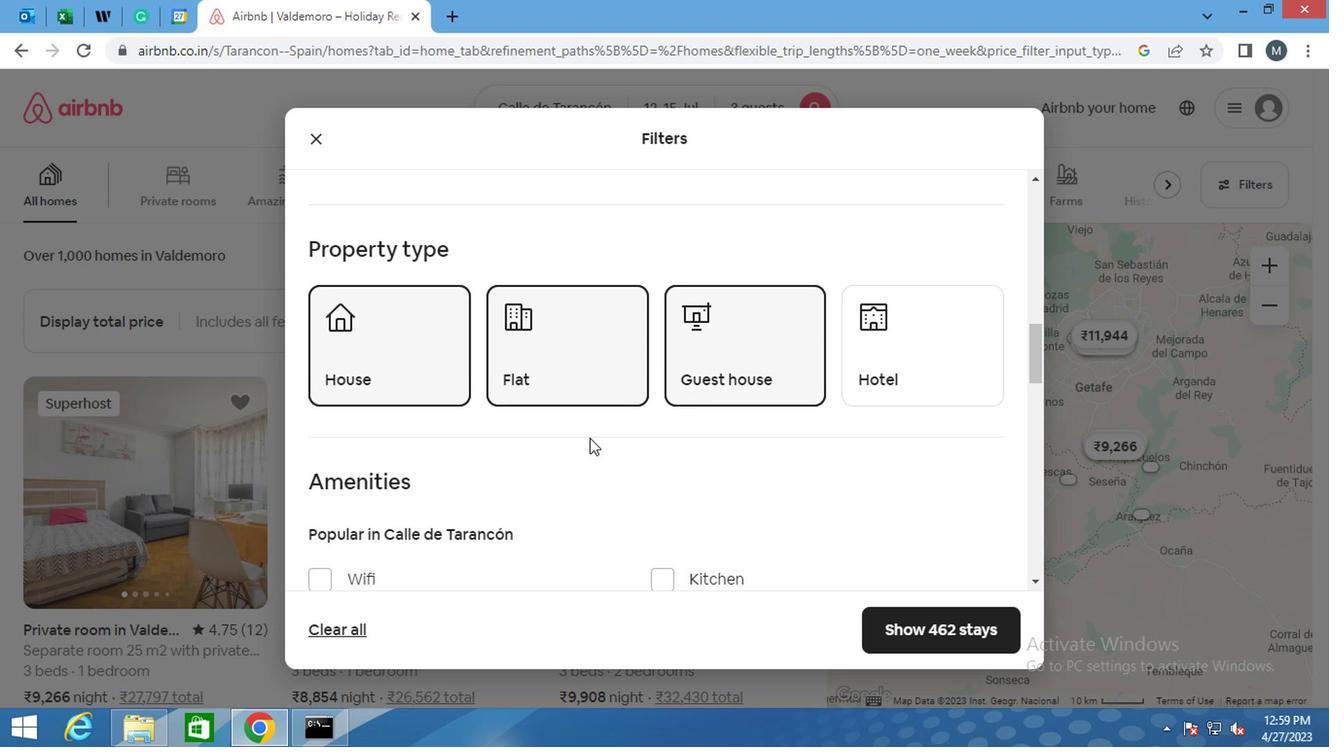 
Action: Mouse scrolled (592, 435) with delta (0, 0)
Screenshot: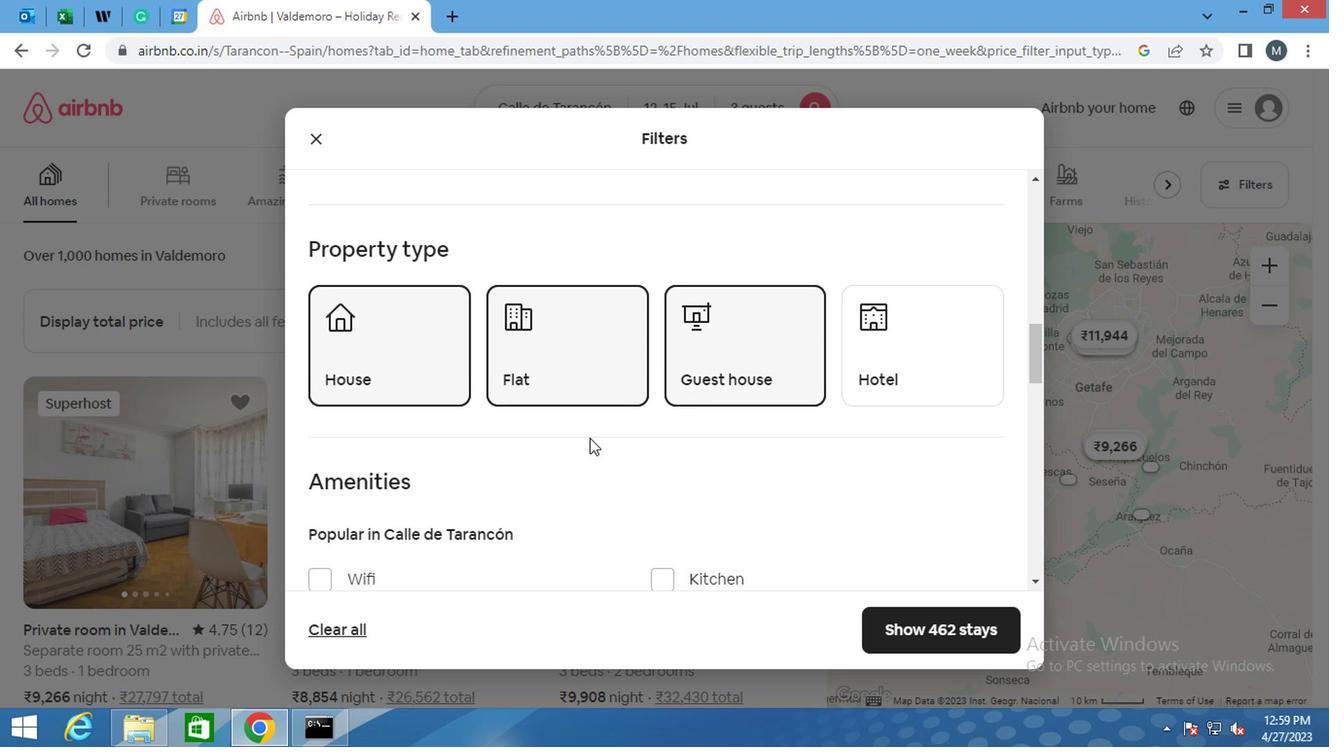 
Action: Mouse moved to (583, 450)
Screenshot: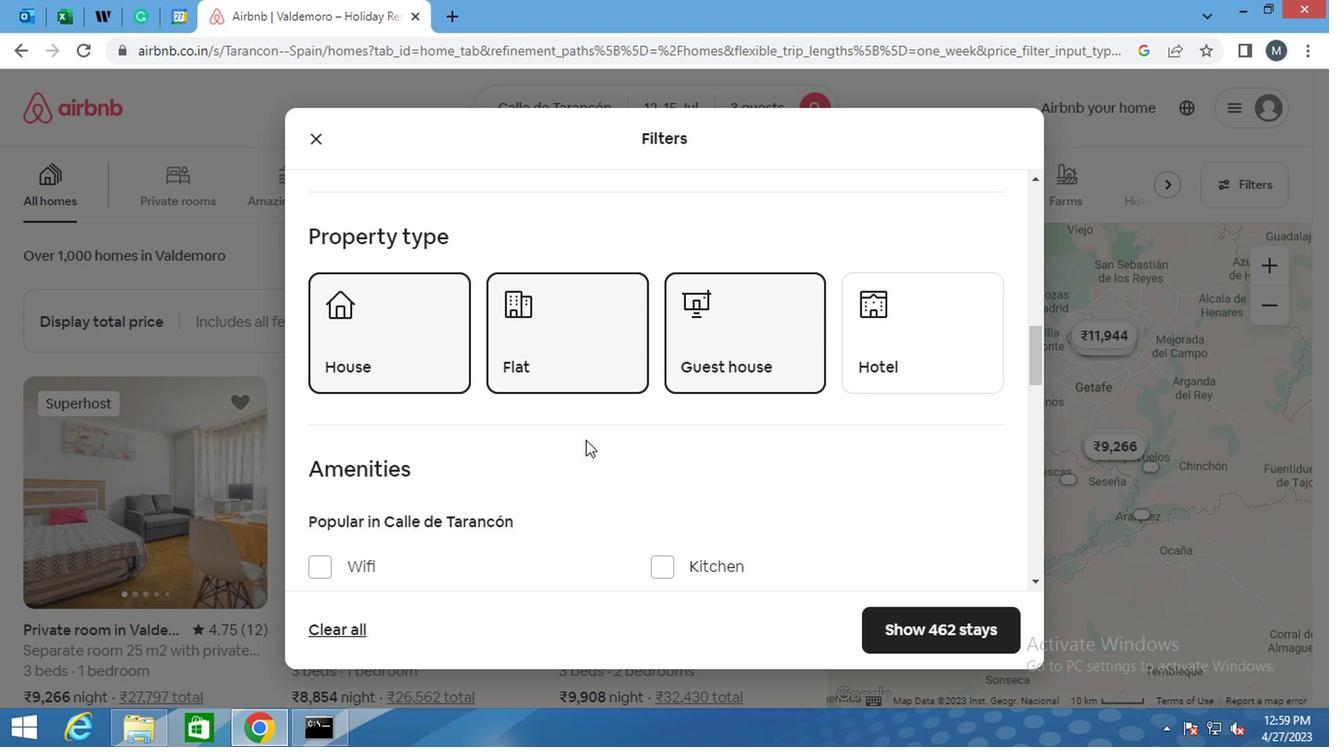 
Action: Mouse scrolled (583, 449) with delta (0, 0)
Screenshot: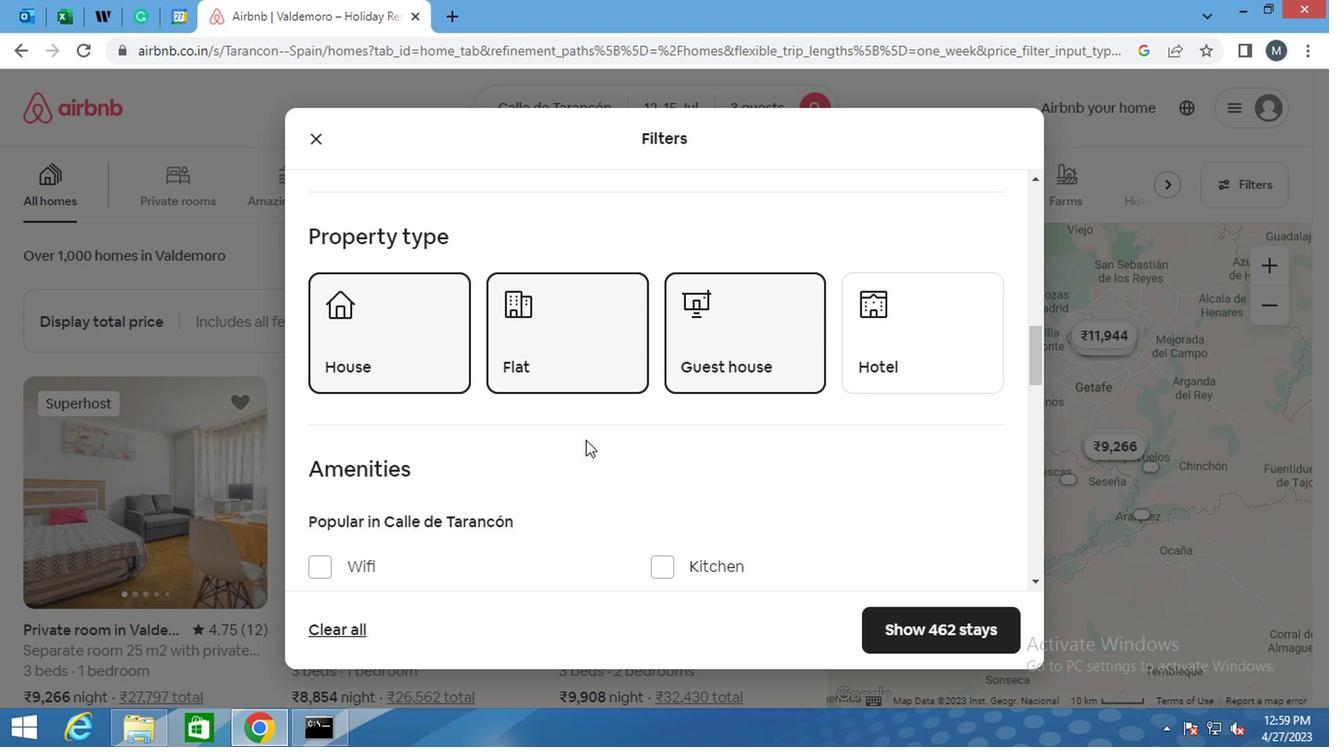 
Action: Mouse moved to (582, 457)
Screenshot: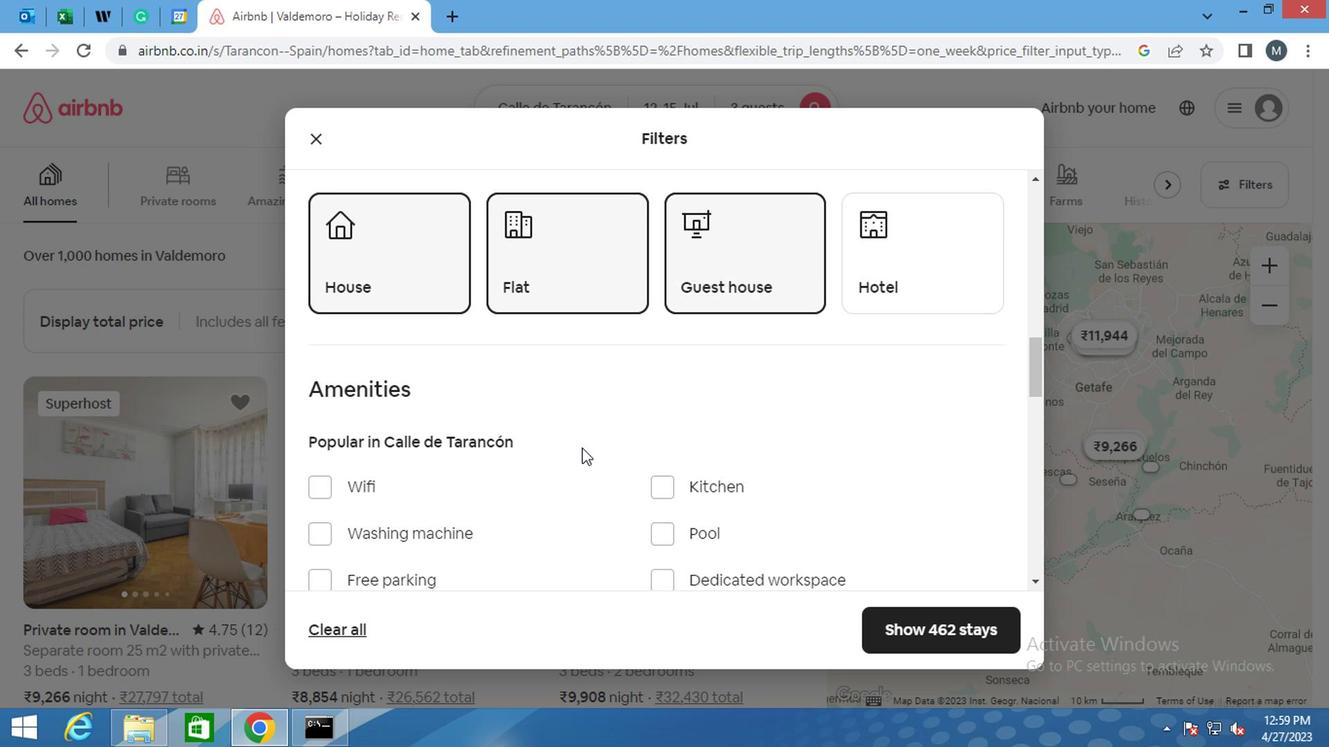 
Action: Mouse scrolled (582, 456) with delta (0, -1)
Screenshot: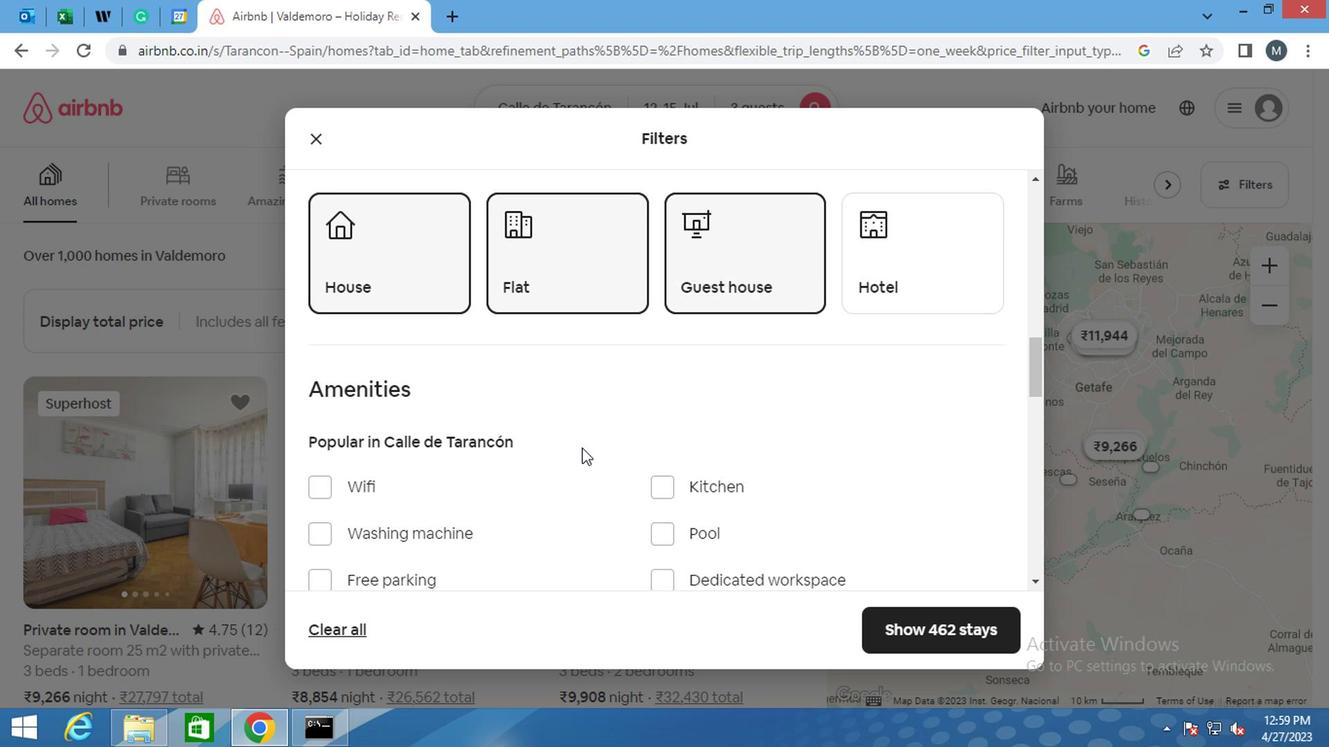 
Action: Mouse moved to (577, 465)
Screenshot: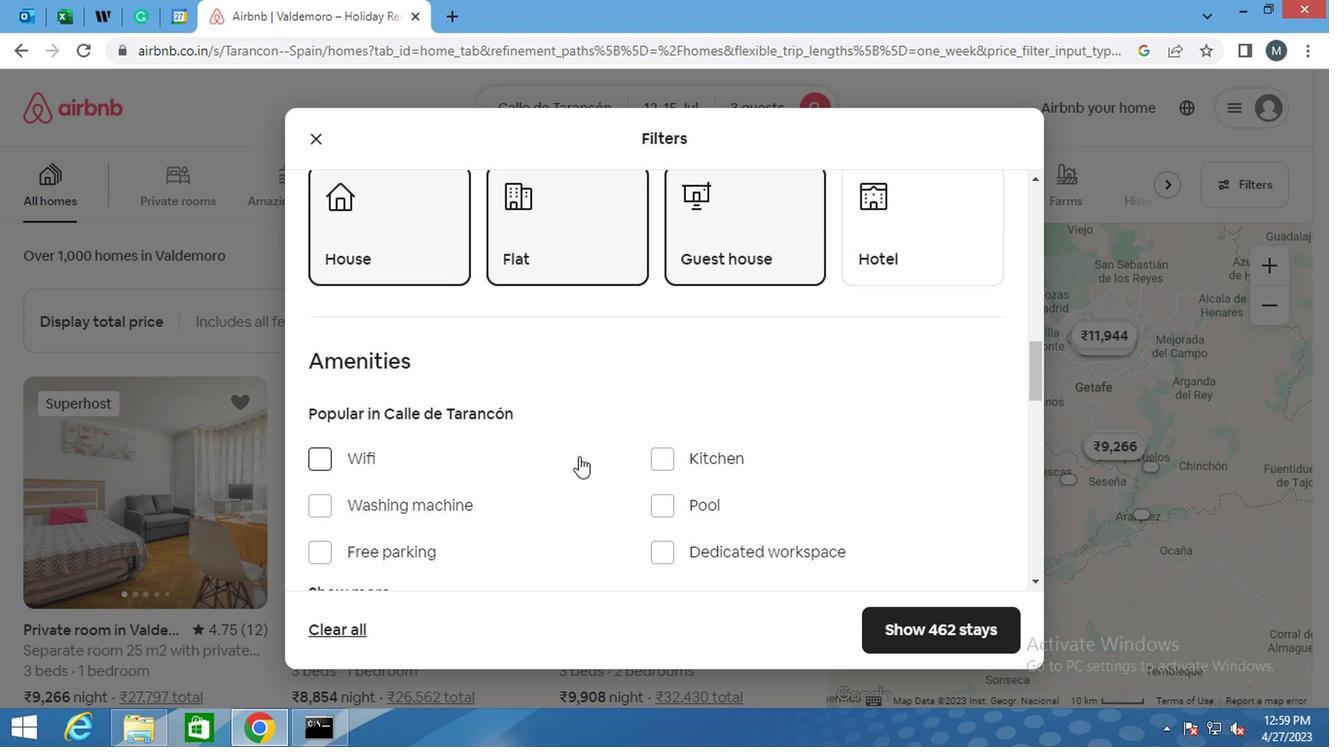 
Action: Mouse scrolled (577, 465) with delta (0, 0)
Screenshot: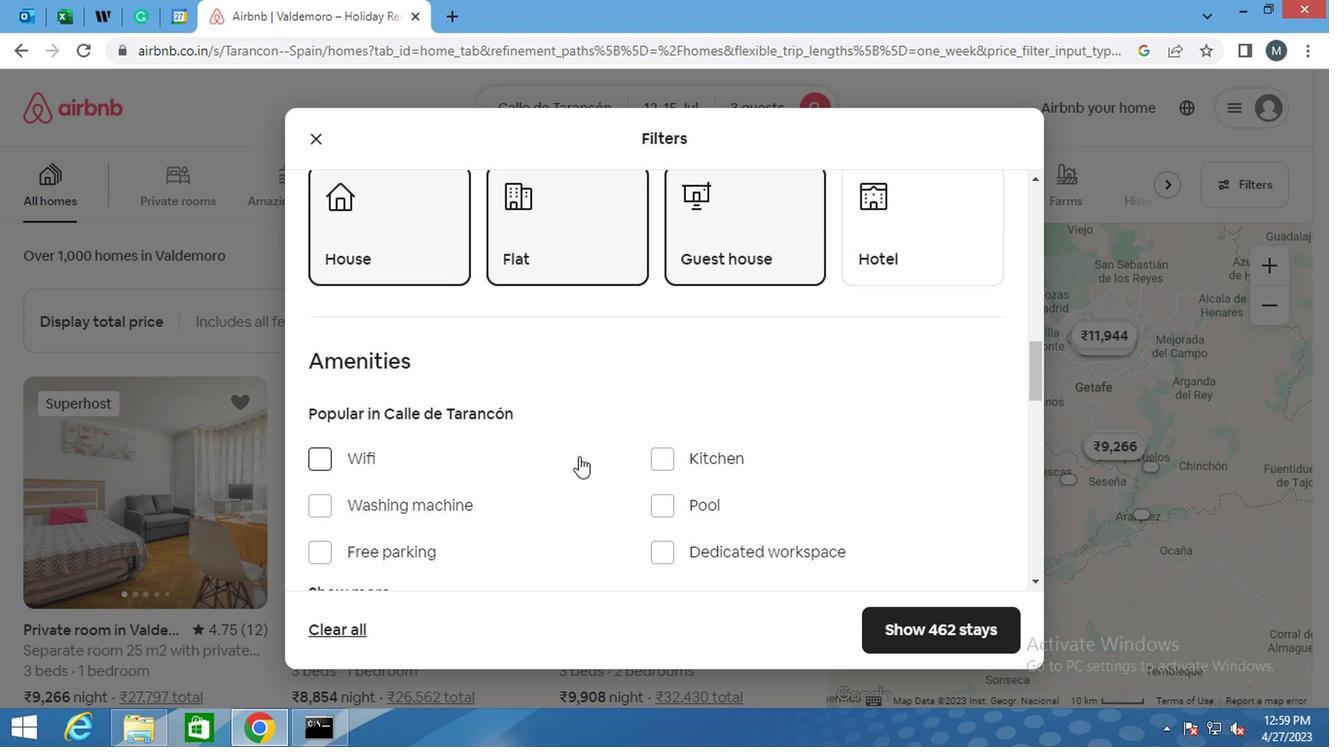
Action: Mouse moved to (645, 465)
Screenshot: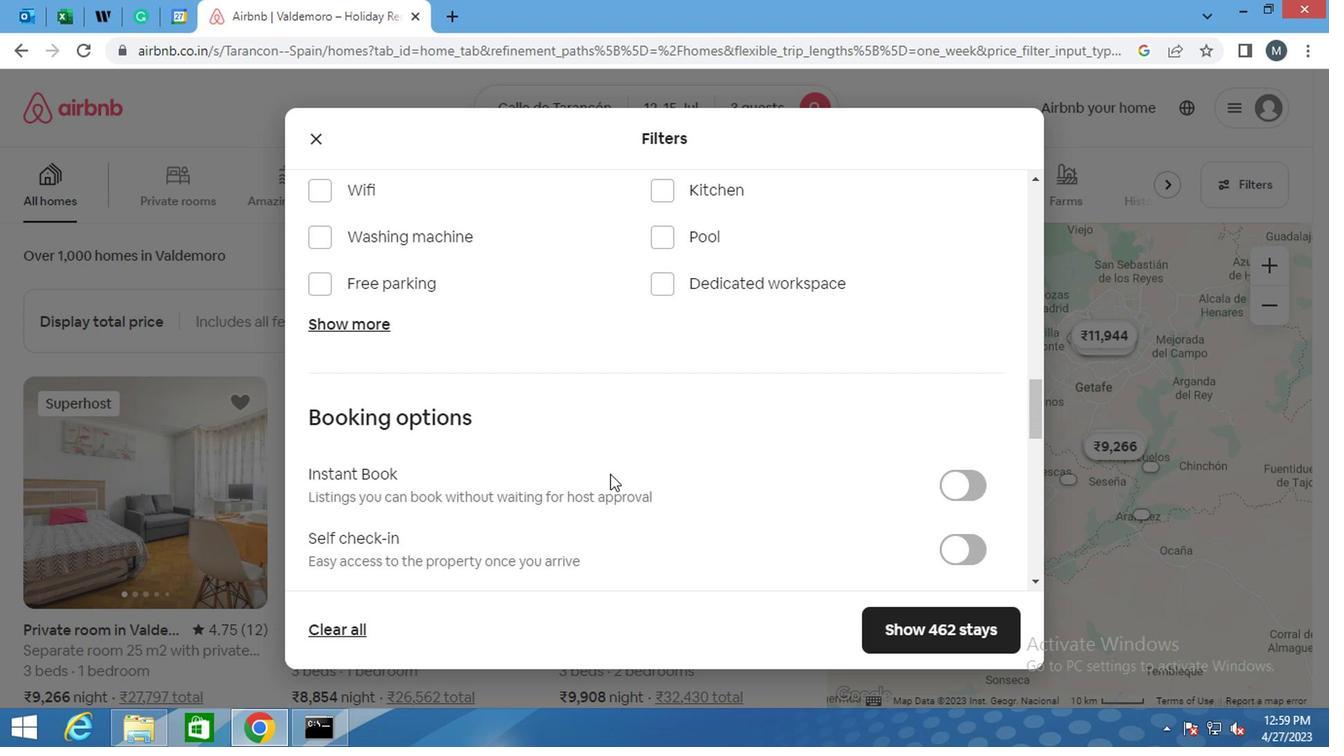
Action: Mouse scrolled (645, 463) with delta (0, -1)
Screenshot: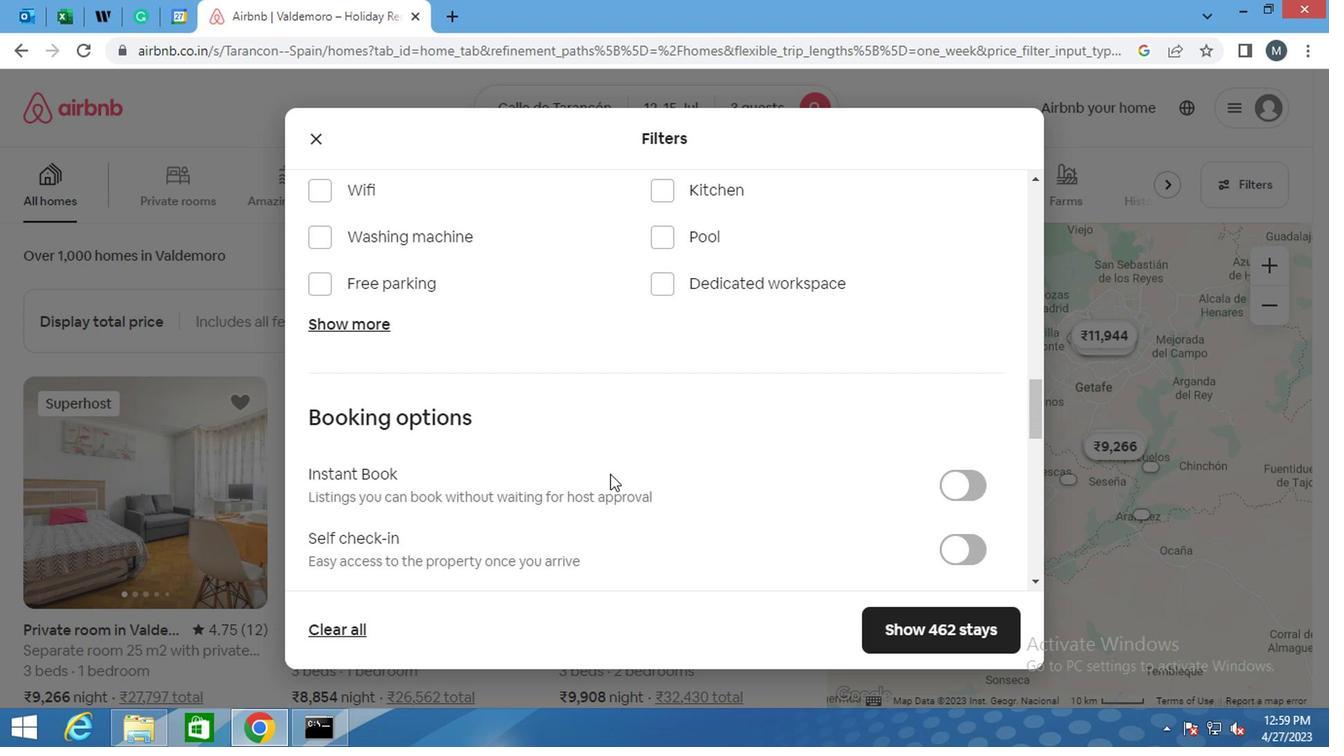 
Action: Mouse moved to (643, 465)
Screenshot: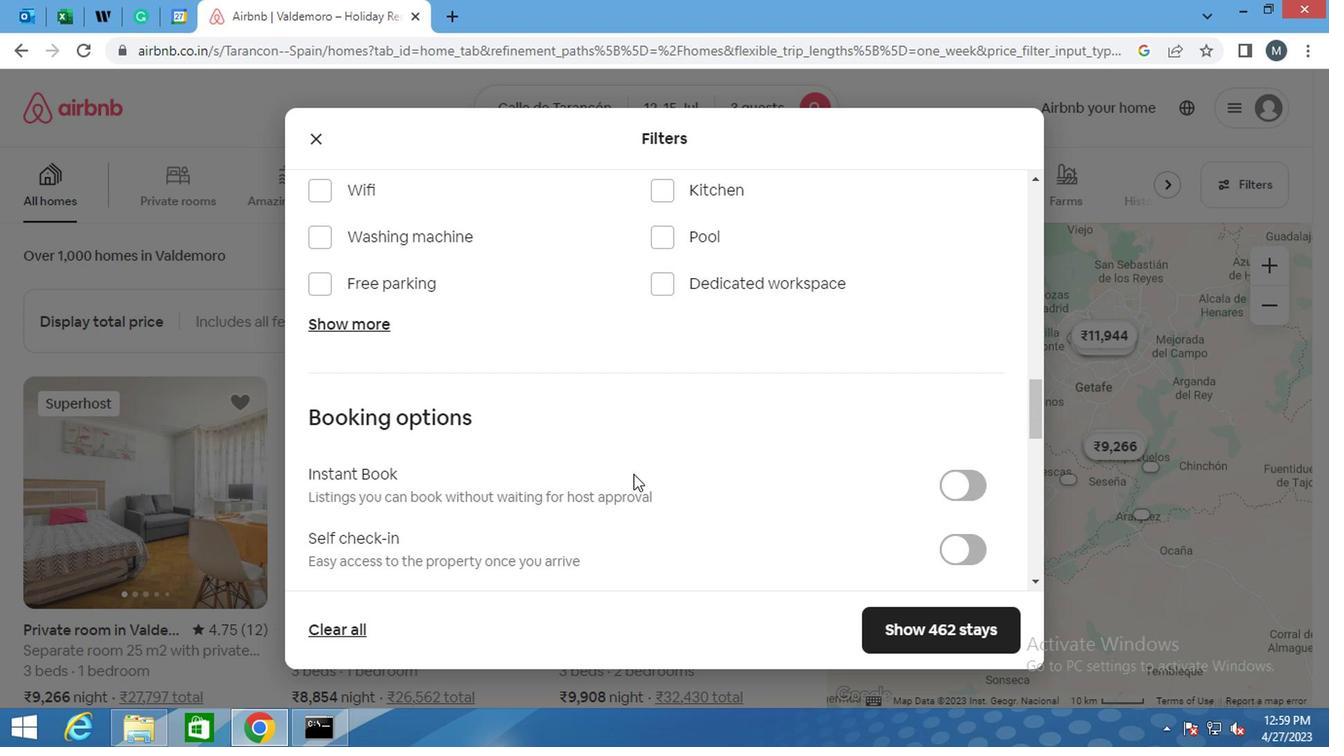 
Action: Mouse scrolled (643, 463) with delta (0, -1)
Screenshot: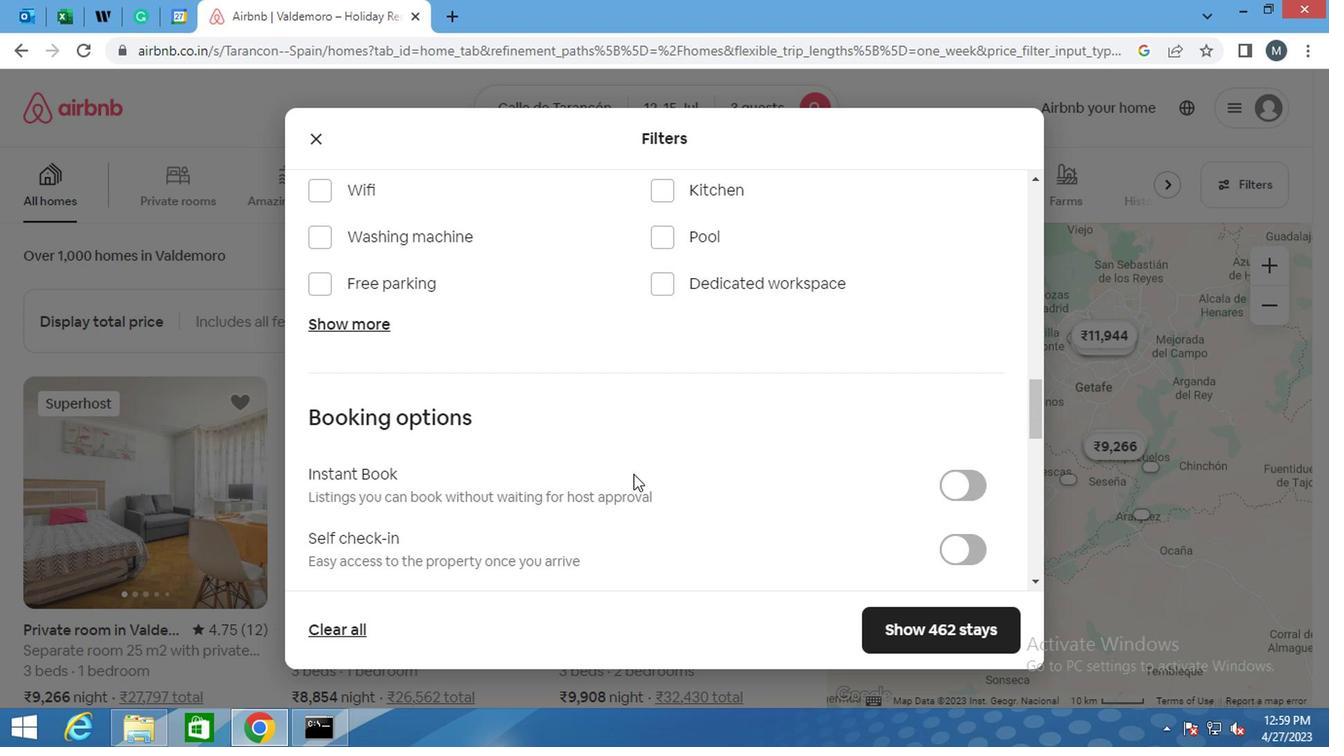 
Action: Mouse moved to (643, 467)
Screenshot: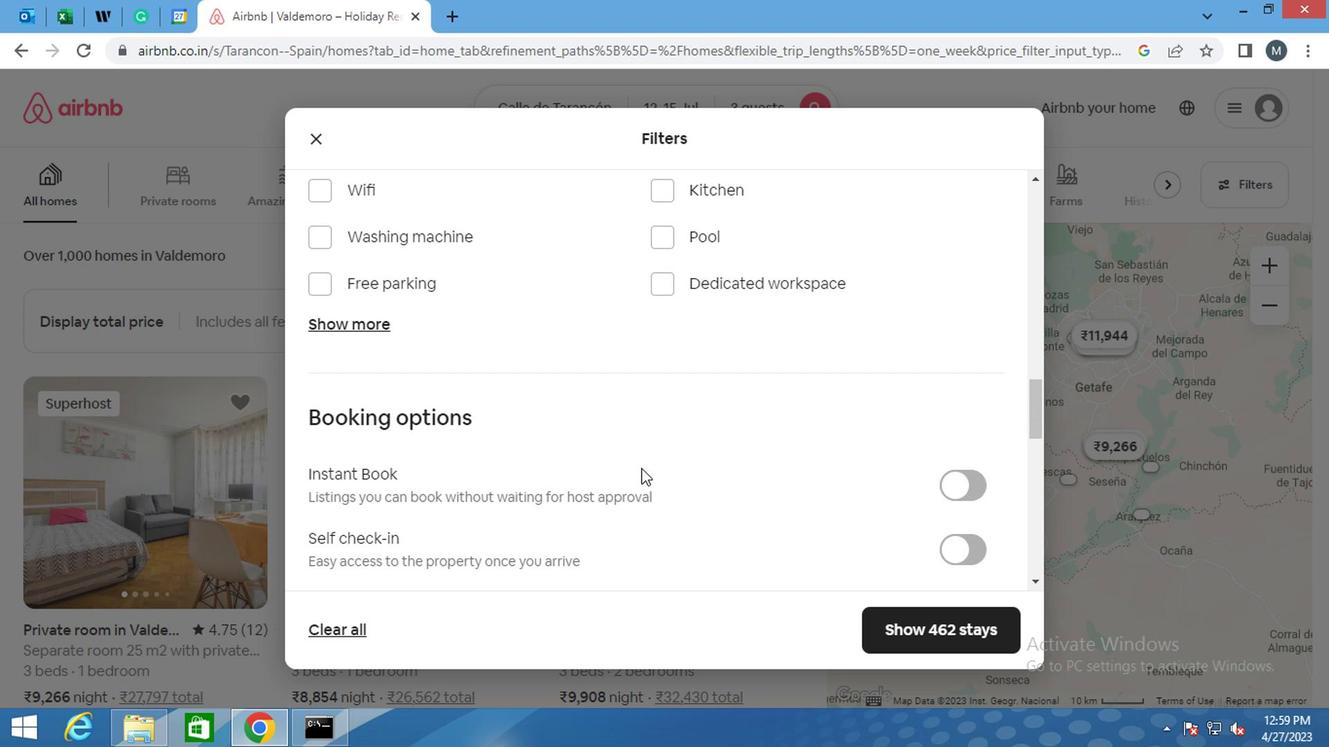 
Action: Mouse scrolled (643, 465) with delta (0, -1)
Screenshot: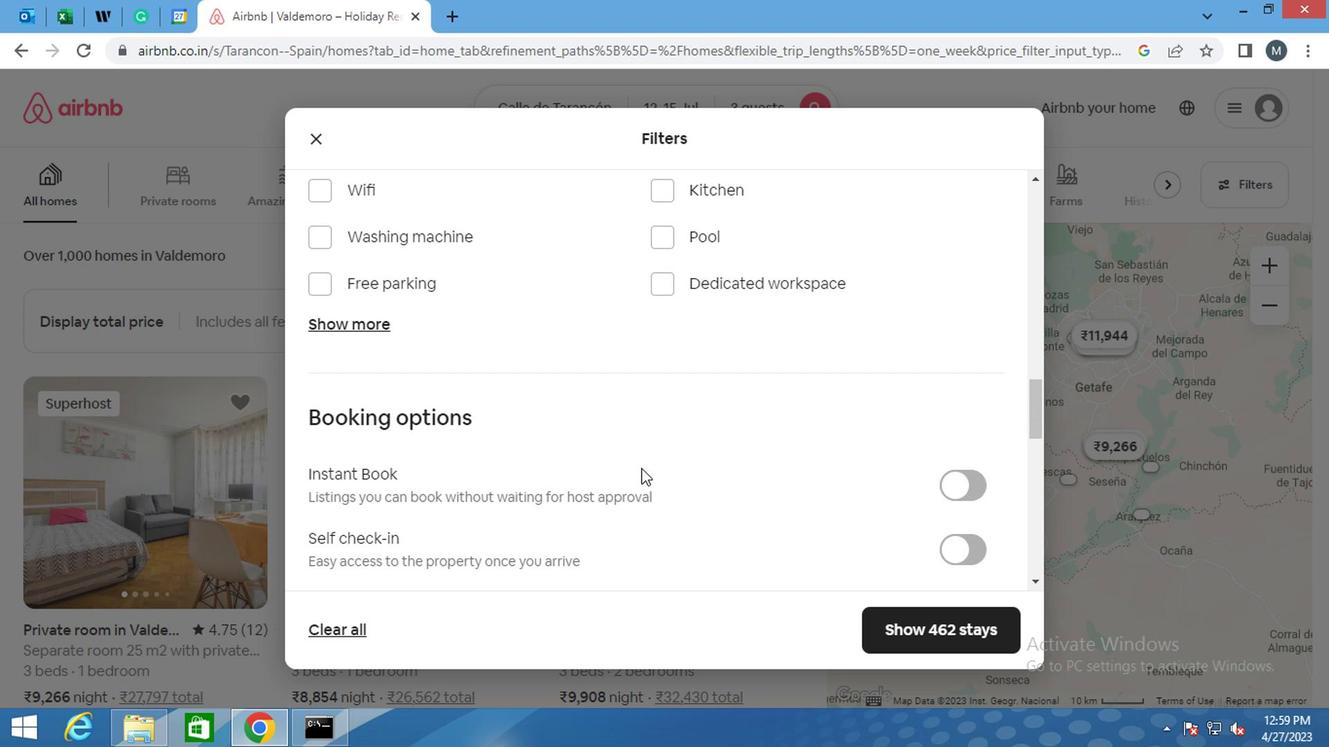 
Action: Mouse moved to (942, 262)
Screenshot: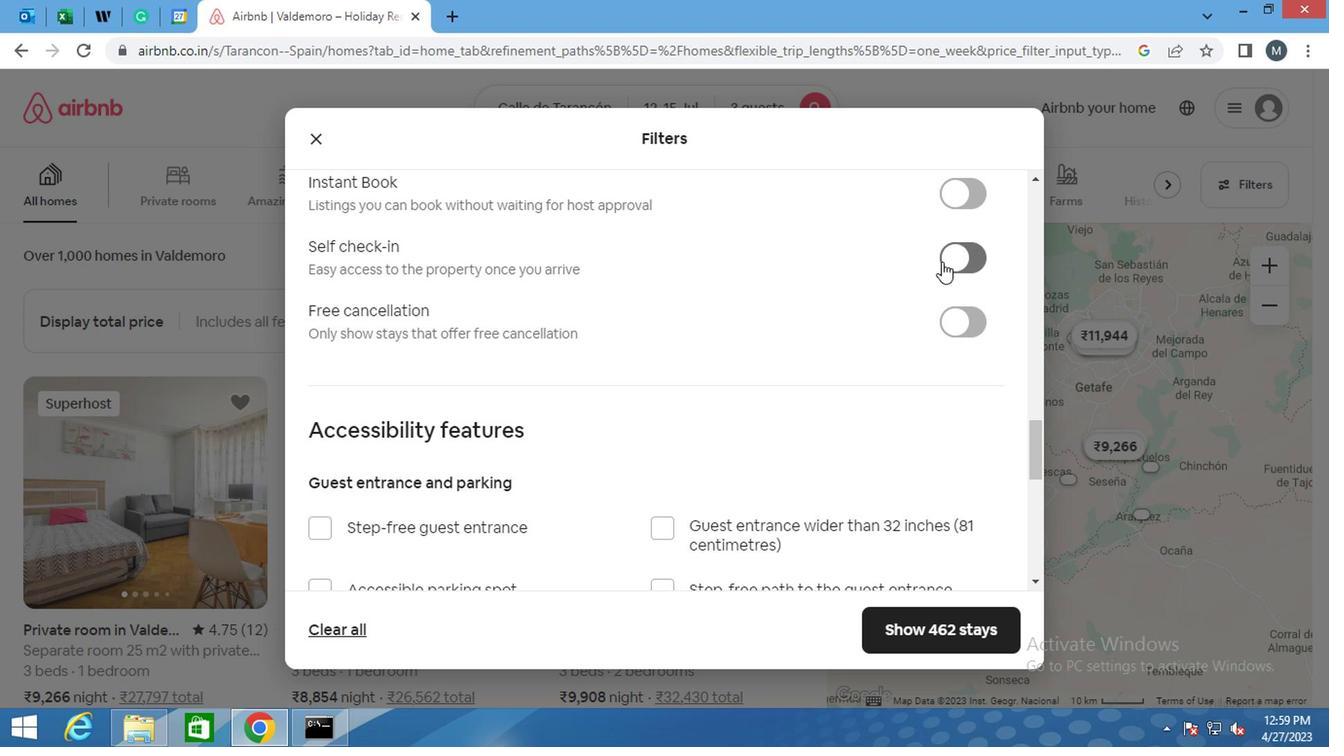 
Action: Mouse pressed left at (942, 262)
Screenshot: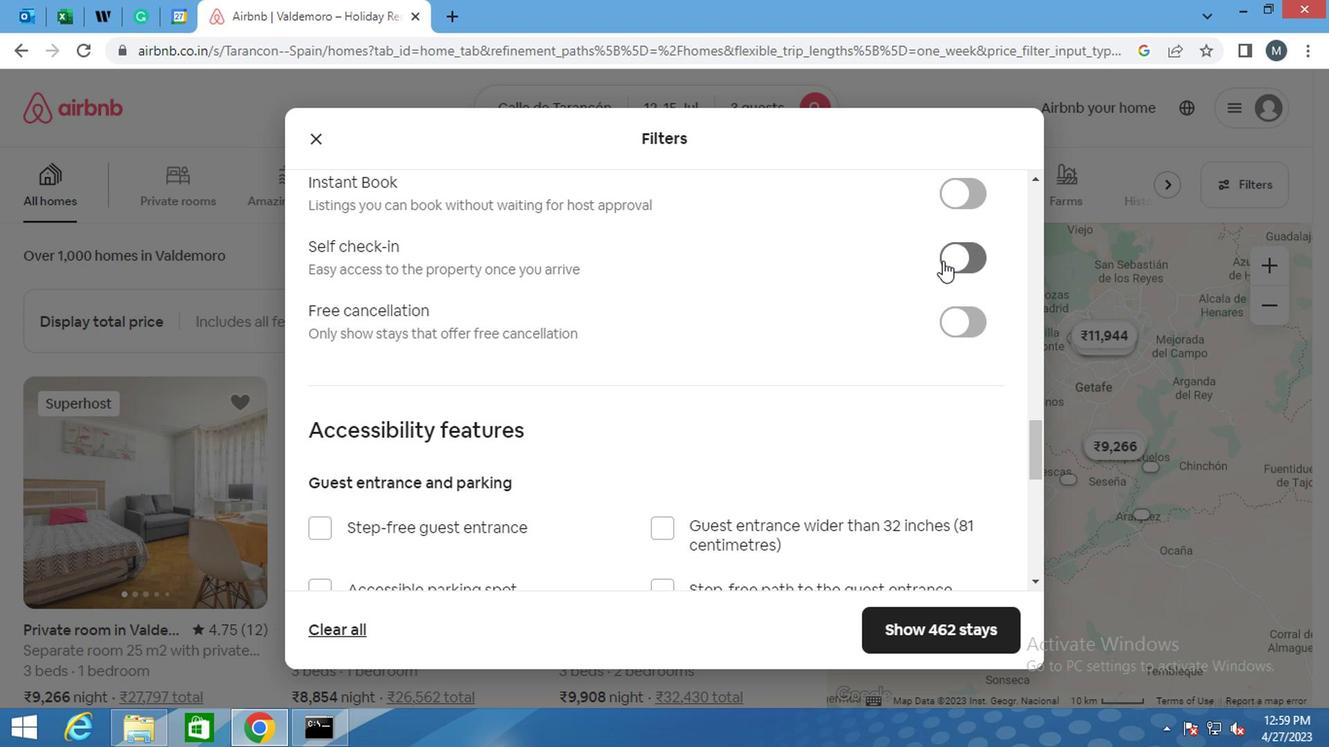 
Action: Mouse moved to (591, 393)
Screenshot: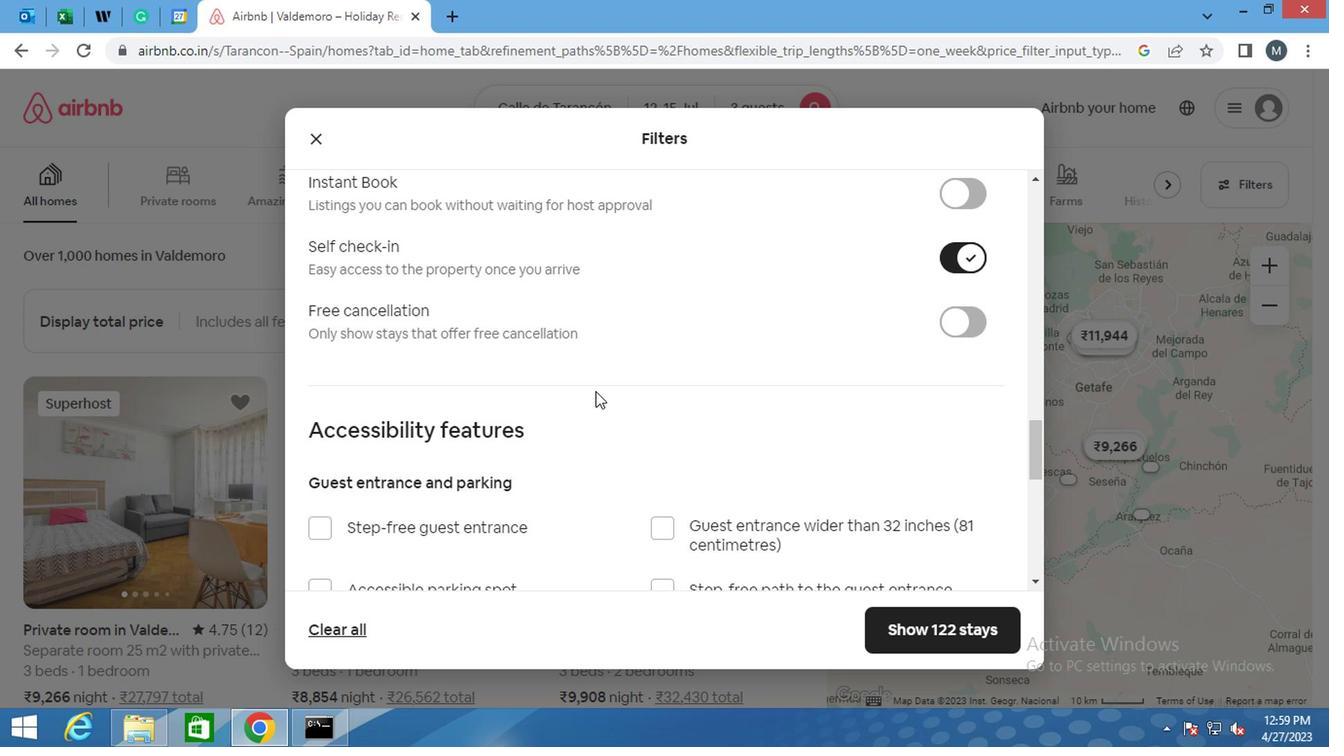 
Action: Mouse scrolled (591, 392) with delta (0, -1)
Screenshot: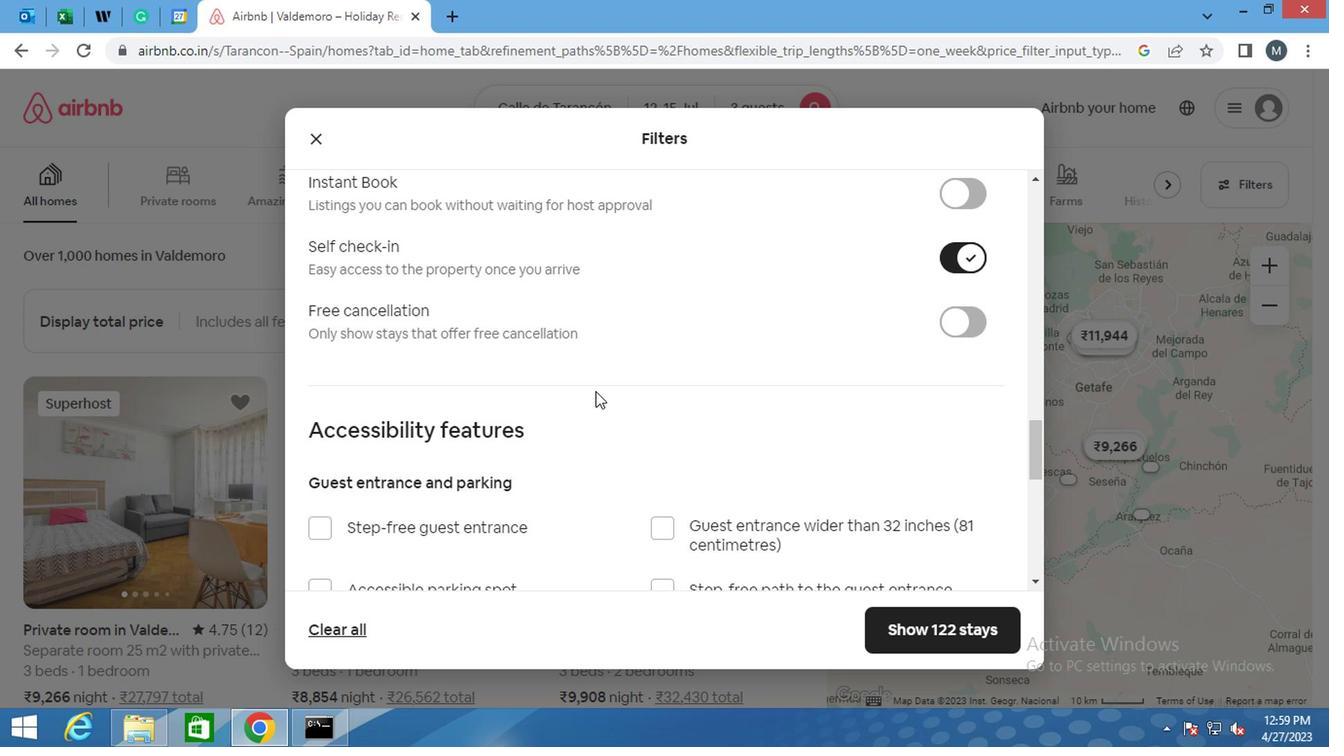 
Action: Mouse scrolled (591, 392) with delta (0, -1)
Screenshot: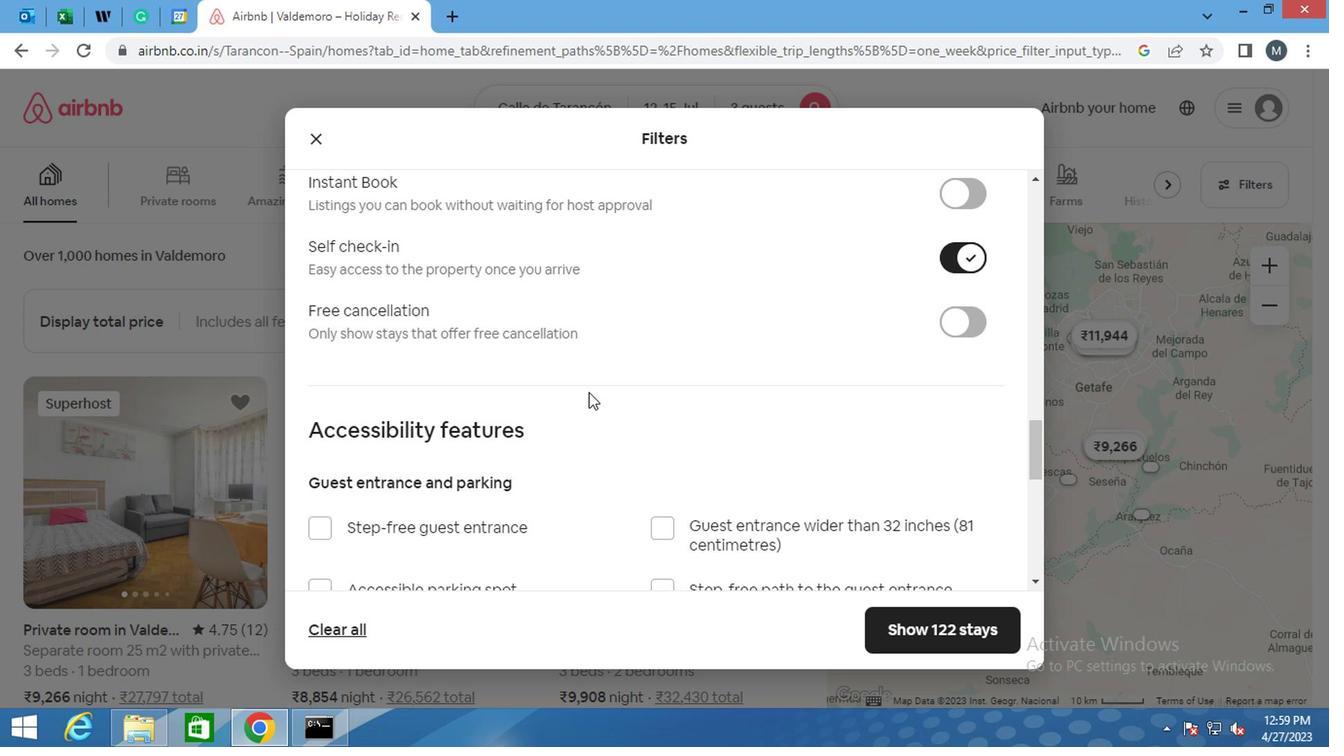 
Action: Mouse scrolled (591, 392) with delta (0, -1)
Screenshot: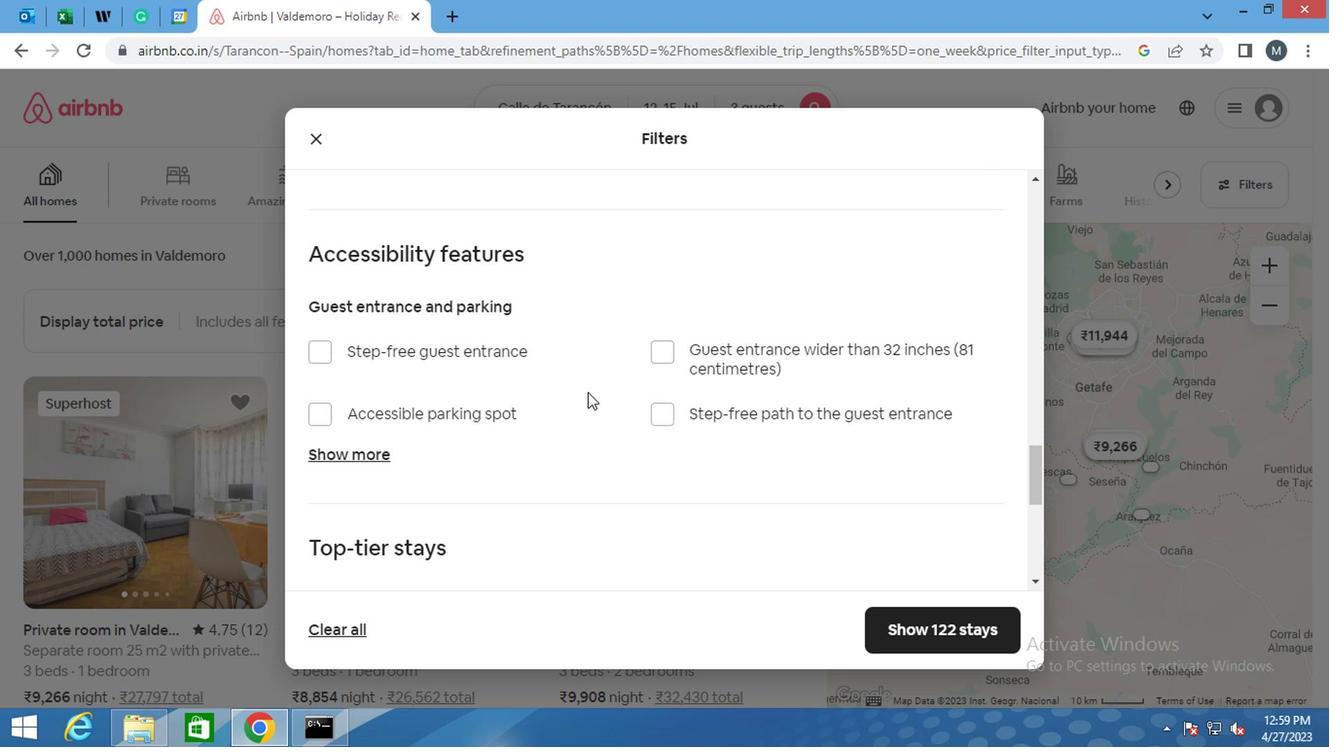
Action: Mouse moved to (590, 395)
Screenshot: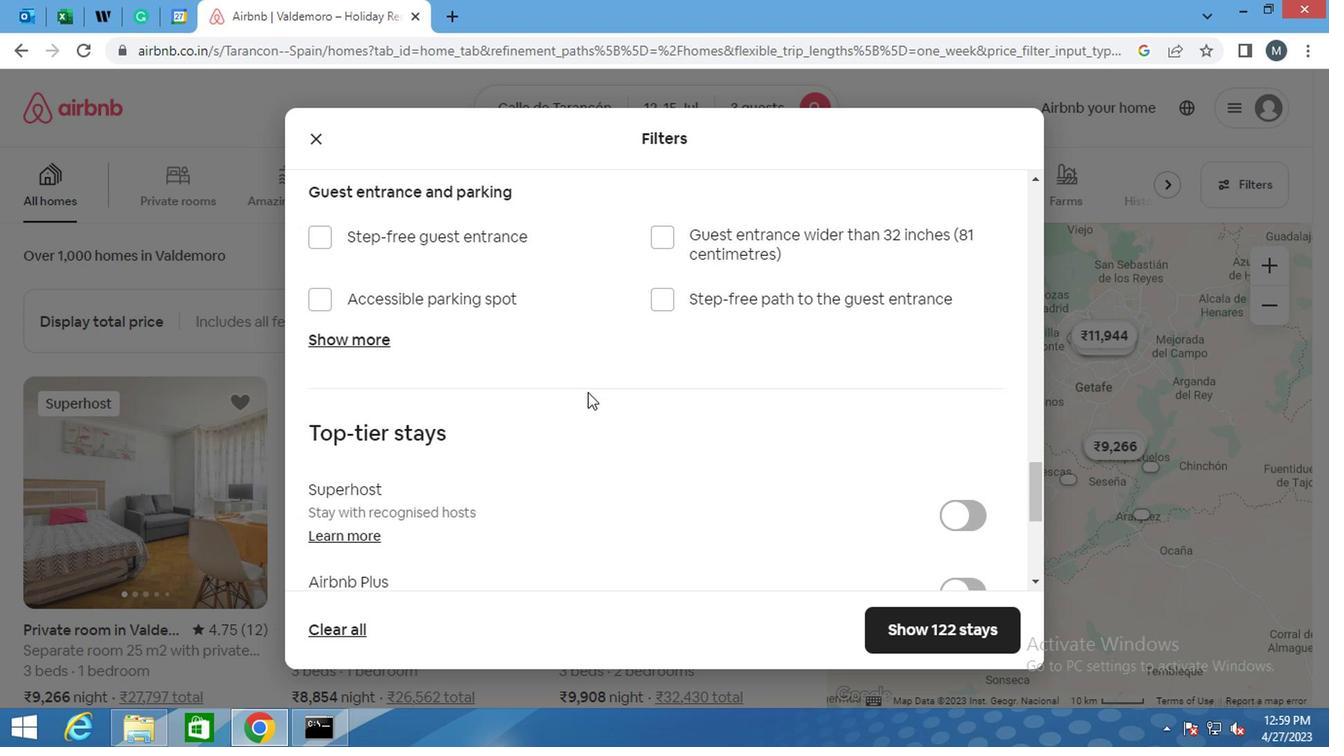
Action: Mouse scrolled (590, 394) with delta (0, 0)
Screenshot: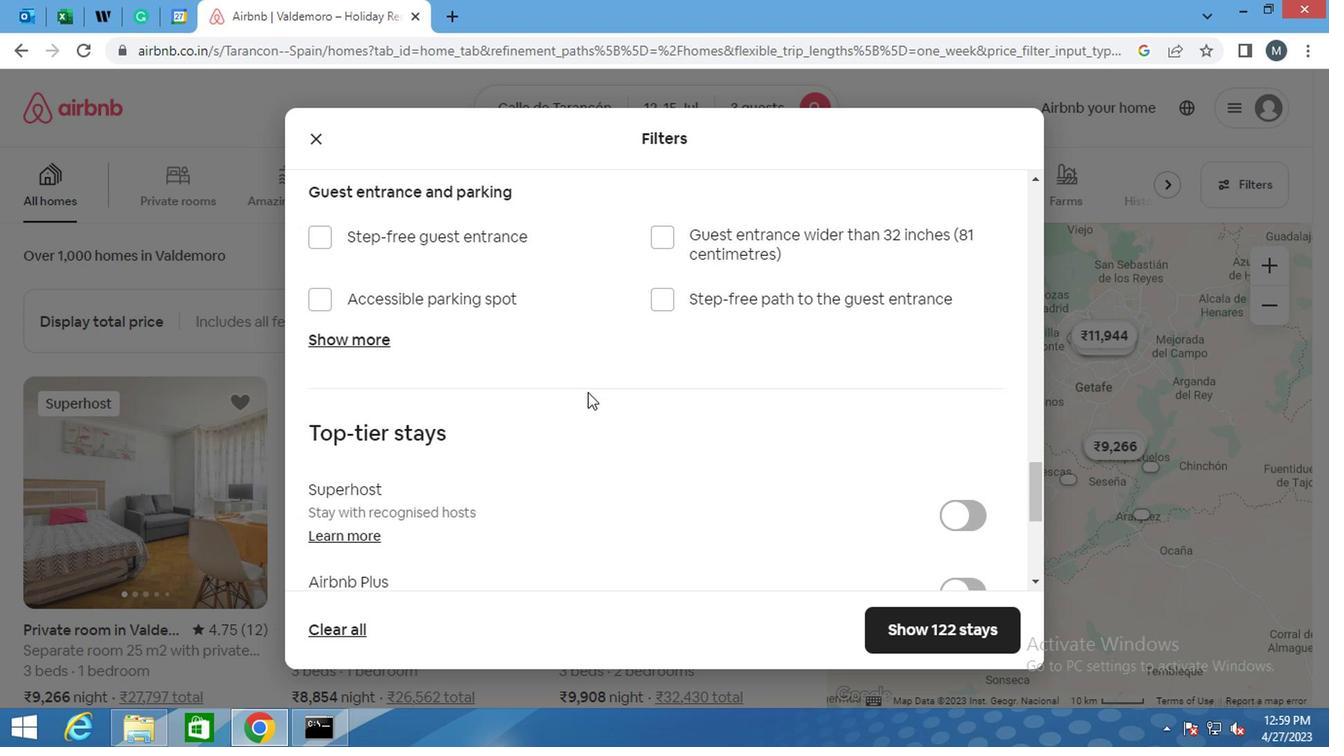 
Action: Mouse moved to (586, 399)
Screenshot: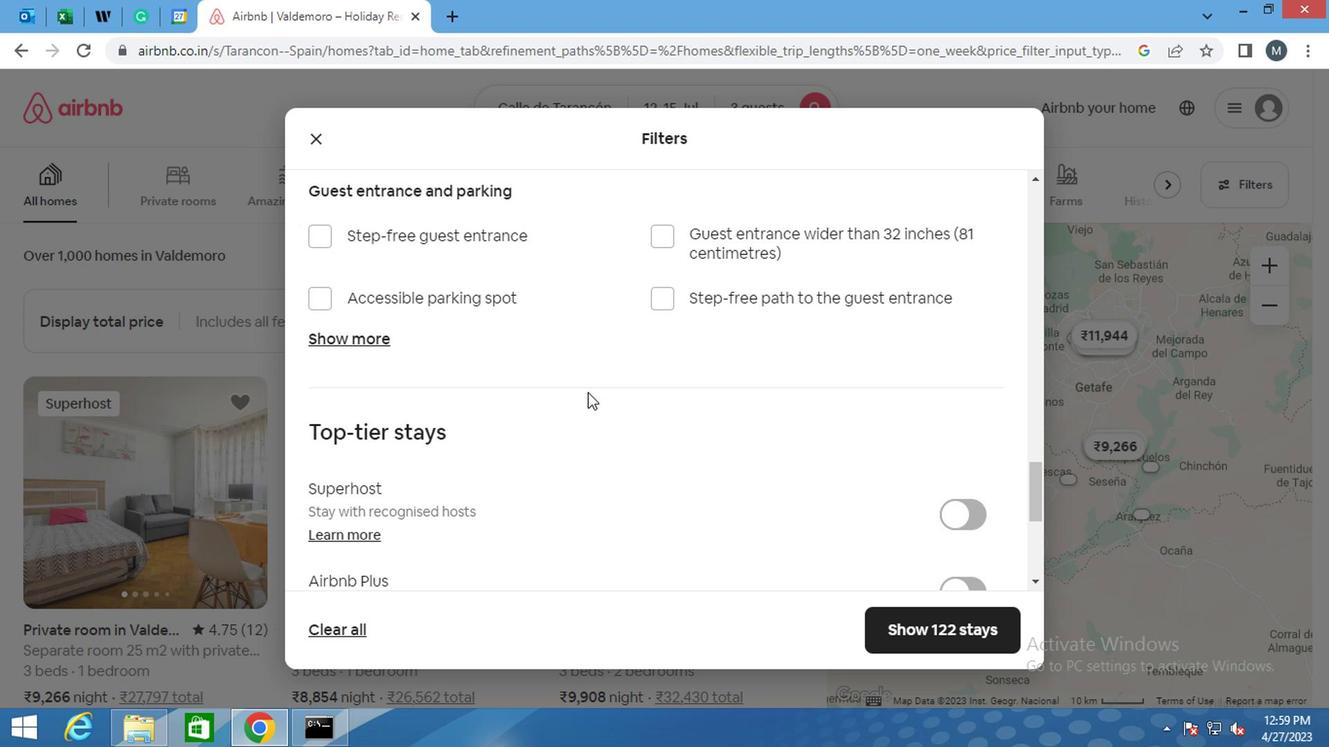 
Action: Mouse scrolled (586, 398) with delta (0, -1)
Screenshot: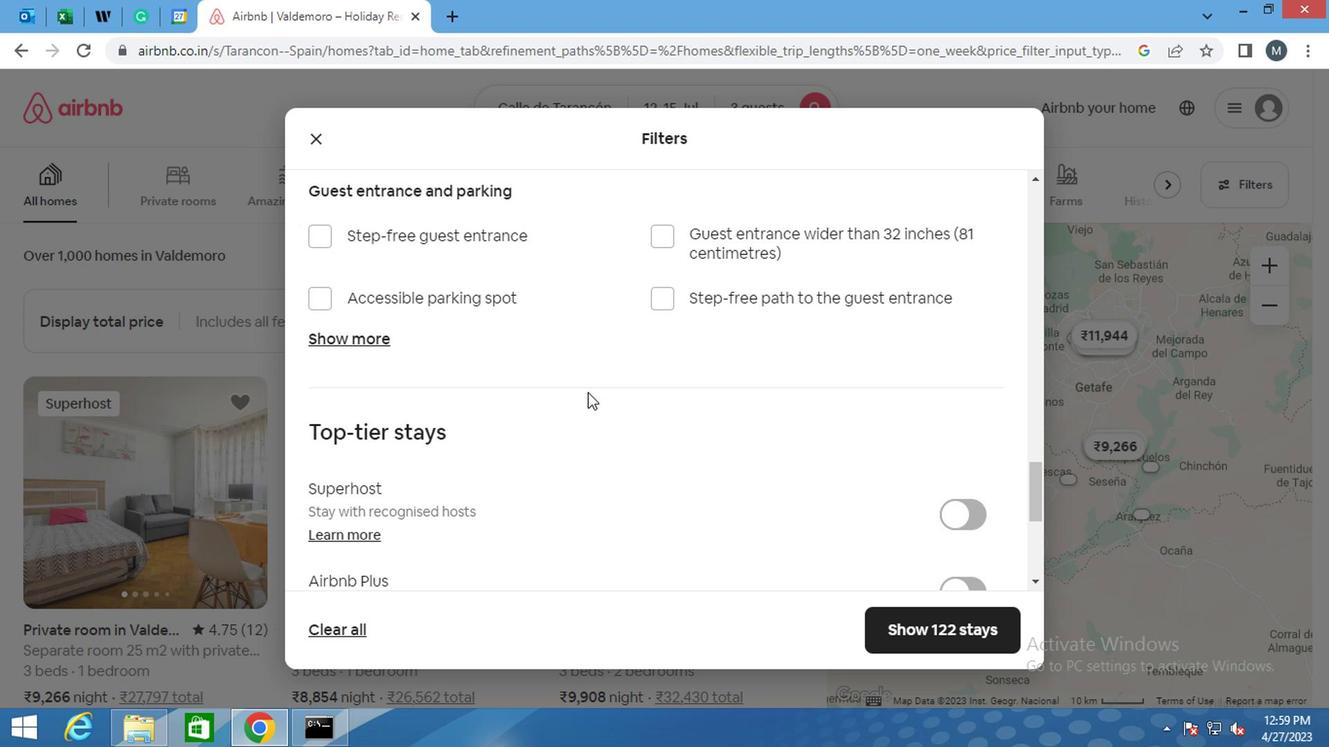 
Action: Mouse moved to (577, 417)
Screenshot: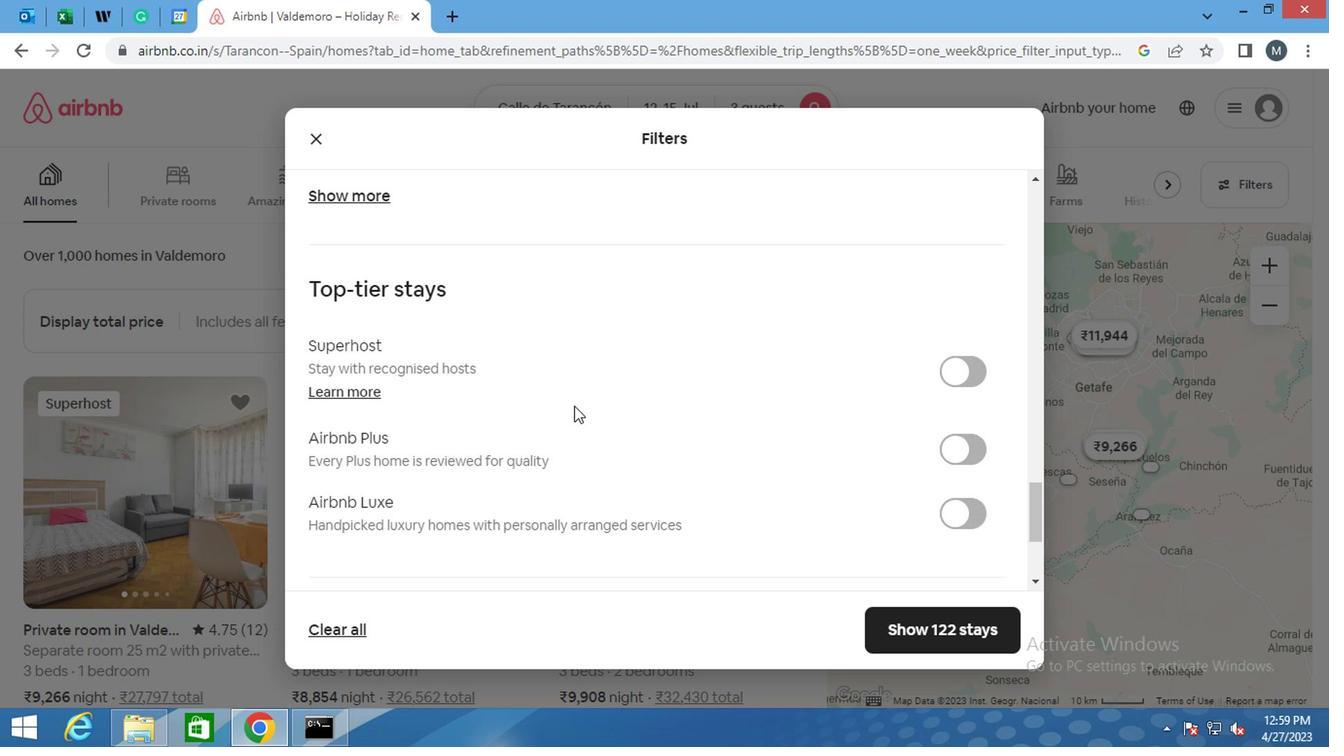 
Action: Mouse scrolled (577, 416) with delta (0, 0)
Screenshot: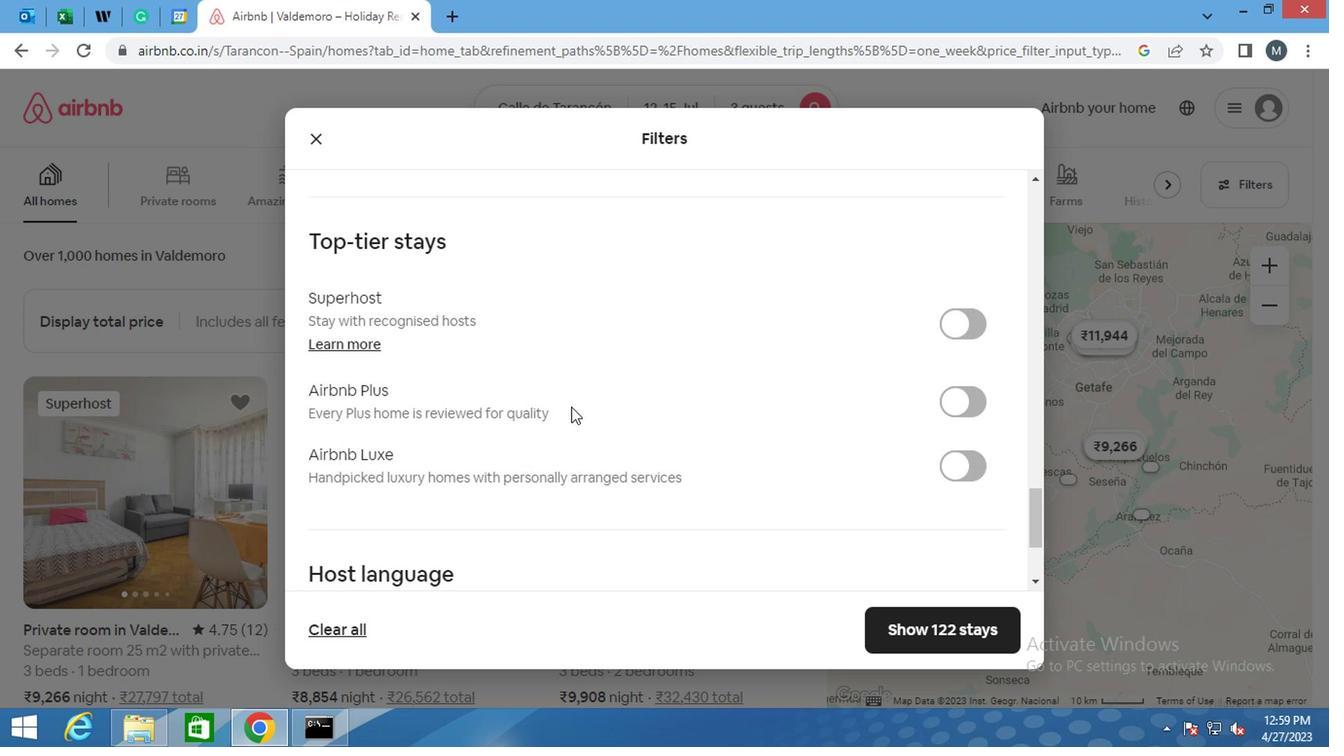 
Action: Mouse moved to (575, 421)
Screenshot: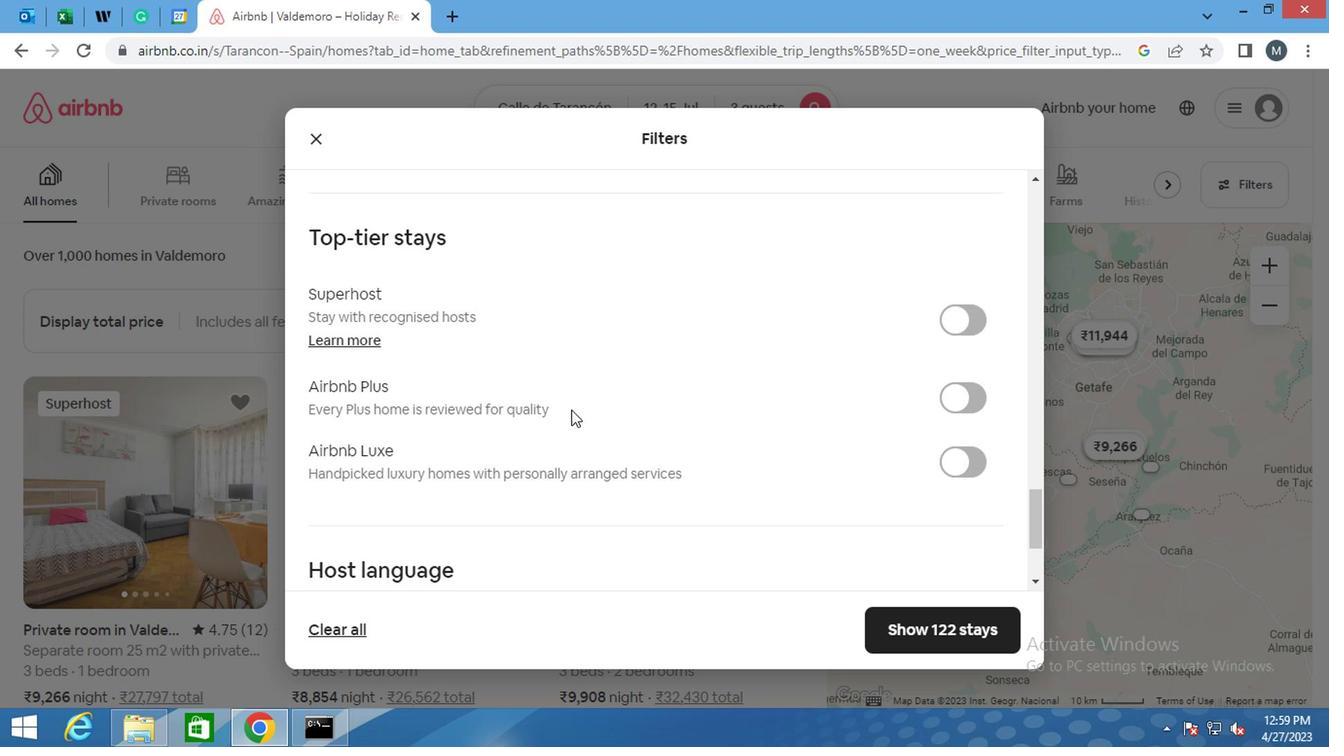 
Action: Mouse scrolled (575, 420) with delta (0, 0)
Screenshot: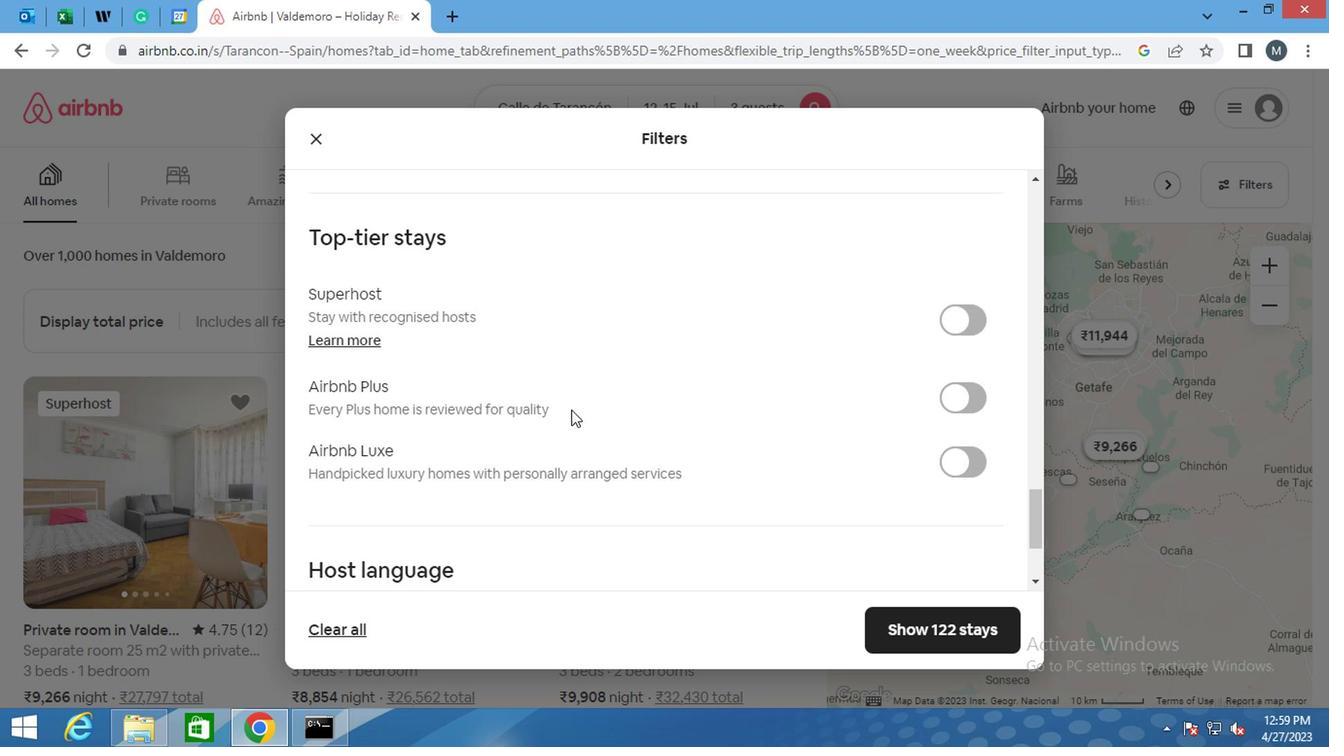 
Action: Mouse moved to (474, 462)
Screenshot: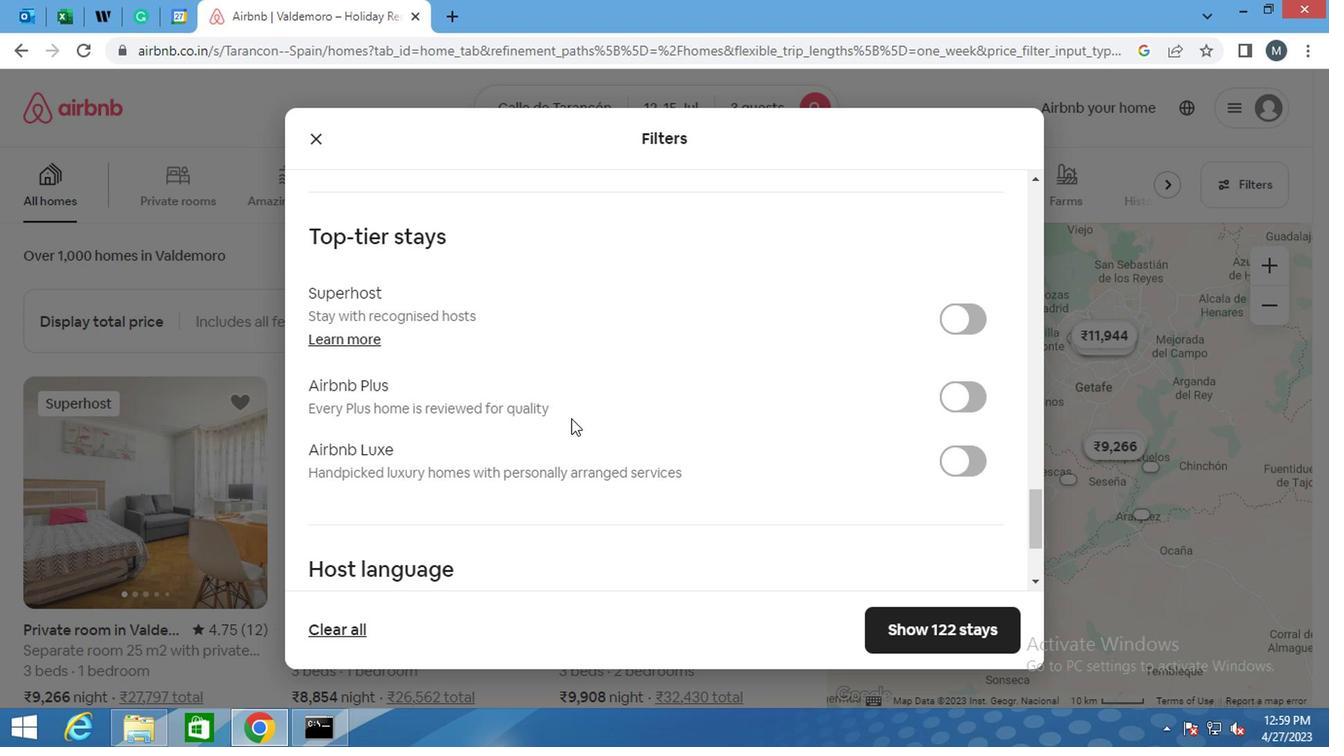 
Action: Mouse scrolled (474, 460) with delta (0, -1)
Screenshot: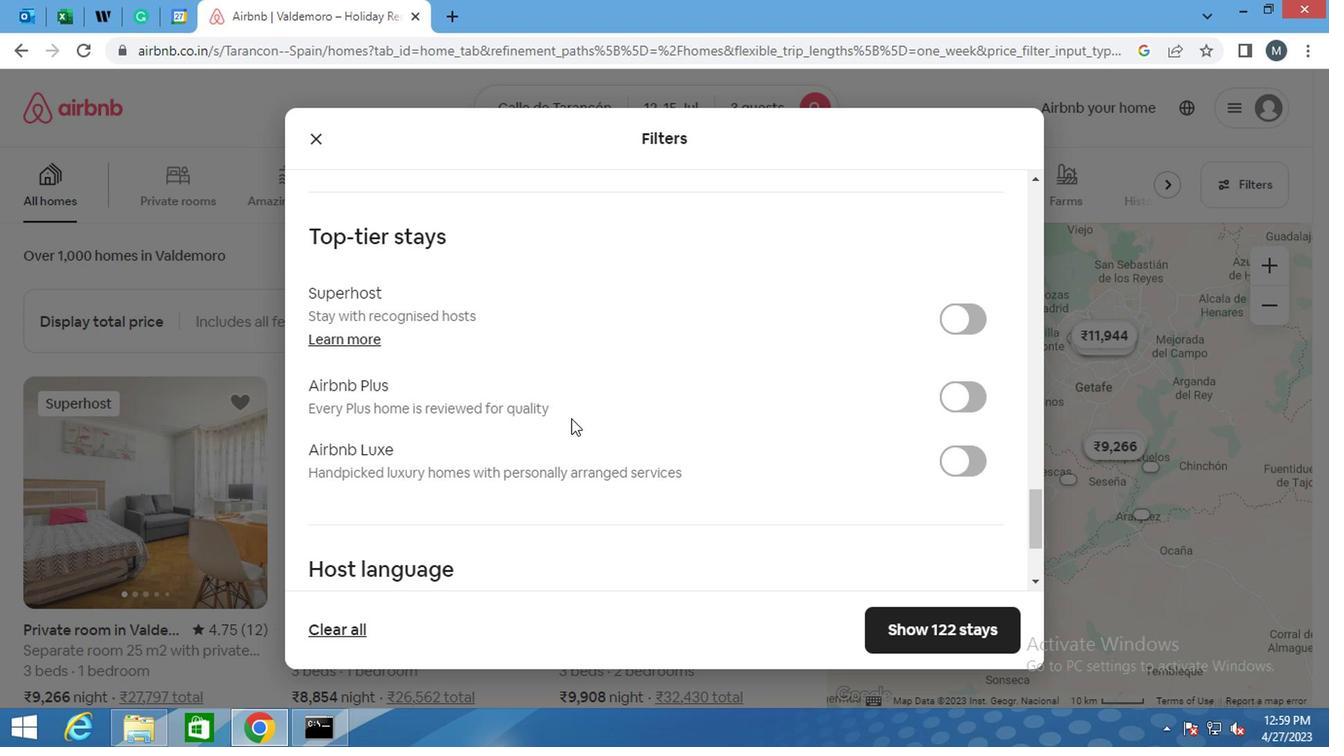 
Action: Mouse moved to (336, 450)
Screenshot: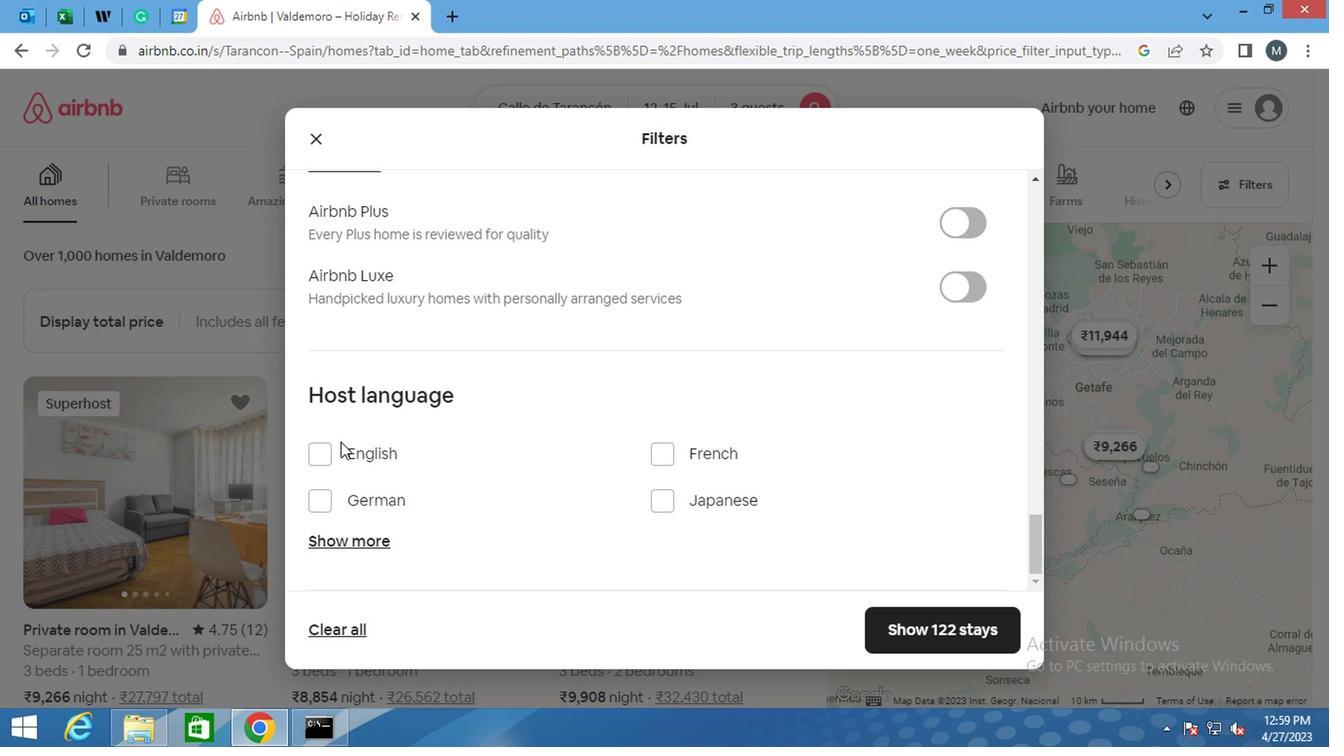 
Action: Mouse pressed left at (336, 450)
Screenshot: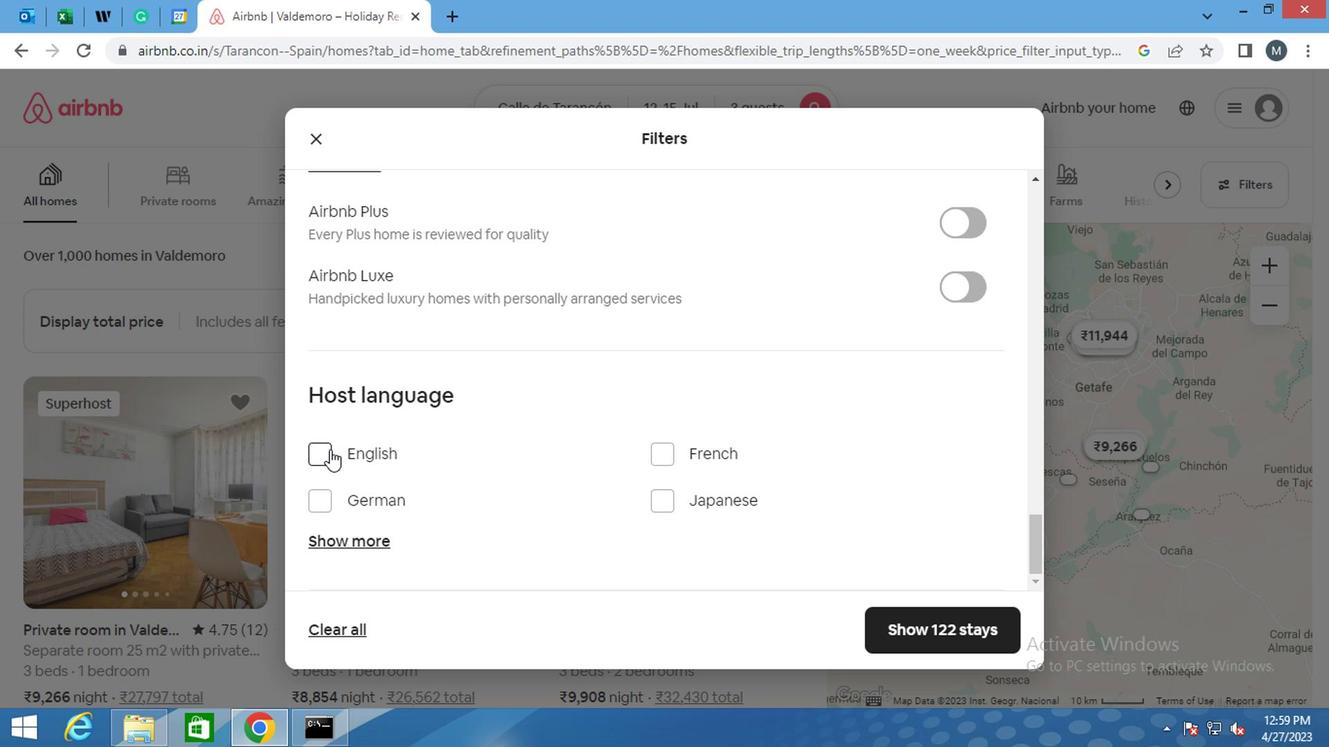 
Action: Mouse moved to (1016, 616)
Screenshot: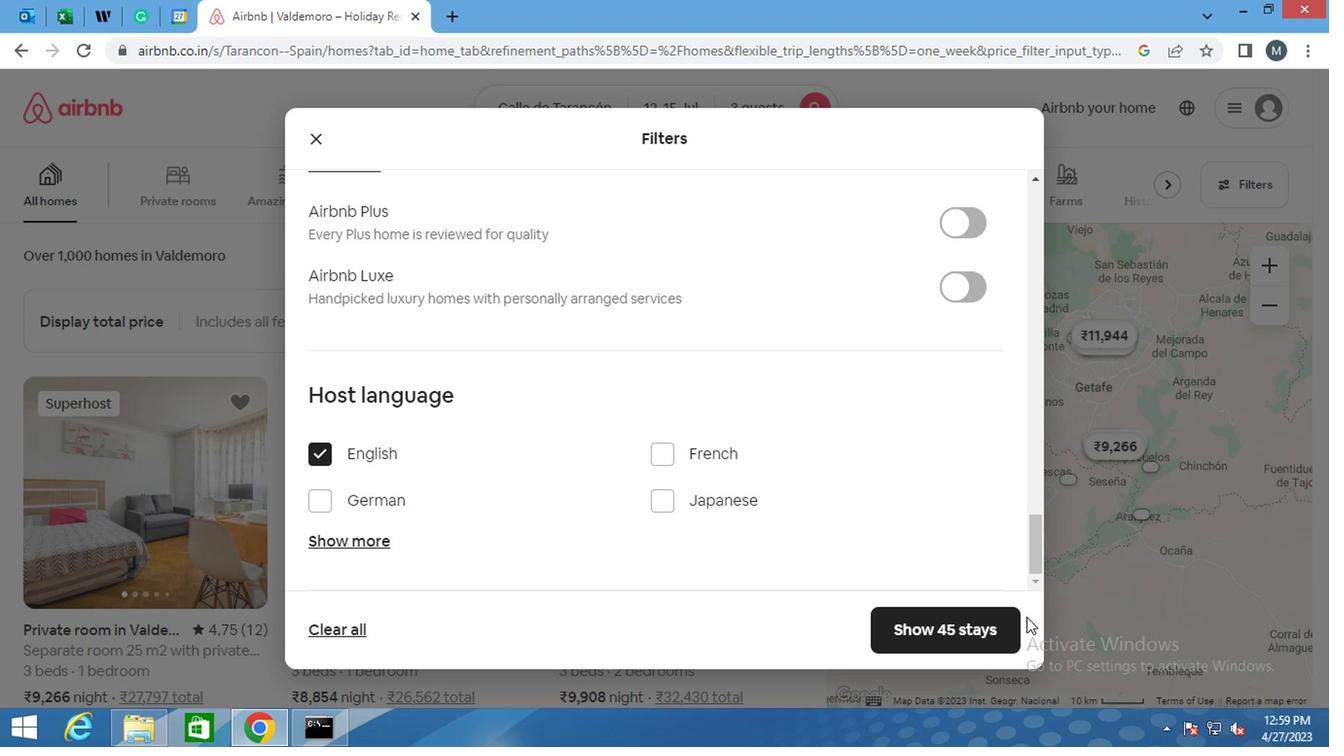 
Action: Mouse pressed left at (1016, 616)
Screenshot: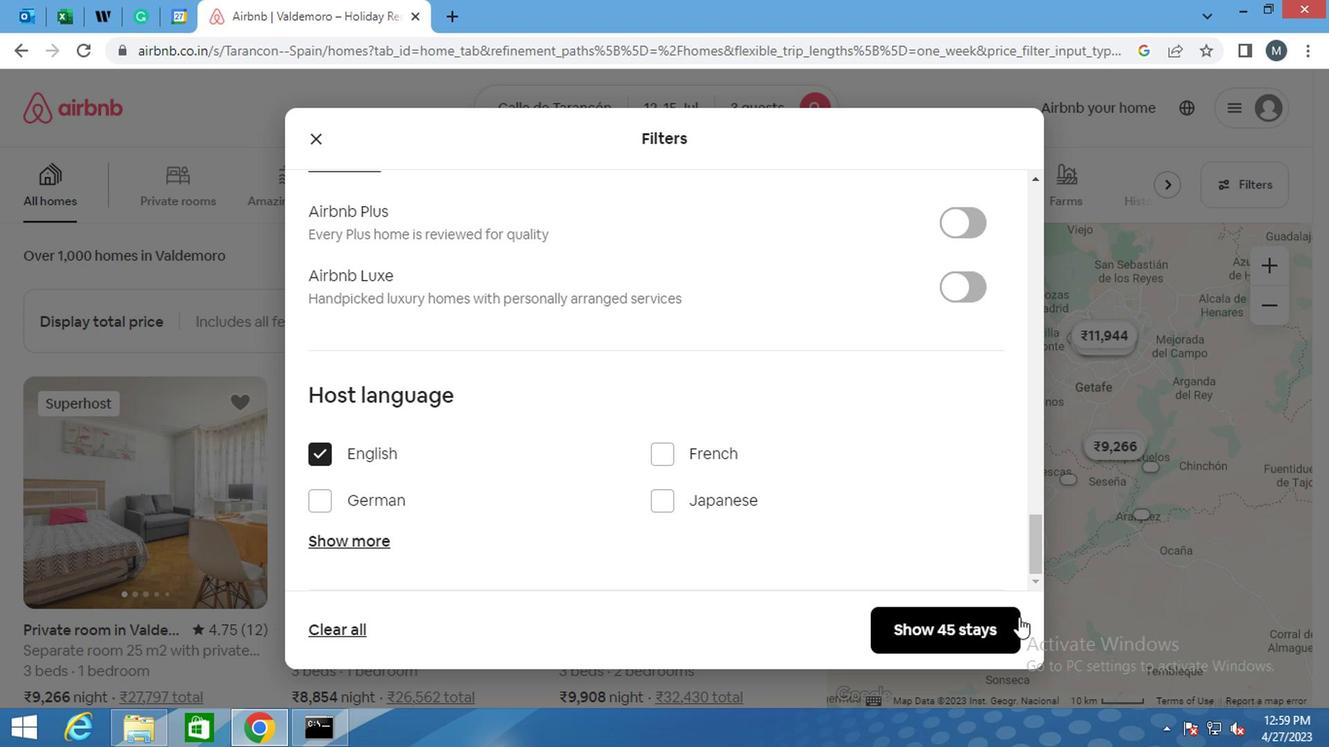 
Action: Mouse moved to (771, 636)
Screenshot: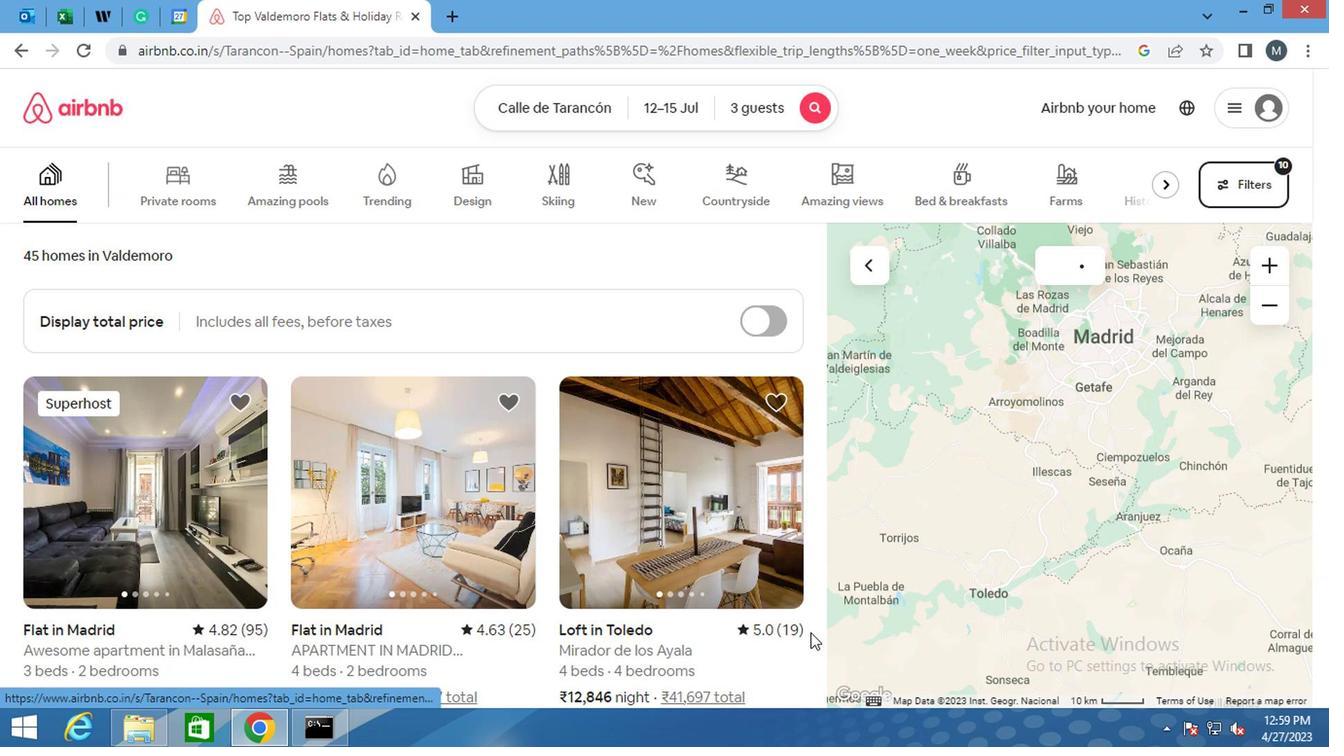 
